 Task: Add a signature Mikayla King containing With heartfelt thanks and warm wishes, Mikayla King to email address softage.9@softage.net and add a folder Safety records
Action: Mouse moved to (994, 73)
Screenshot: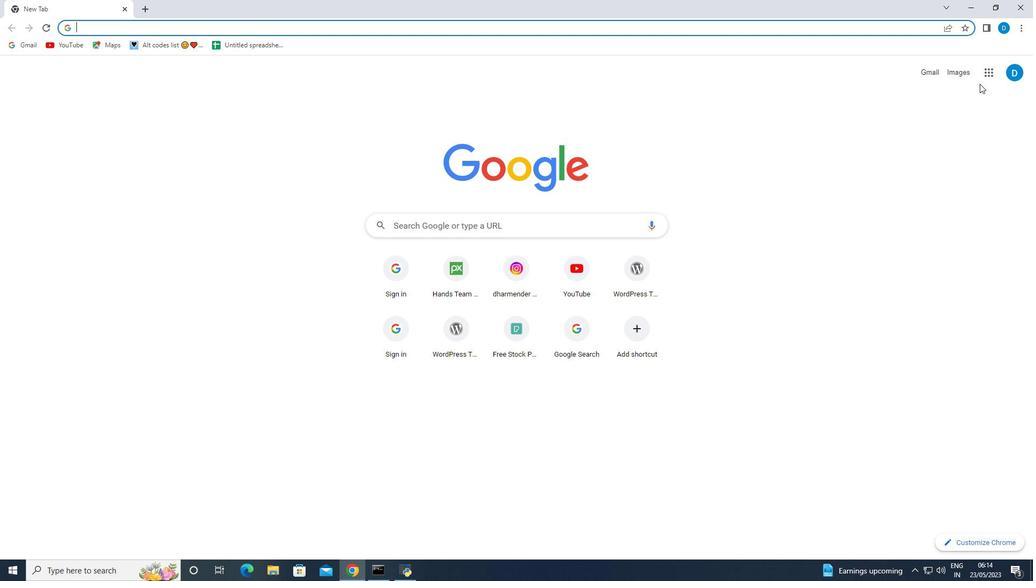 
Action: Mouse pressed left at (994, 73)
Screenshot: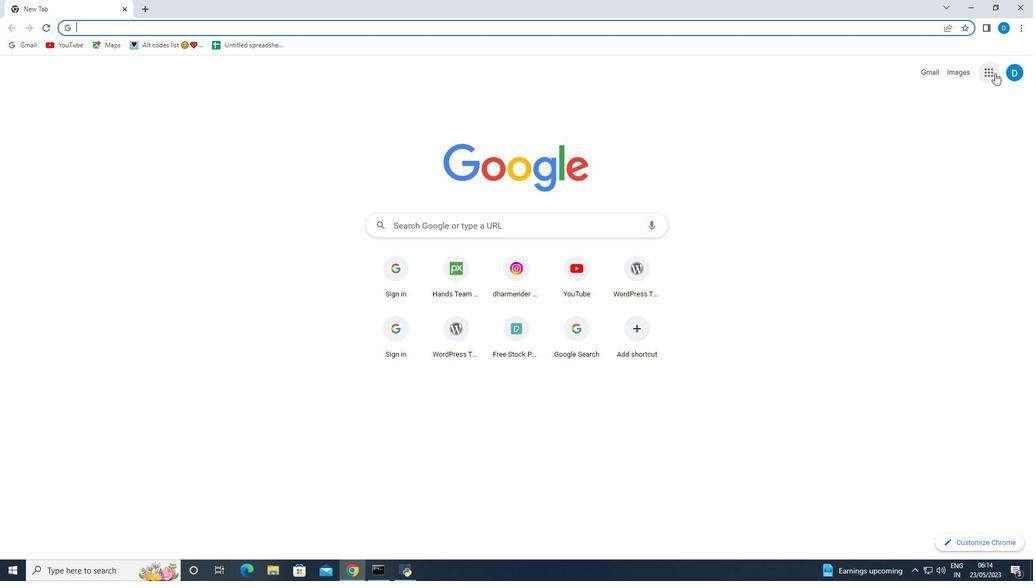 
Action: Mouse moved to (882, 236)
Screenshot: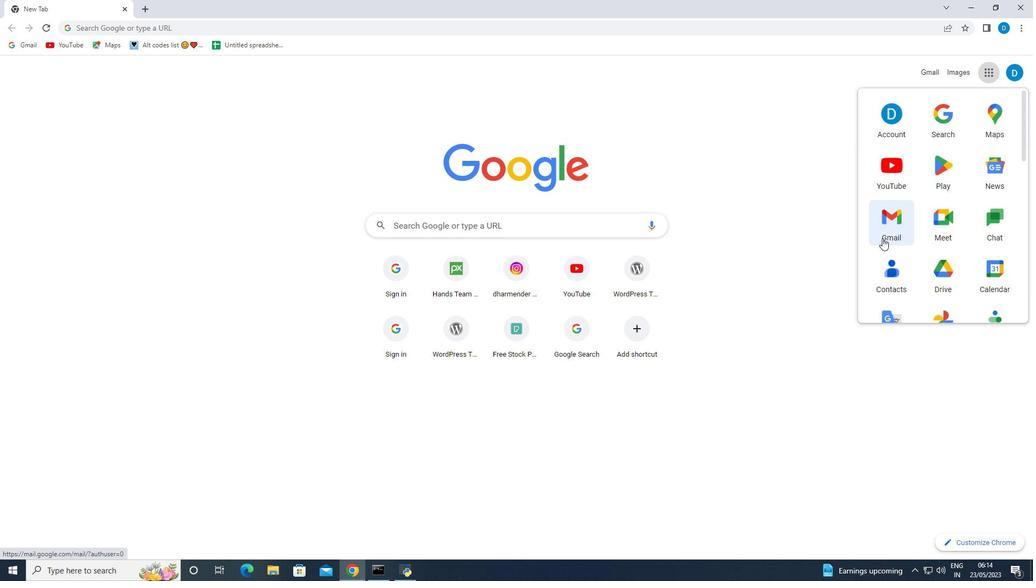 
Action: Mouse pressed left at (882, 236)
Screenshot: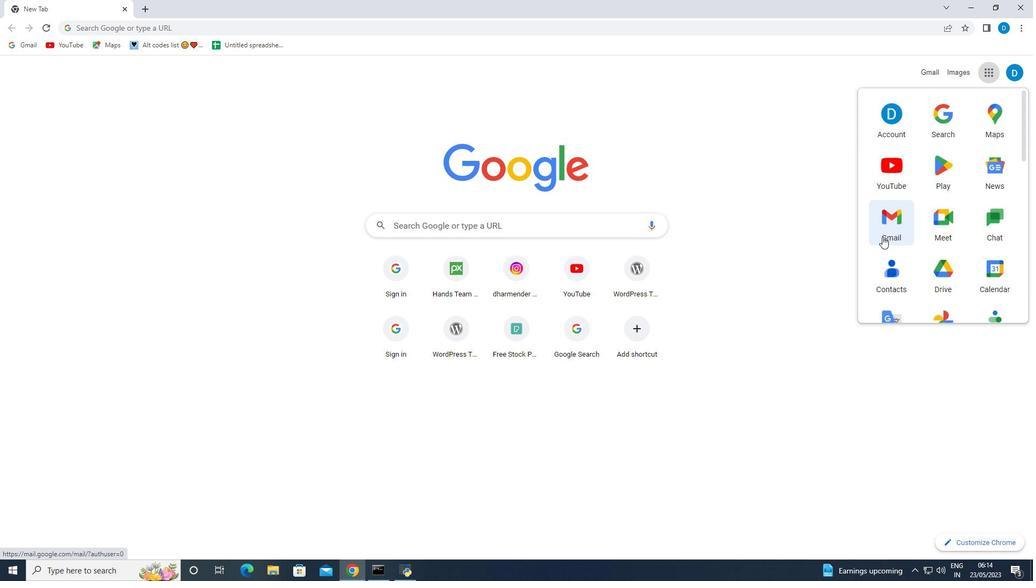 
Action: Mouse moved to (969, 74)
Screenshot: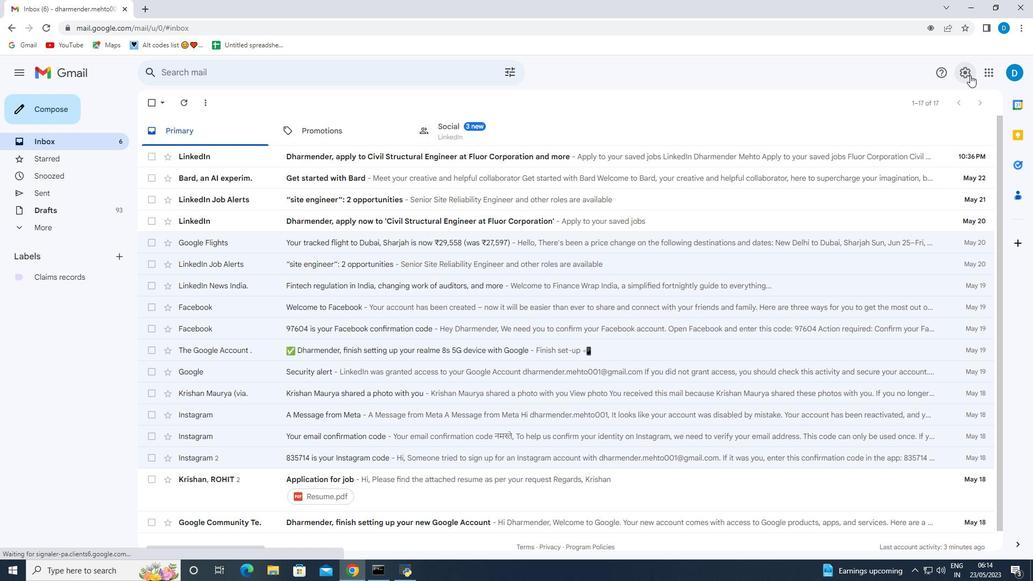
Action: Mouse pressed left at (969, 74)
Screenshot: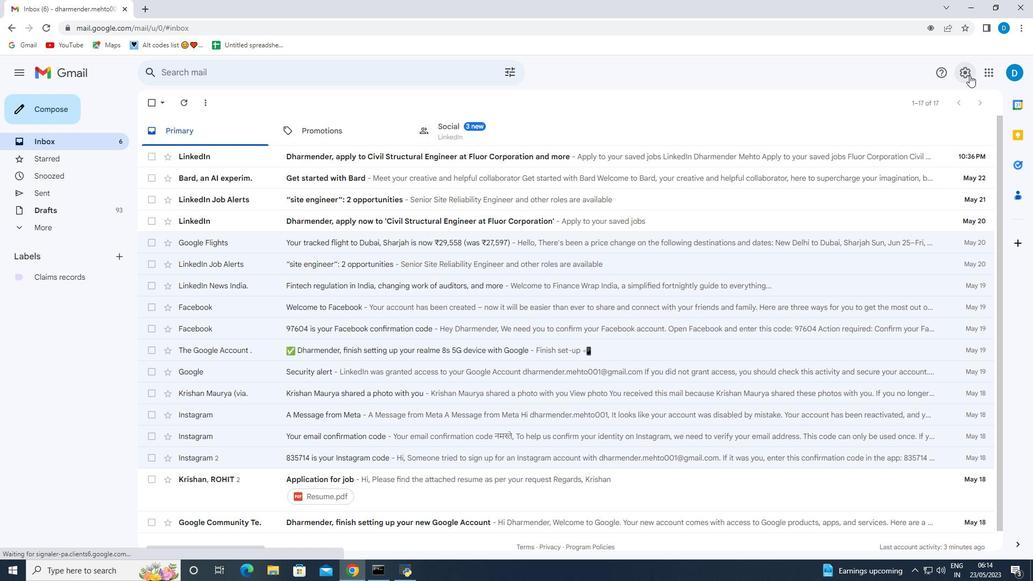 
Action: Mouse moved to (895, 129)
Screenshot: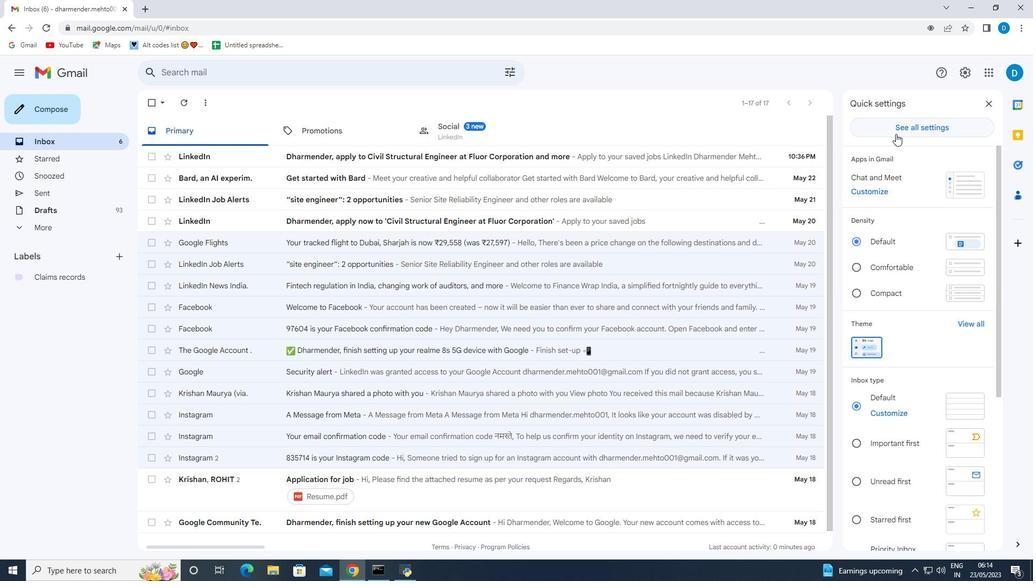 
Action: Mouse pressed left at (895, 129)
Screenshot: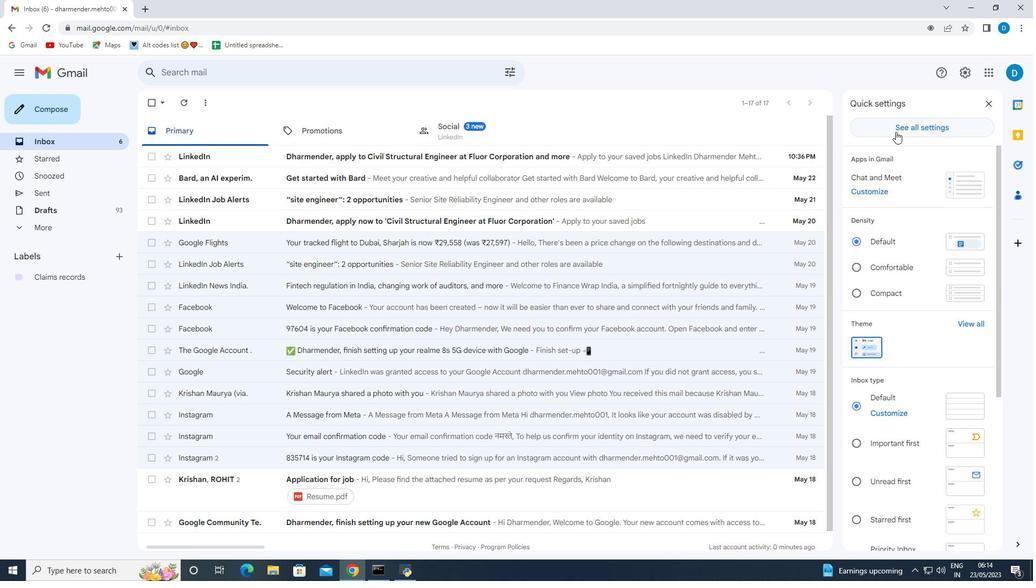 
Action: Mouse moved to (488, 291)
Screenshot: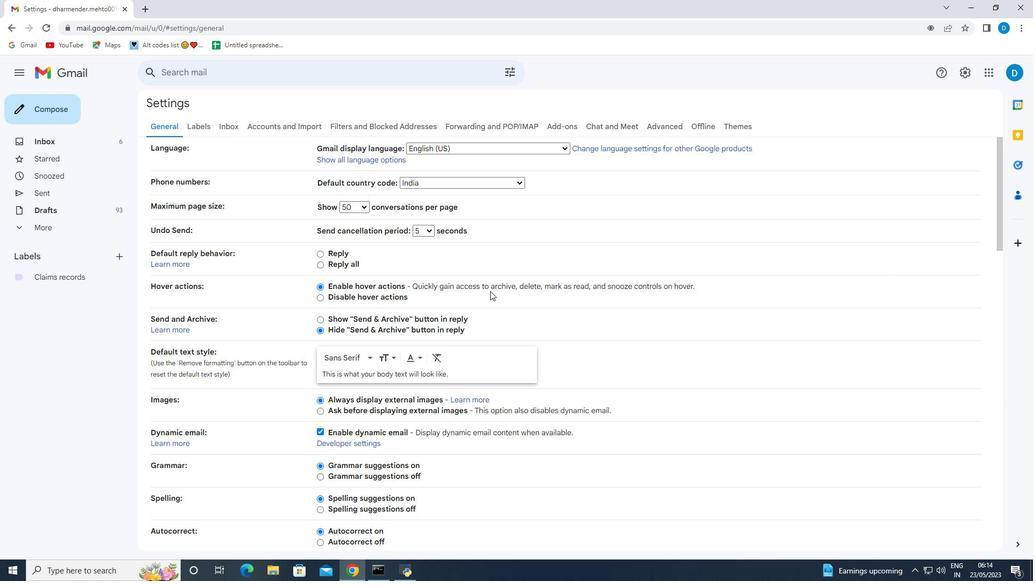 
Action: Mouse scrolled (488, 291) with delta (0, 0)
Screenshot: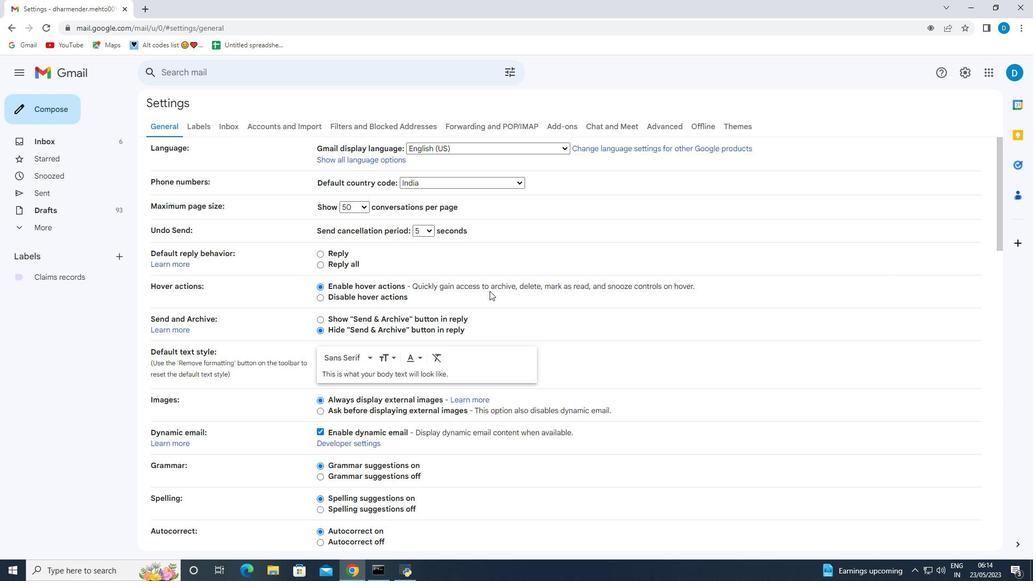 
Action: Mouse scrolled (488, 291) with delta (0, 0)
Screenshot: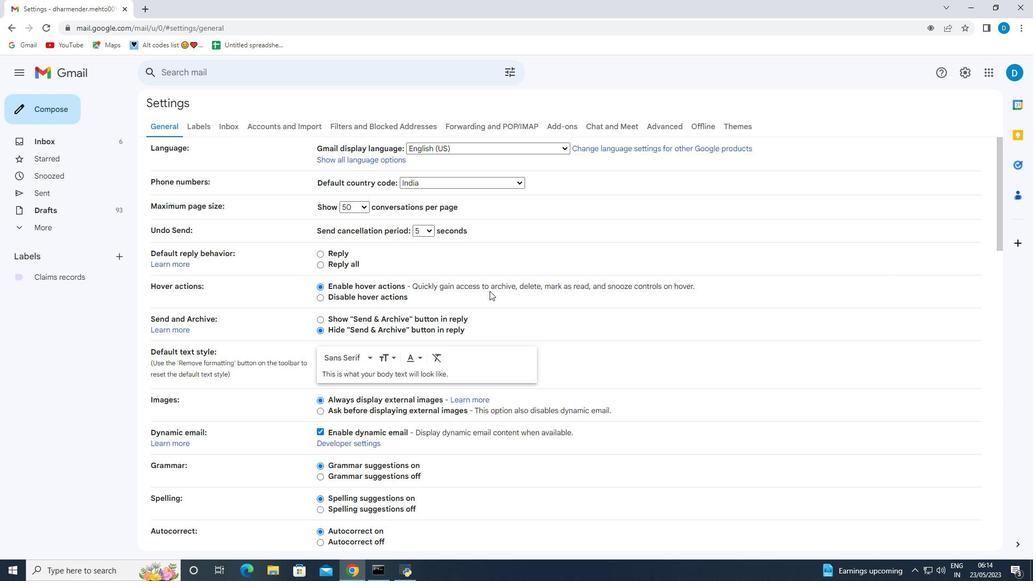 
Action: Mouse scrolled (488, 291) with delta (0, 0)
Screenshot: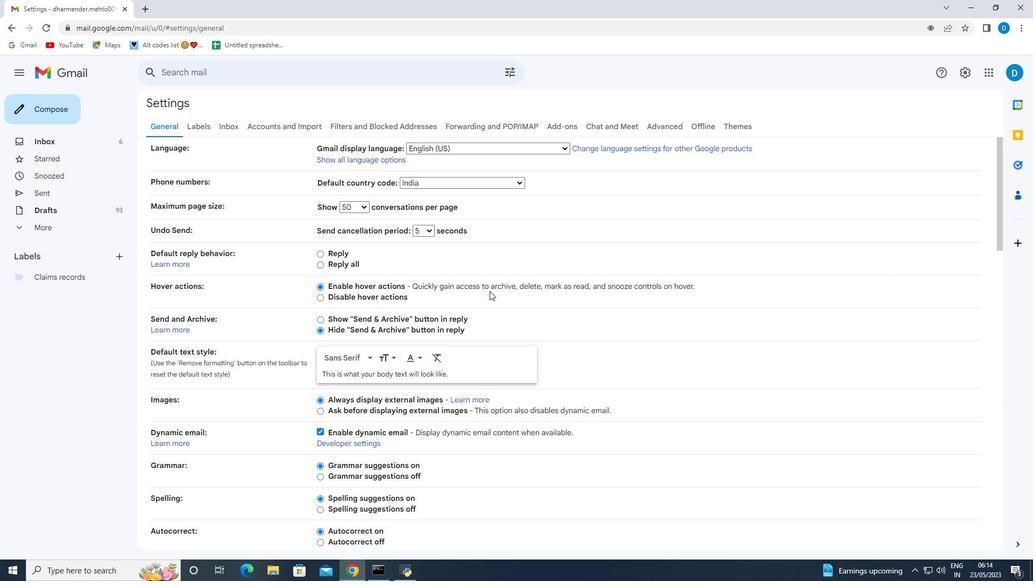 
Action: Mouse scrolled (488, 291) with delta (0, 0)
Screenshot: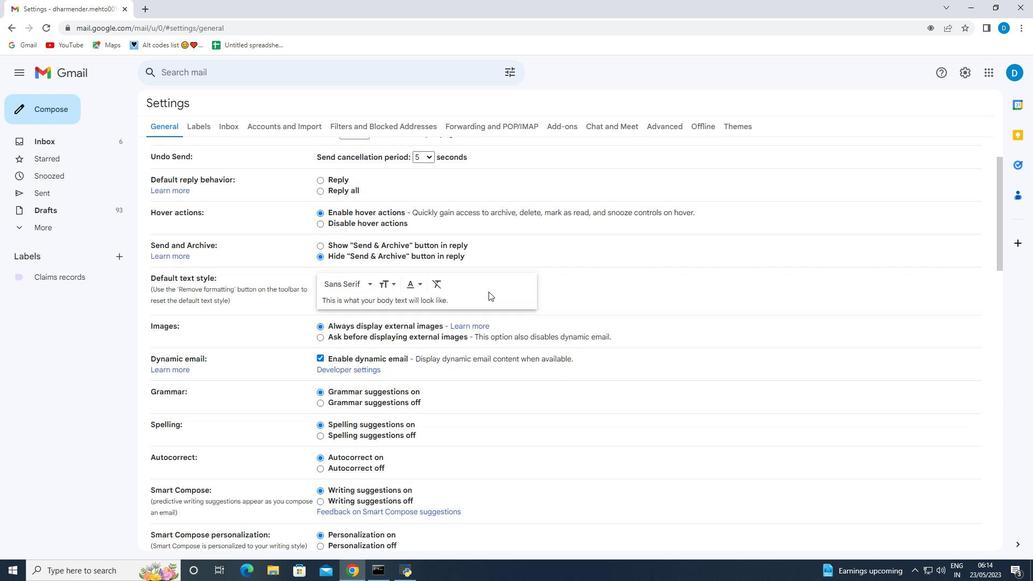 
Action: Mouse scrolled (488, 291) with delta (0, 0)
Screenshot: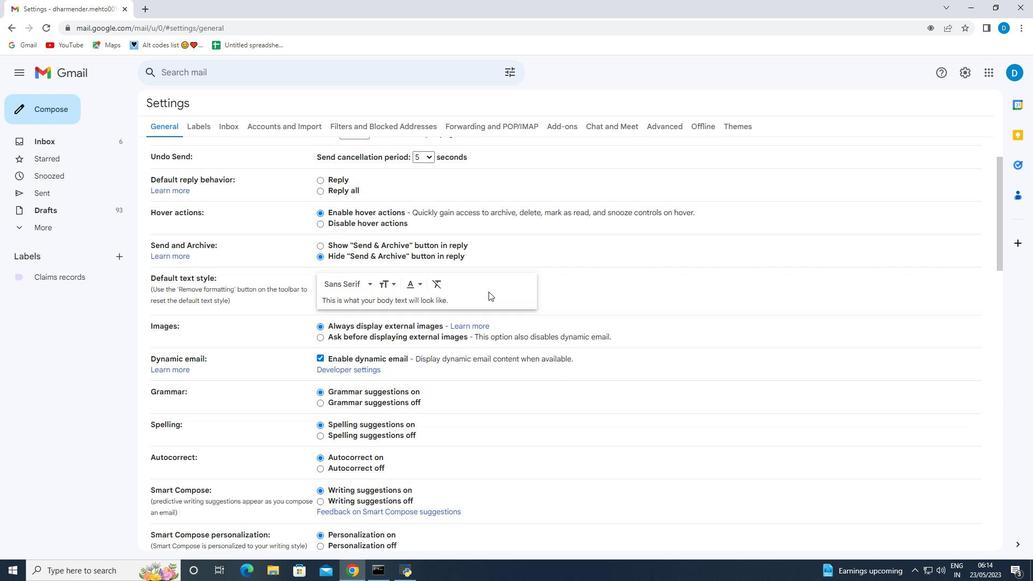 
Action: Mouse scrolled (488, 291) with delta (0, 0)
Screenshot: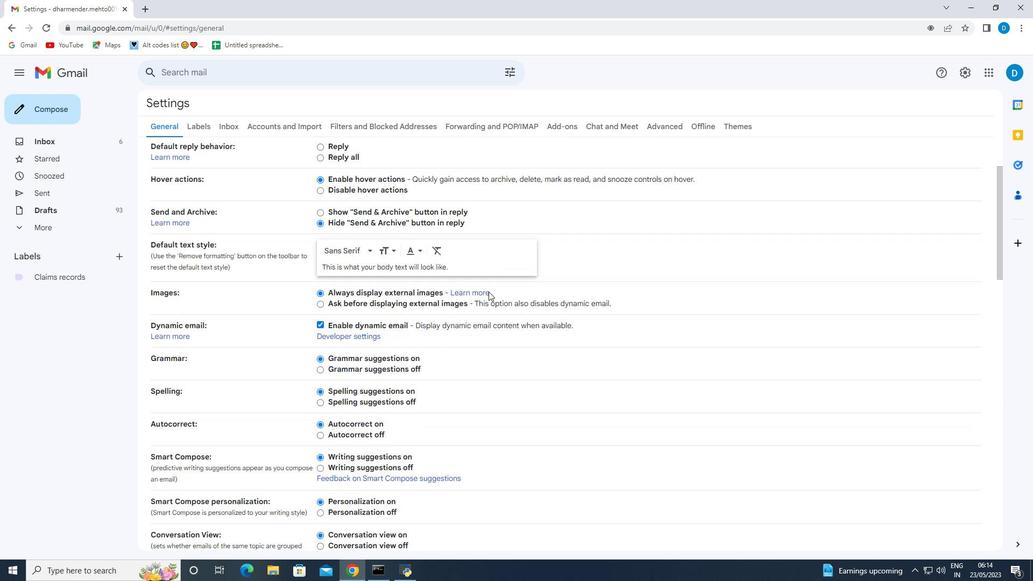 
Action: Mouse scrolled (488, 291) with delta (0, 0)
Screenshot: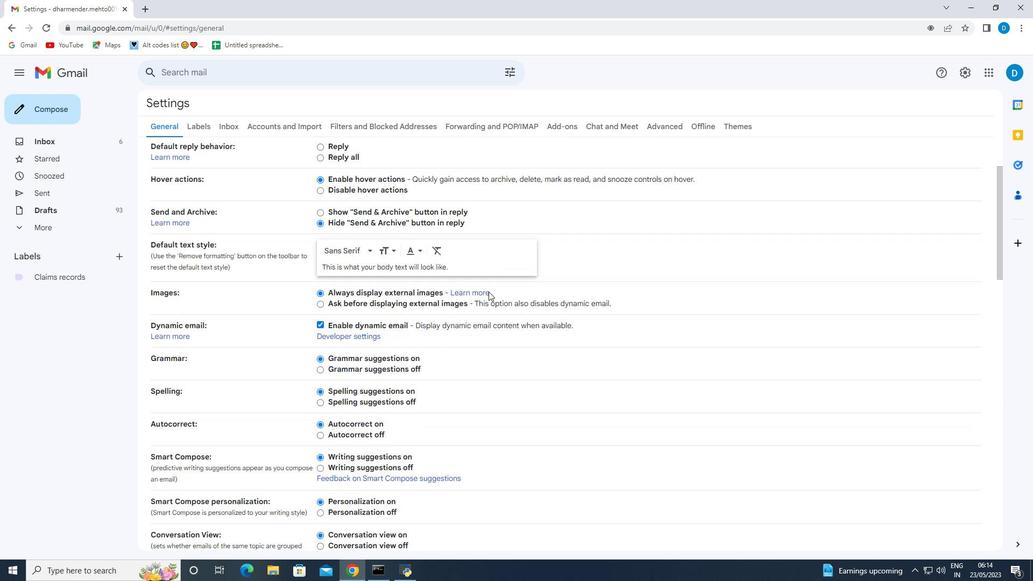 
Action: Mouse scrolled (488, 291) with delta (0, 0)
Screenshot: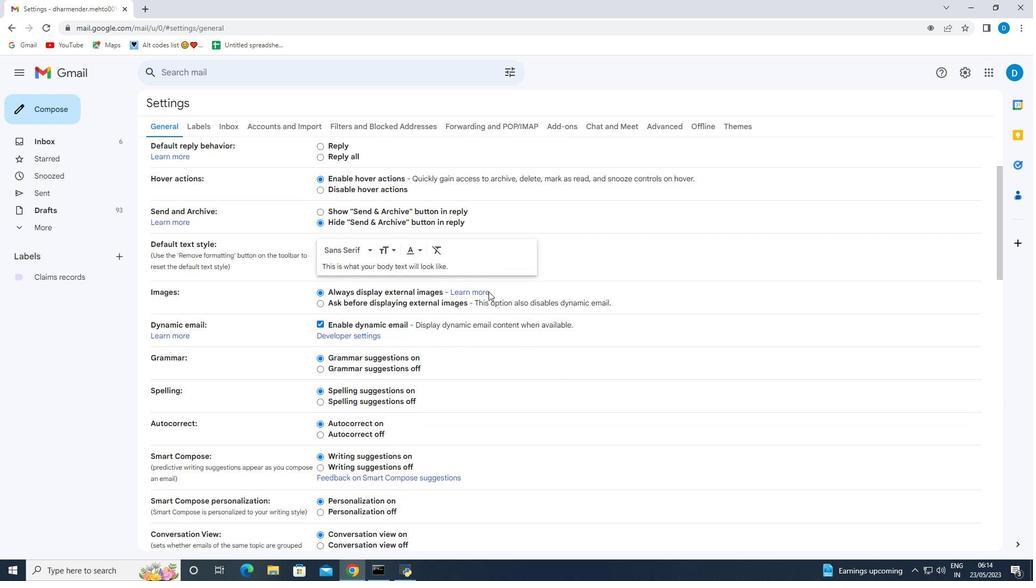 
Action: Mouse scrolled (488, 291) with delta (0, 0)
Screenshot: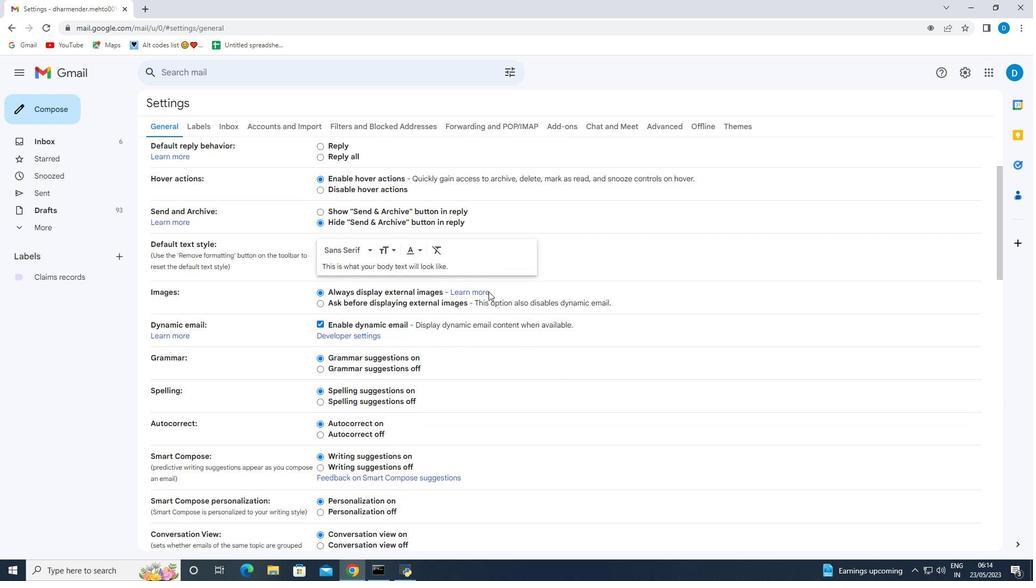 
Action: Mouse moved to (488, 292)
Screenshot: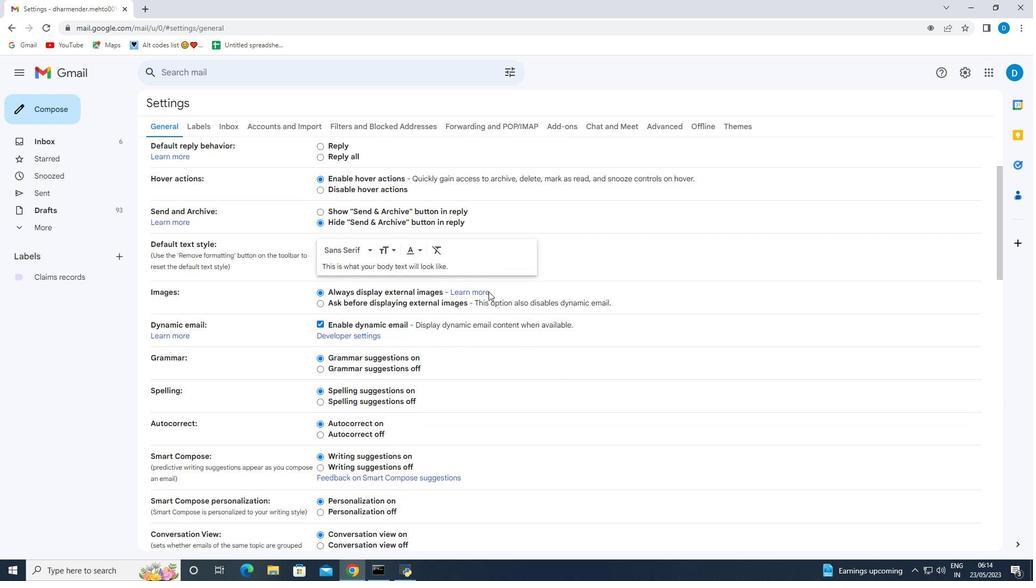 
Action: Mouse scrolled (488, 291) with delta (0, 0)
Screenshot: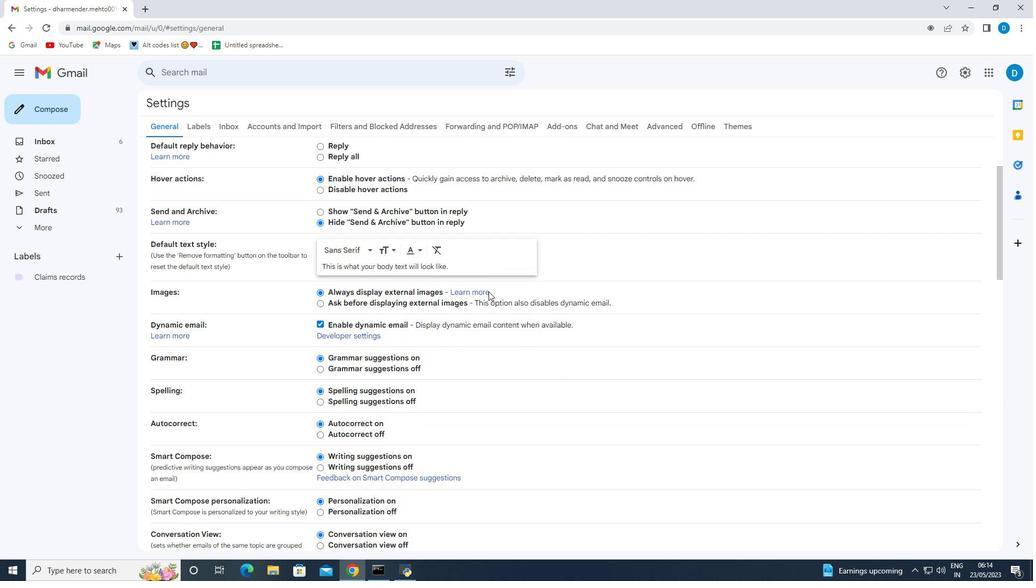 
Action: Mouse scrolled (488, 291) with delta (0, 0)
Screenshot: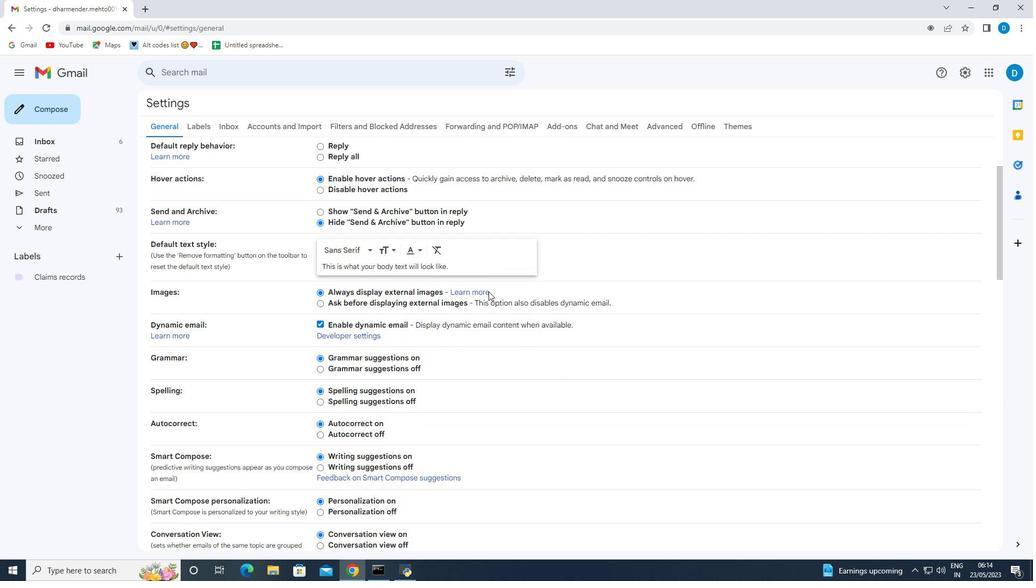 
Action: Mouse moved to (488, 292)
Screenshot: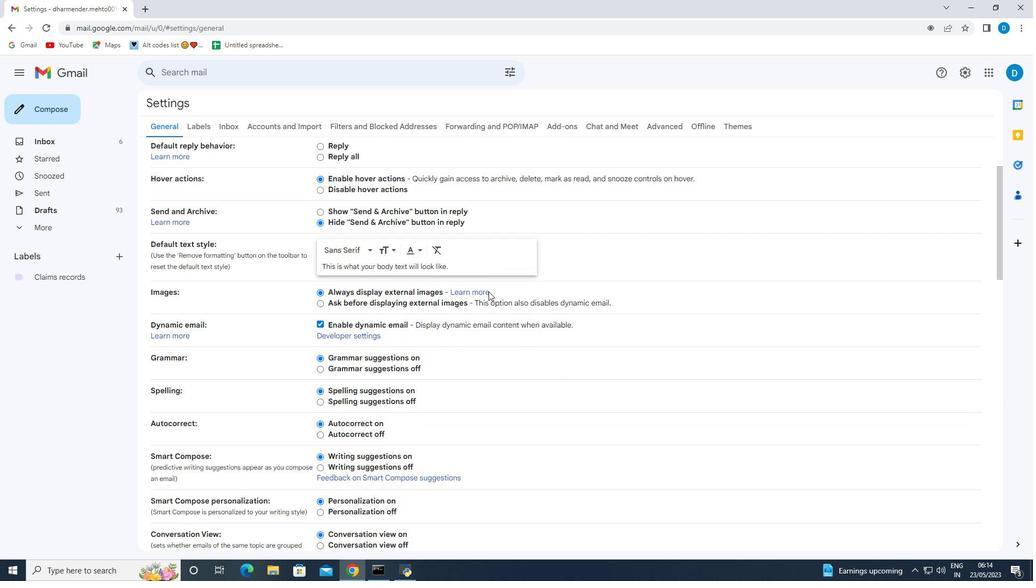 
Action: Mouse scrolled (488, 291) with delta (0, 0)
Screenshot: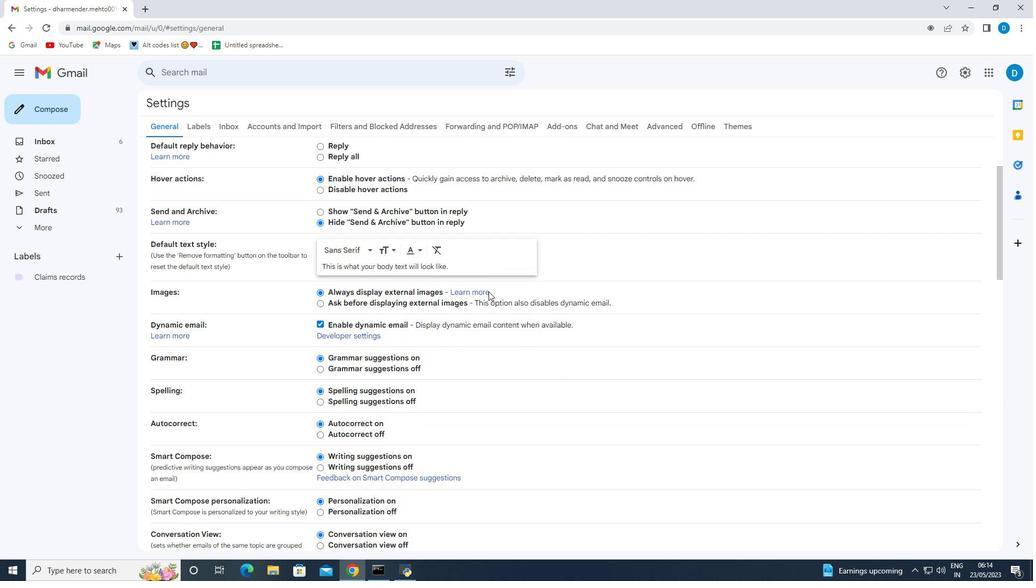 
Action: Mouse scrolled (488, 291) with delta (0, 0)
Screenshot: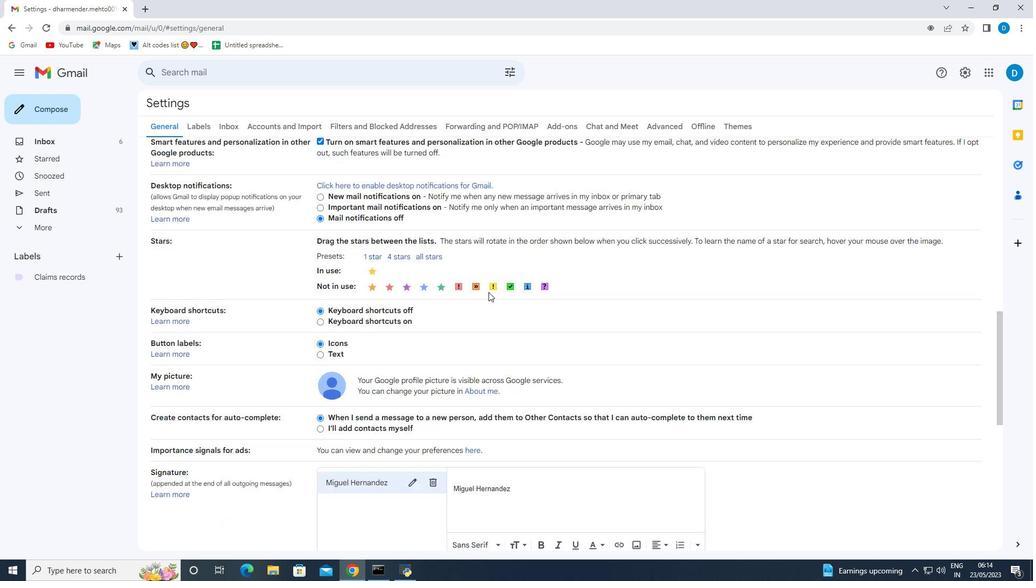 
Action: Mouse scrolled (488, 291) with delta (0, 0)
Screenshot: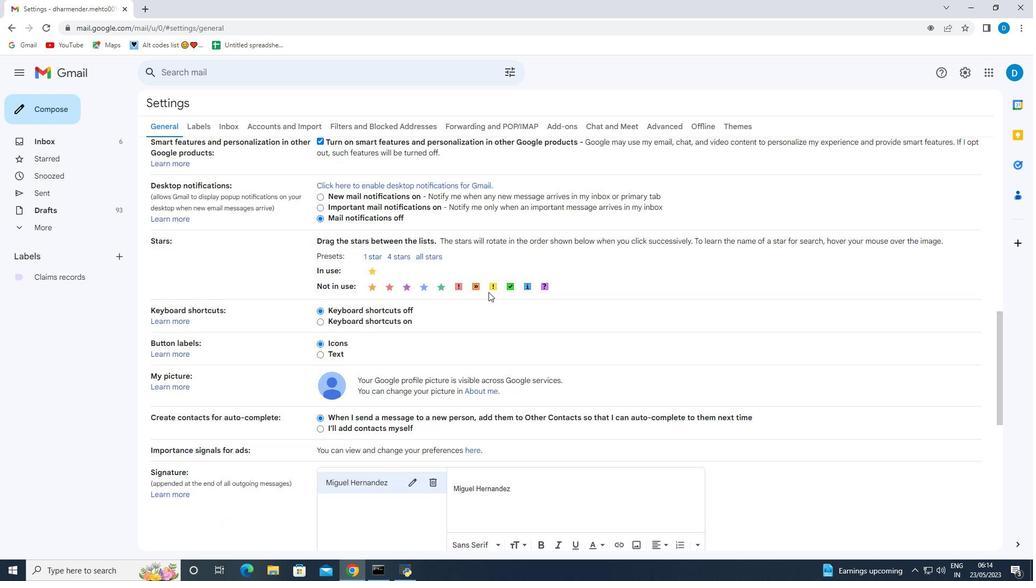 
Action: Mouse scrolled (488, 291) with delta (0, 0)
Screenshot: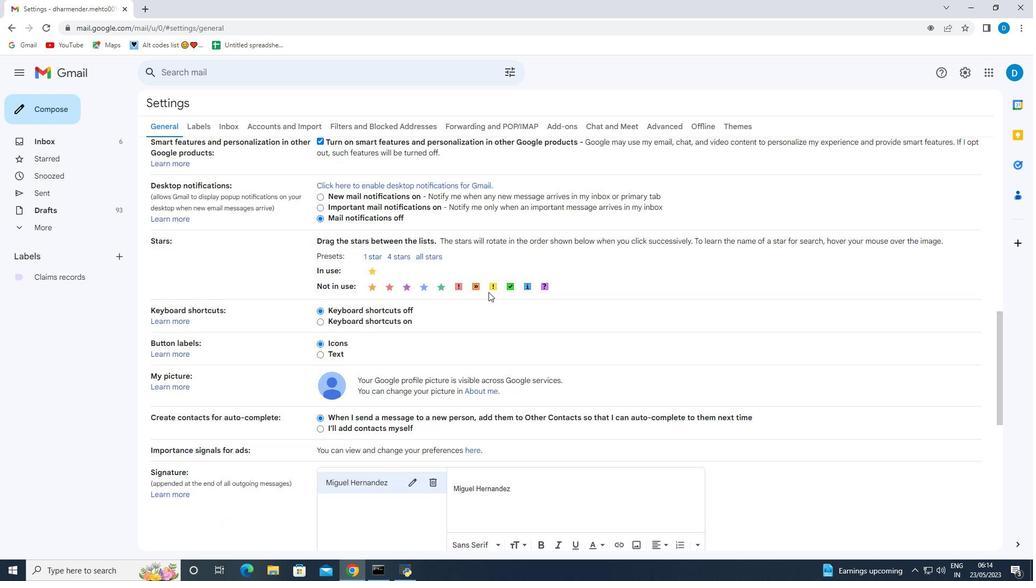 
Action: Mouse scrolled (488, 291) with delta (0, 0)
Screenshot: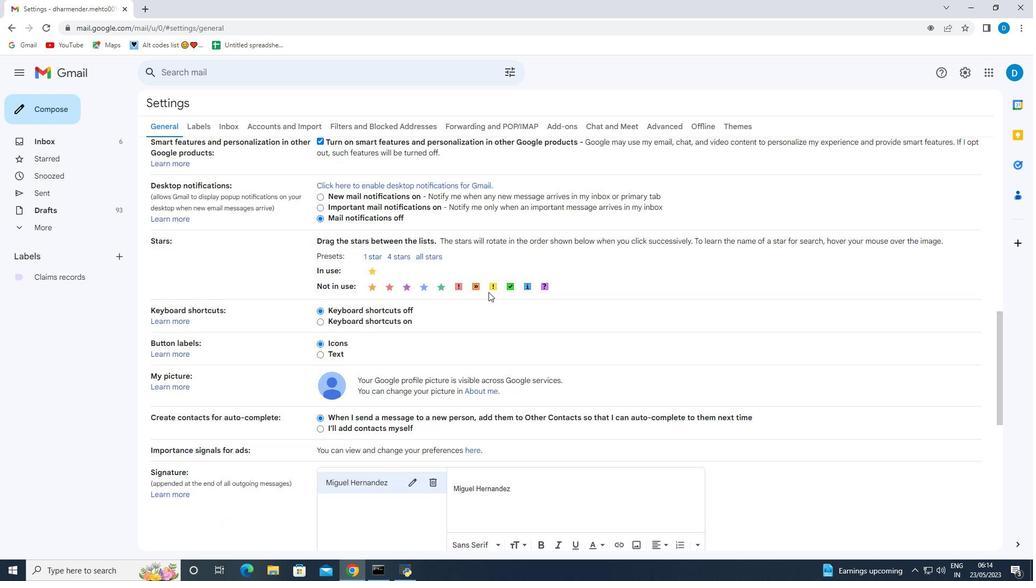 
Action: Mouse scrolled (488, 291) with delta (0, 0)
Screenshot: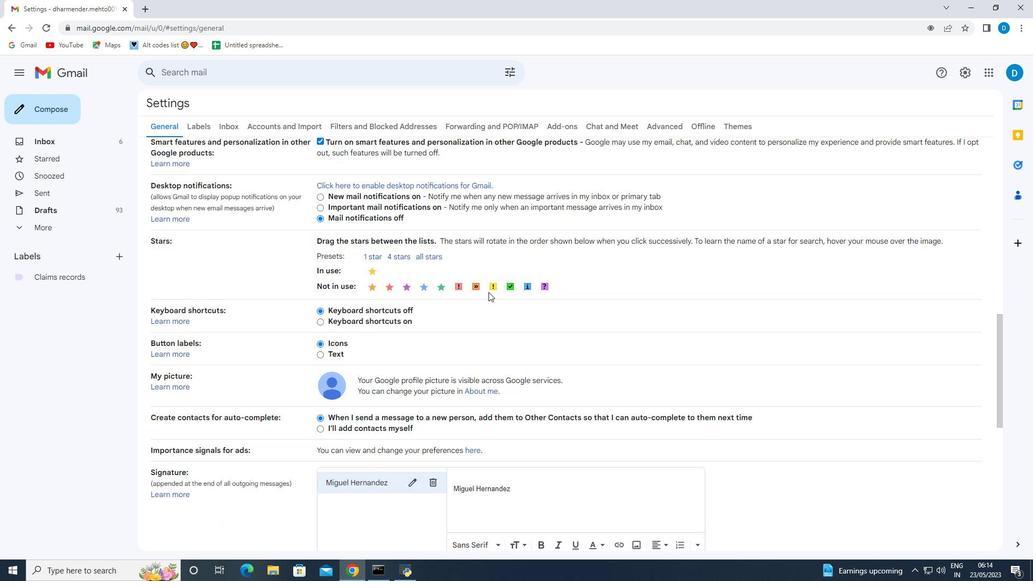 
Action: Mouse scrolled (488, 291) with delta (0, 0)
Screenshot: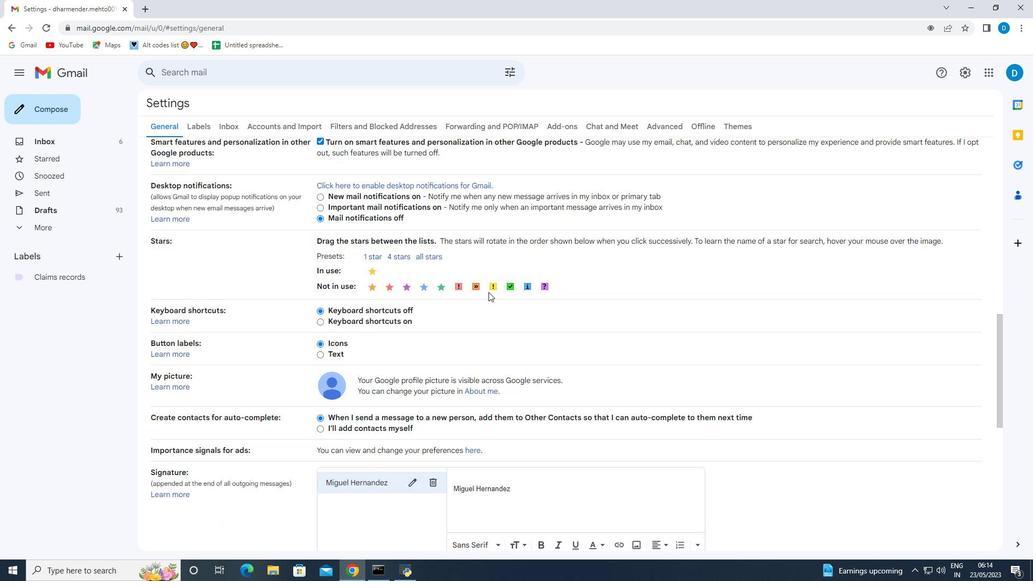 
Action: Mouse moved to (442, 277)
Screenshot: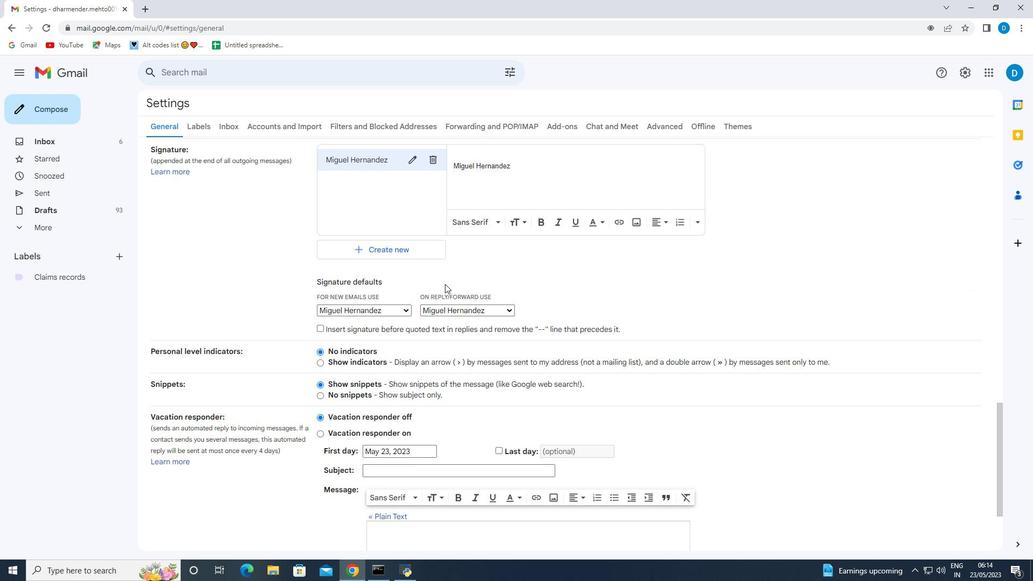 
Action: Mouse scrolled (442, 278) with delta (0, 0)
Screenshot: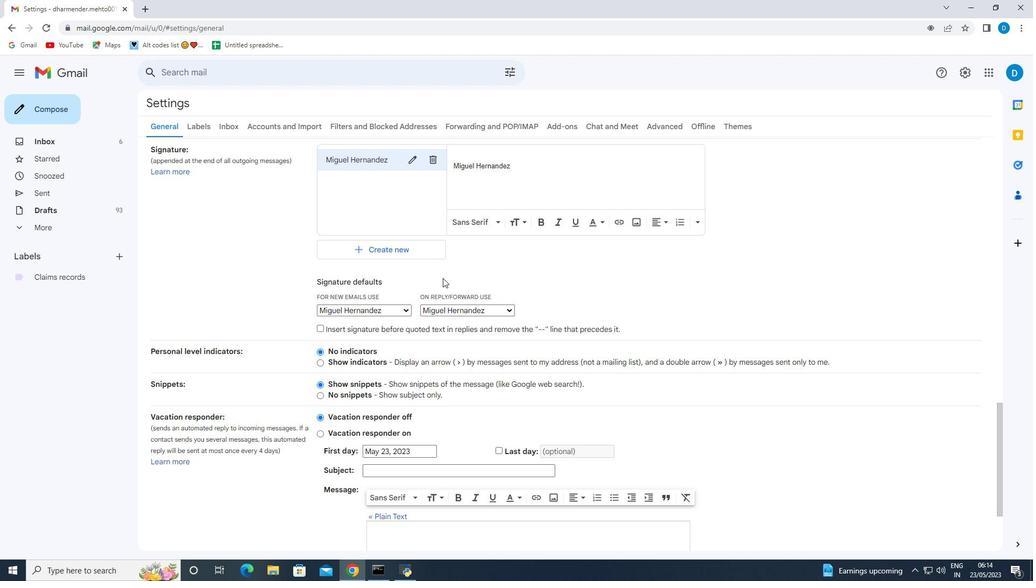 
Action: Mouse moved to (442, 277)
Screenshot: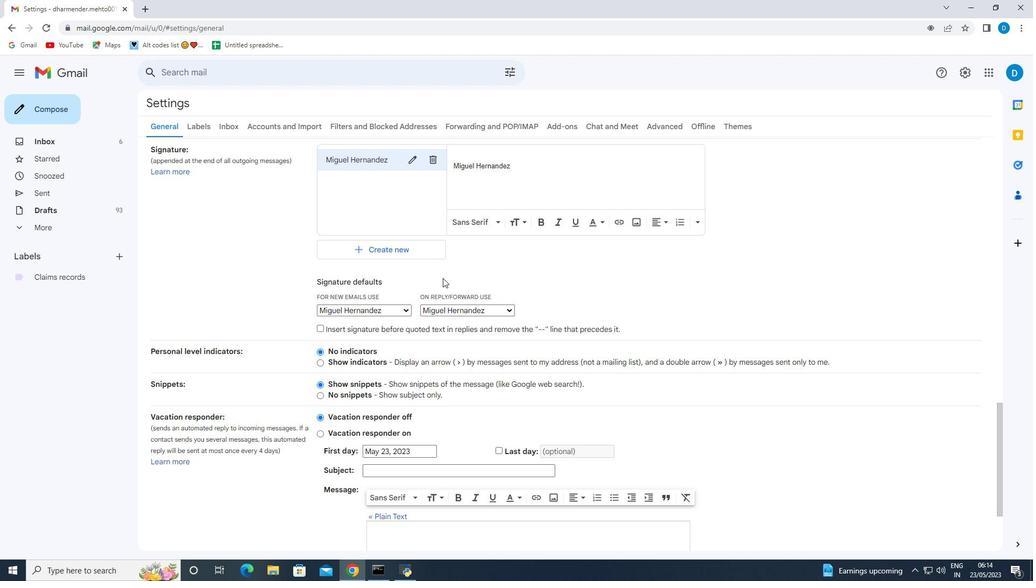 
Action: Mouse scrolled (442, 278) with delta (0, 0)
Screenshot: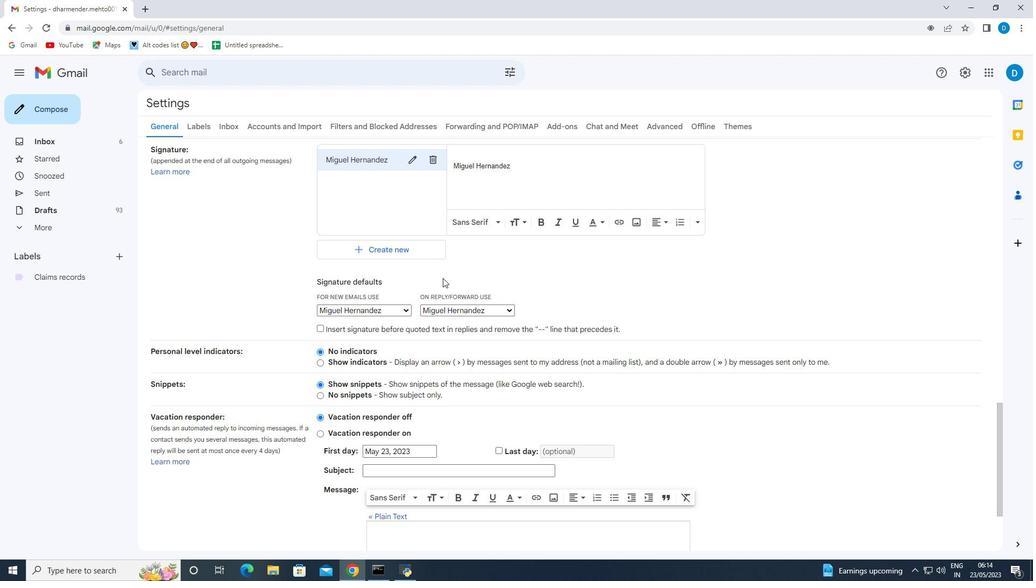 
Action: Mouse moved to (435, 263)
Screenshot: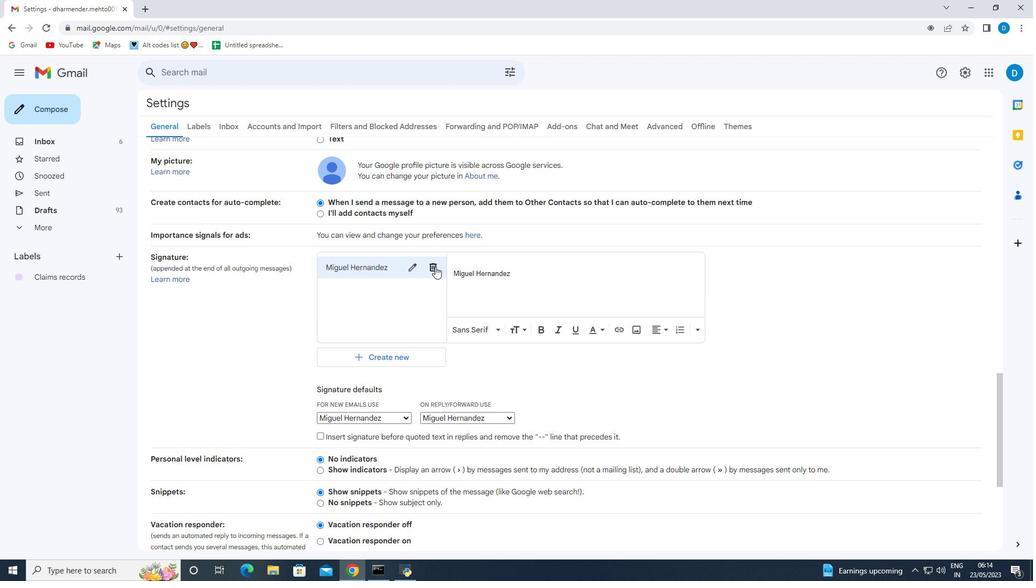 
Action: Mouse pressed left at (435, 263)
Screenshot: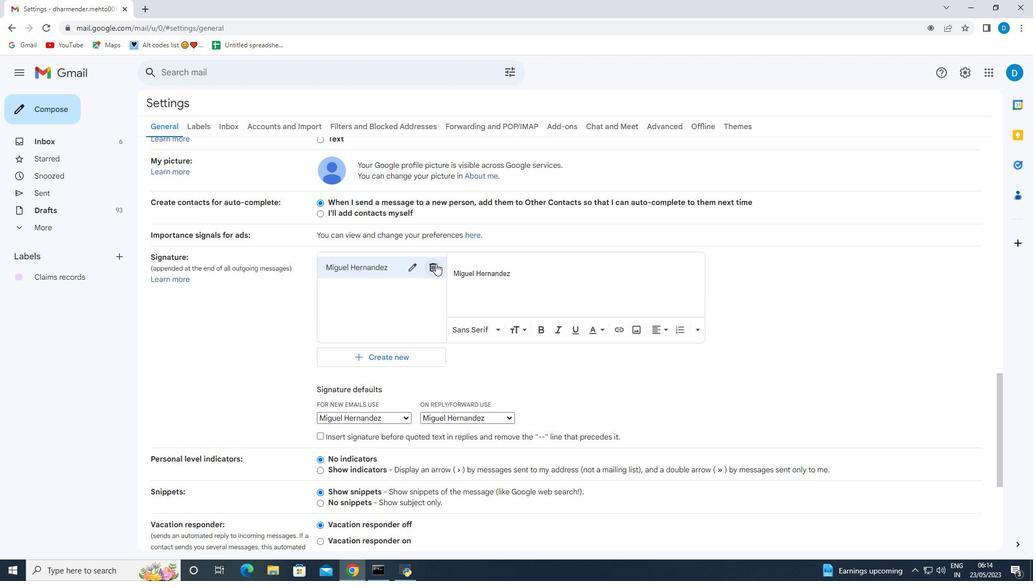 
Action: Mouse moved to (617, 337)
Screenshot: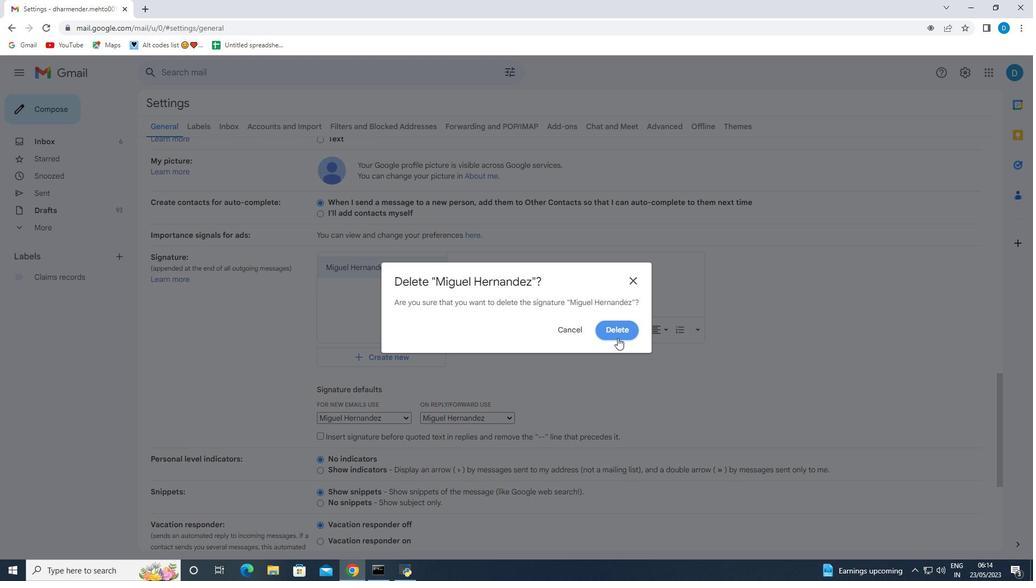 
Action: Mouse pressed left at (617, 337)
Screenshot: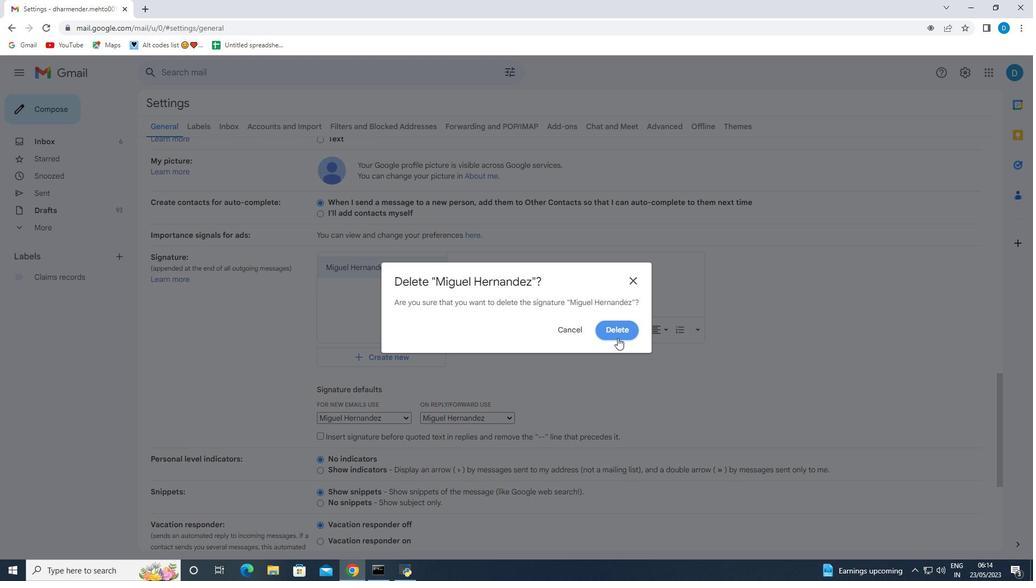 
Action: Mouse moved to (457, 478)
Screenshot: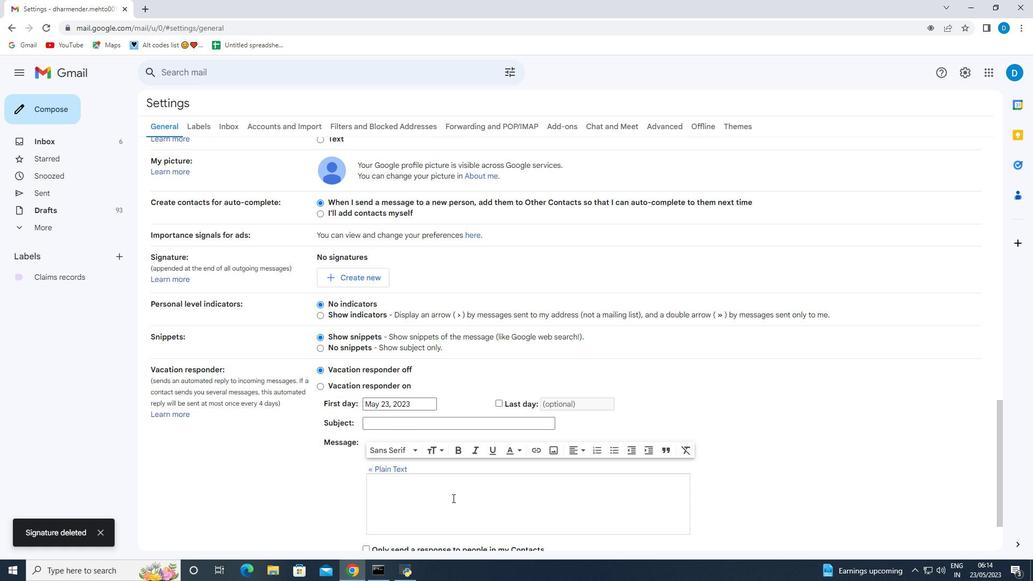 
Action: Mouse scrolled (457, 478) with delta (0, 0)
Screenshot: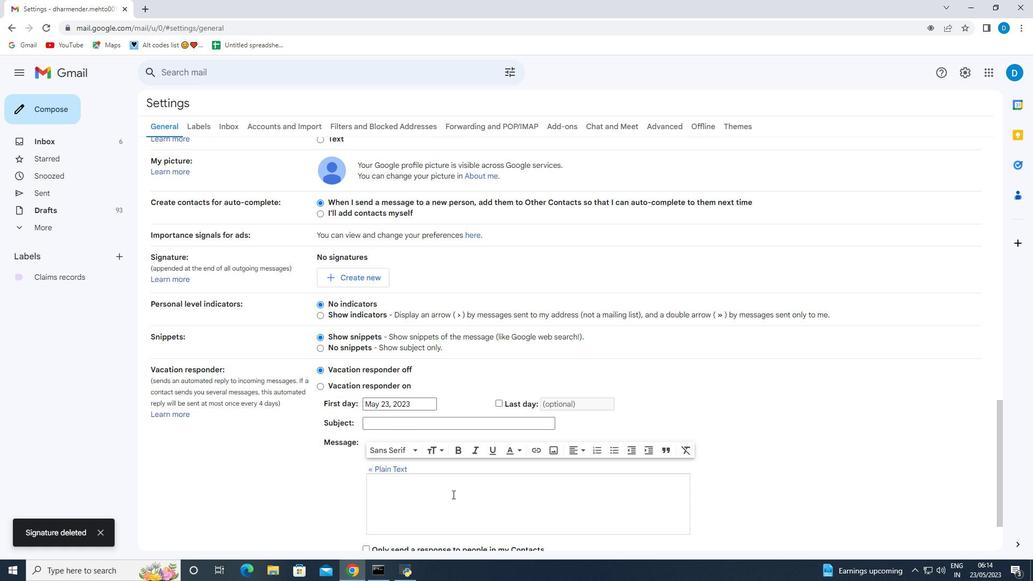 
Action: Mouse scrolled (457, 478) with delta (0, 0)
Screenshot: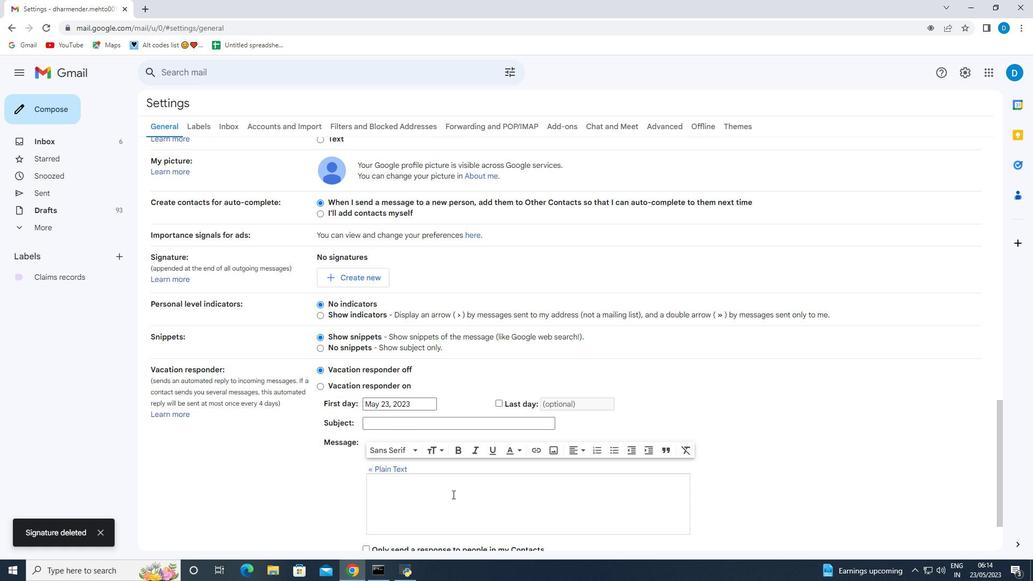 
Action: Mouse scrolled (457, 478) with delta (0, 0)
Screenshot: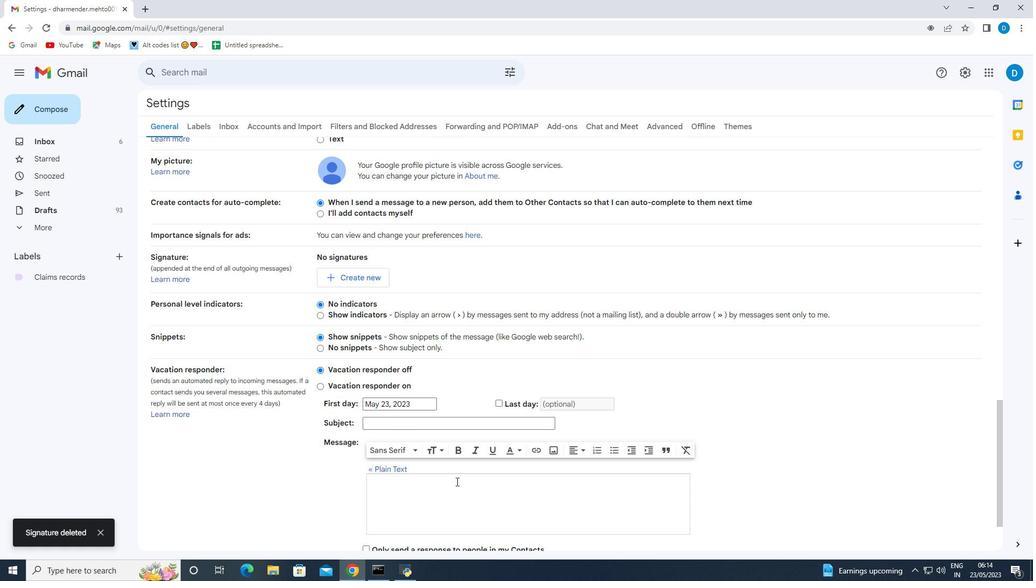 
Action: Mouse scrolled (457, 478) with delta (0, 0)
Screenshot: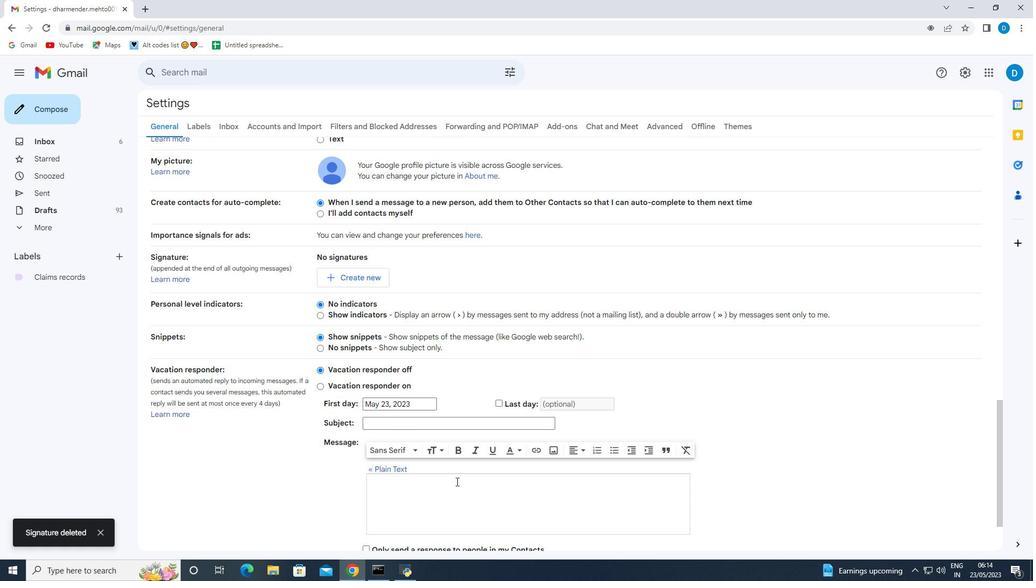 
Action: Mouse moved to (458, 476)
Screenshot: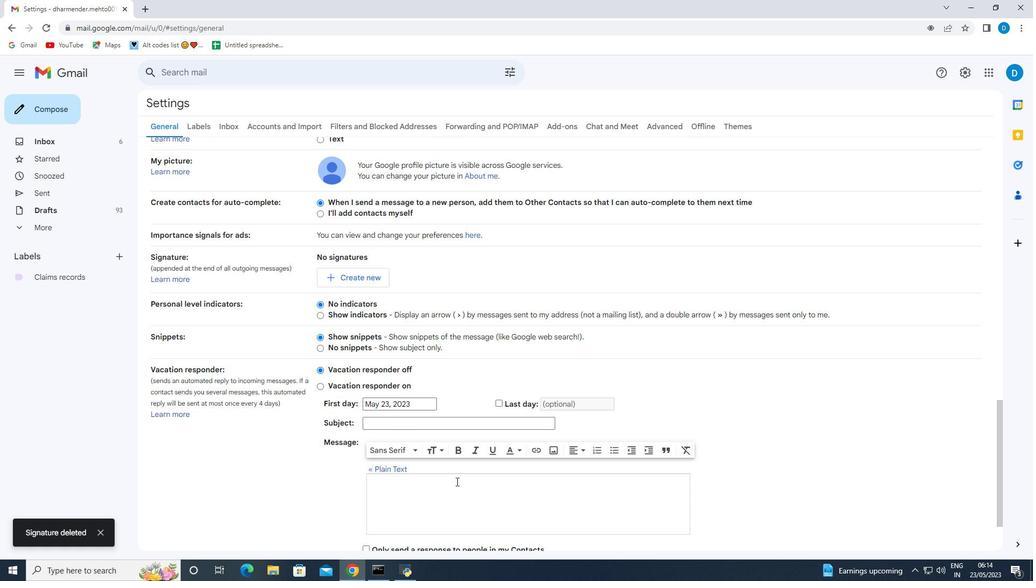 
Action: Mouse scrolled (458, 476) with delta (0, 0)
Screenshot: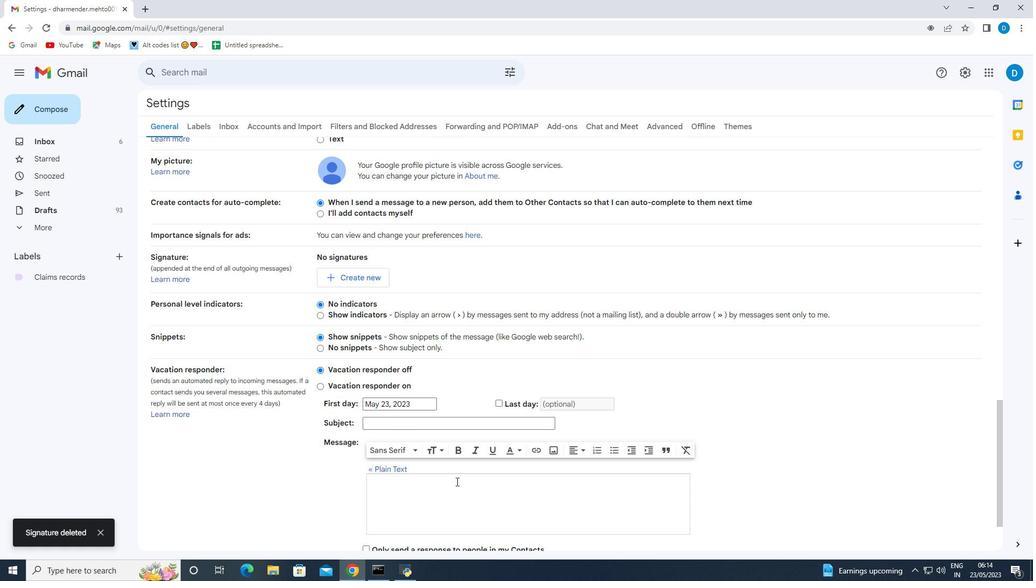 
Action: Mouse moved to (541, 488)
Screenshot: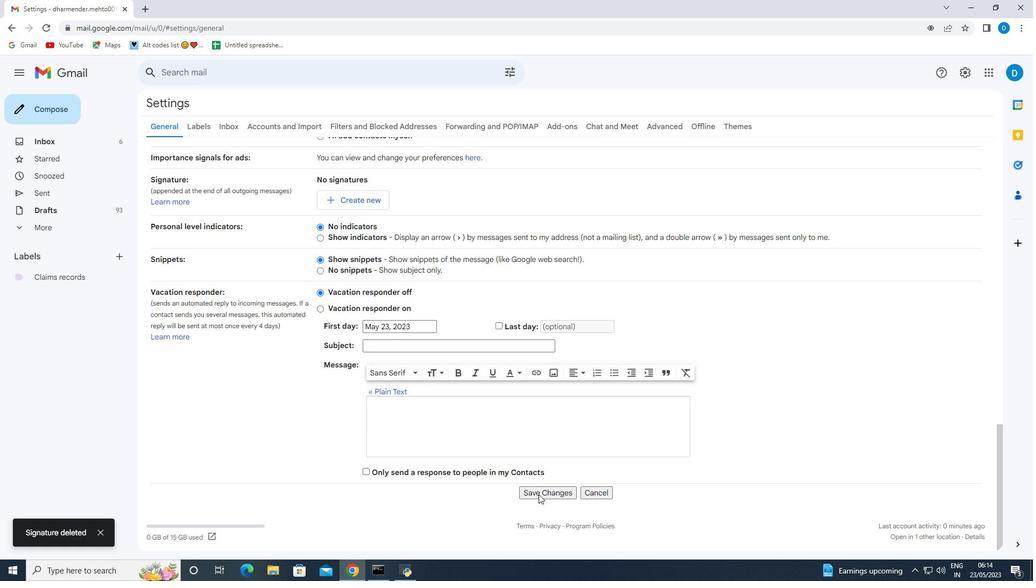 
Action: Mouse pressed left at (541, 488)
Screenshot: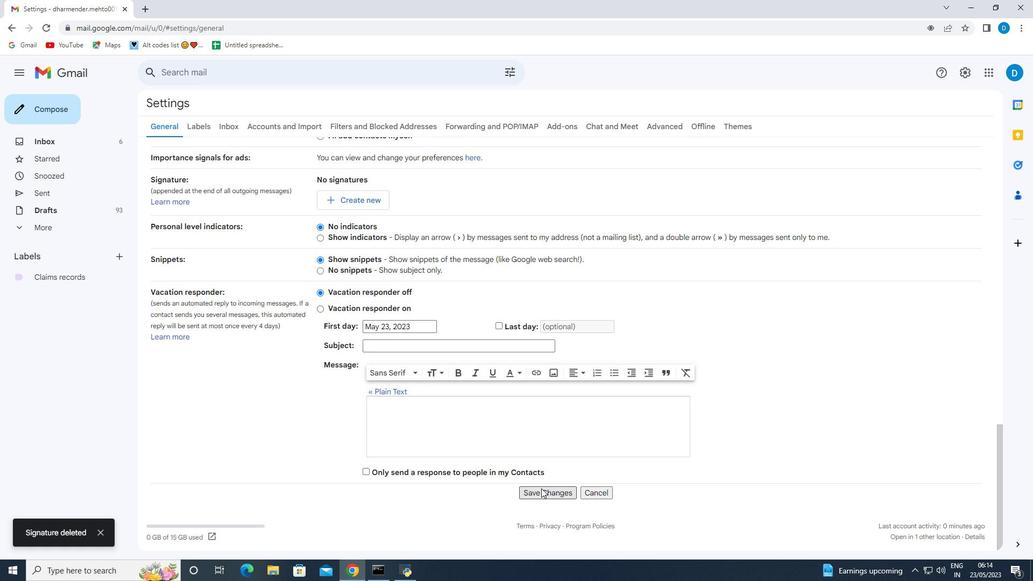 
Action: Mouse moved to (115, 277)
Screenshot: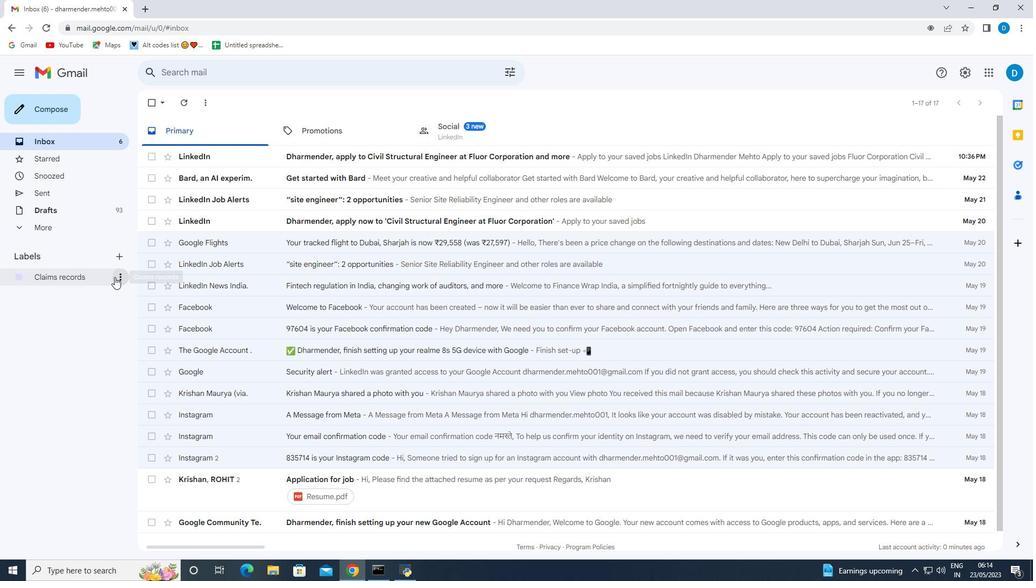 
Action: Mouse pressed left at (115, 277)
Screenshot: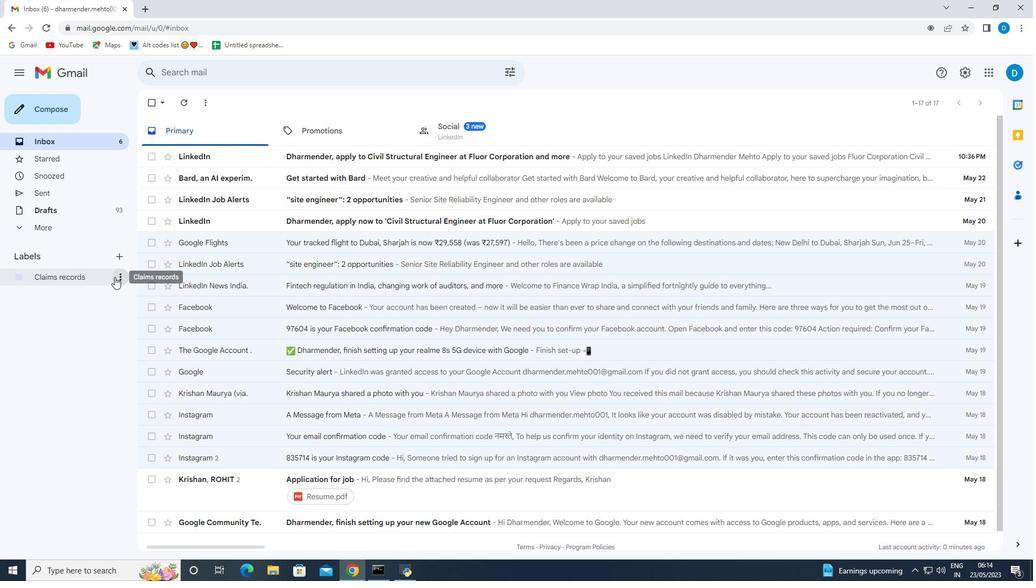 
Action: Mouse moved to (152, 474)
Screenshot: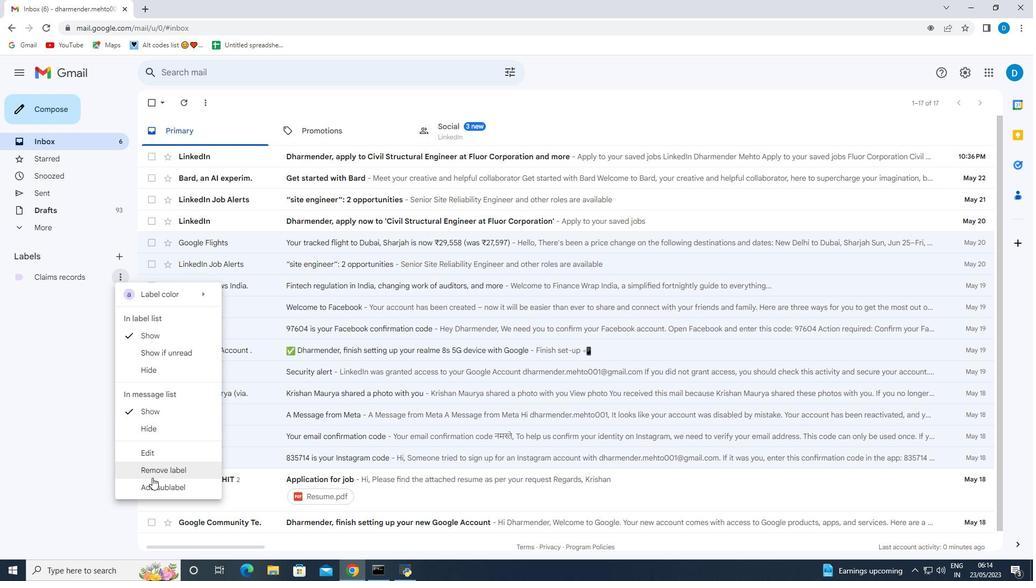 
Action: Mouse pressed left at (152, 474)
Screenshot: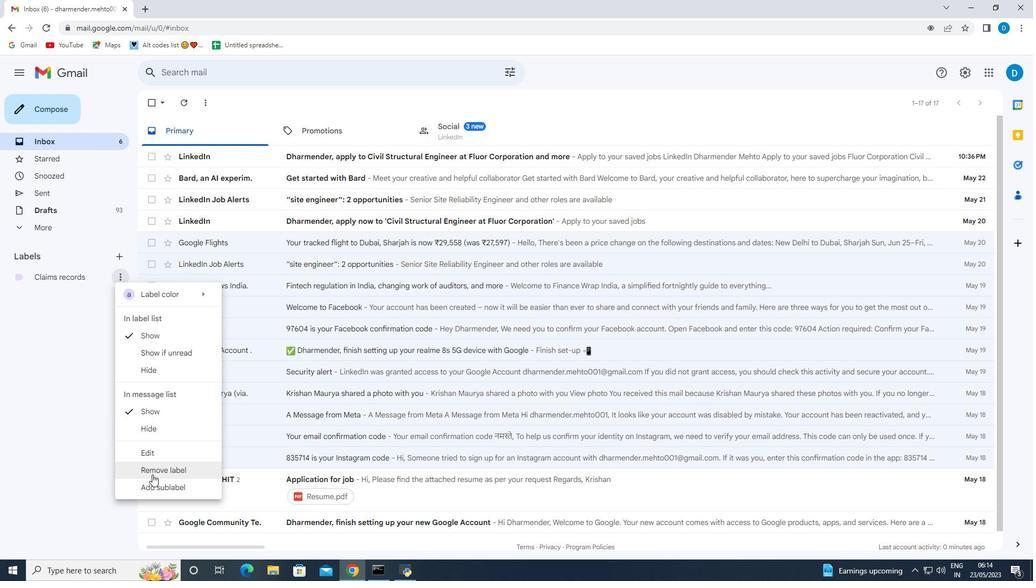 
Action: Mouse moved to (610, 335)
Screenshot: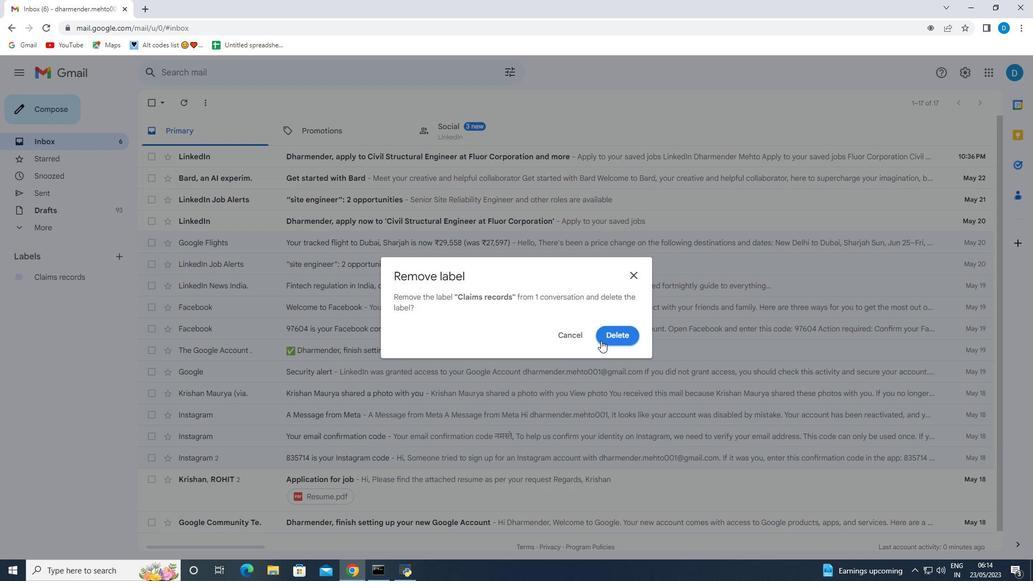
Action: Mouse pressed left at (610, 335)
Screenshot: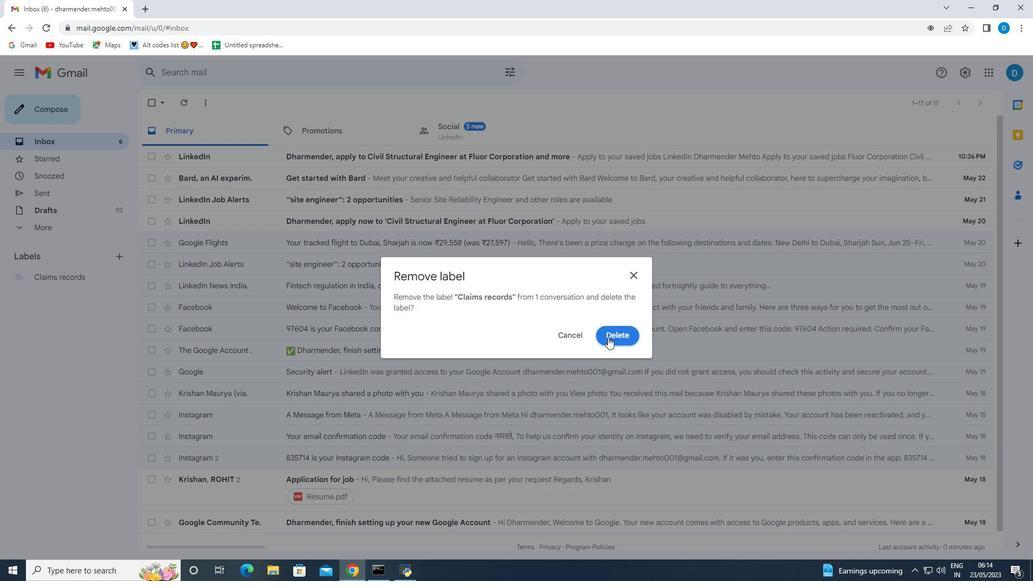 
Action: Mouse moved to (963, 76)
Screenshot: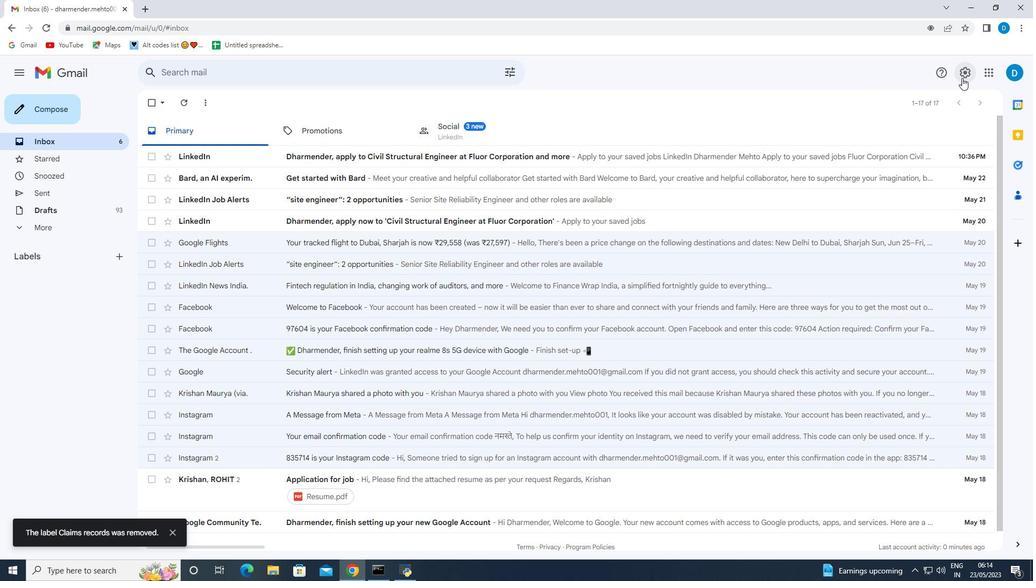 
Action: Mouse pressed left at (963, 76)
Screenshot: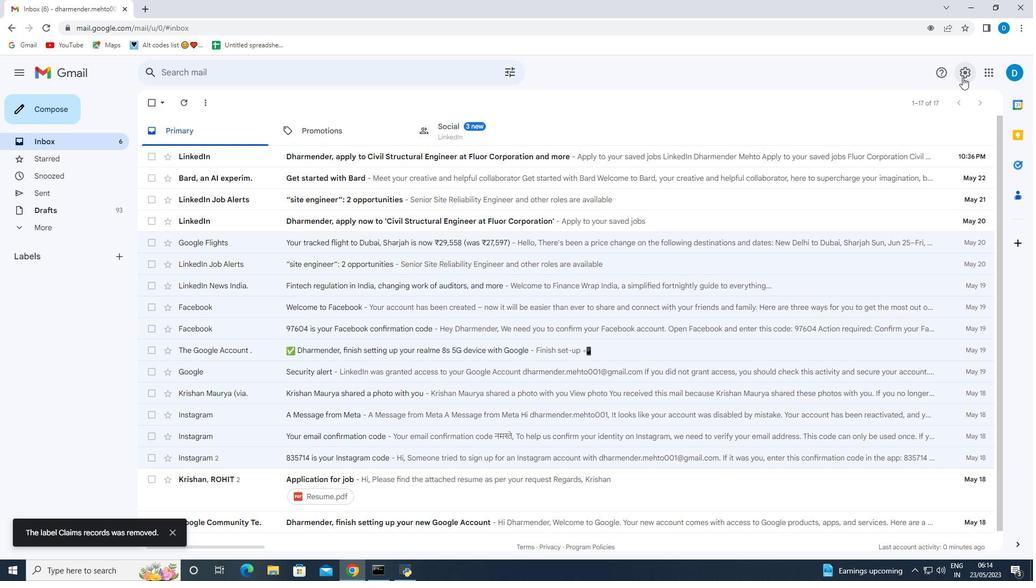 
Action: Mouse moved to (936, 128)
Screenshot: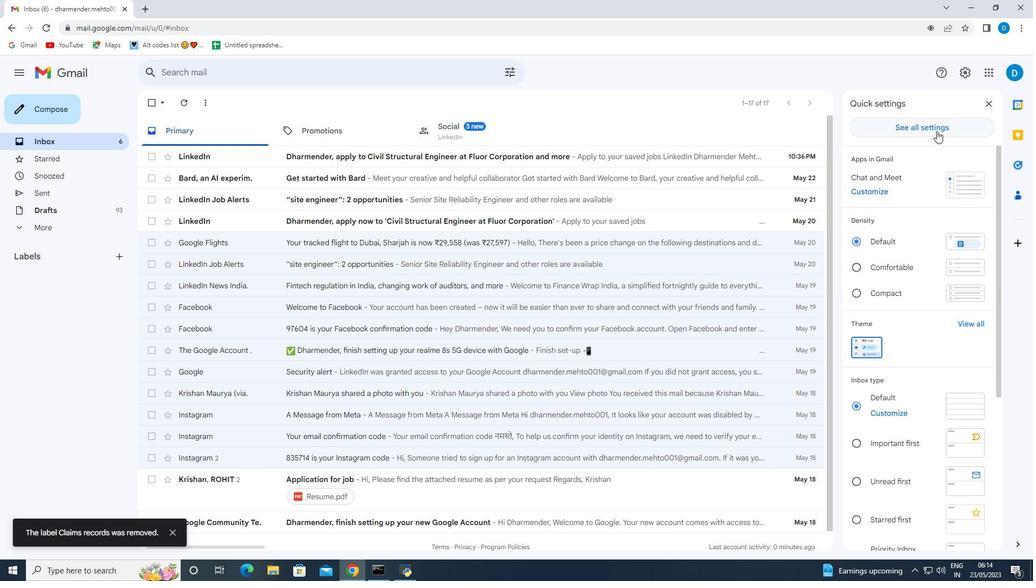 
Action: Mouse pressed left at (936, 128)
Screenshot: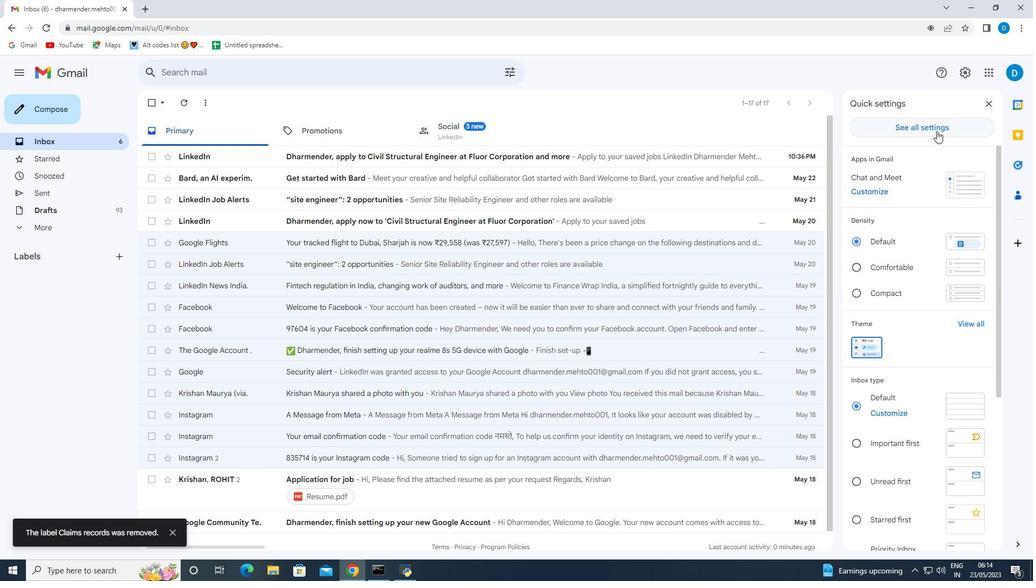
Action: Mouse moved to (448, 354)
Screenshot: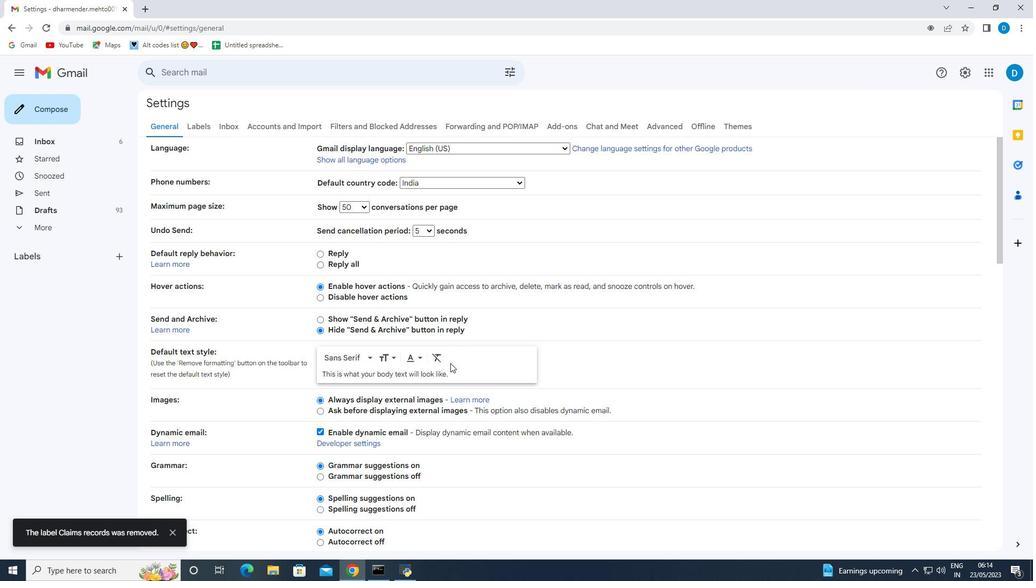 
Action: Mouse scrolled (448, 354) with delta (0, 0)
Screenshot: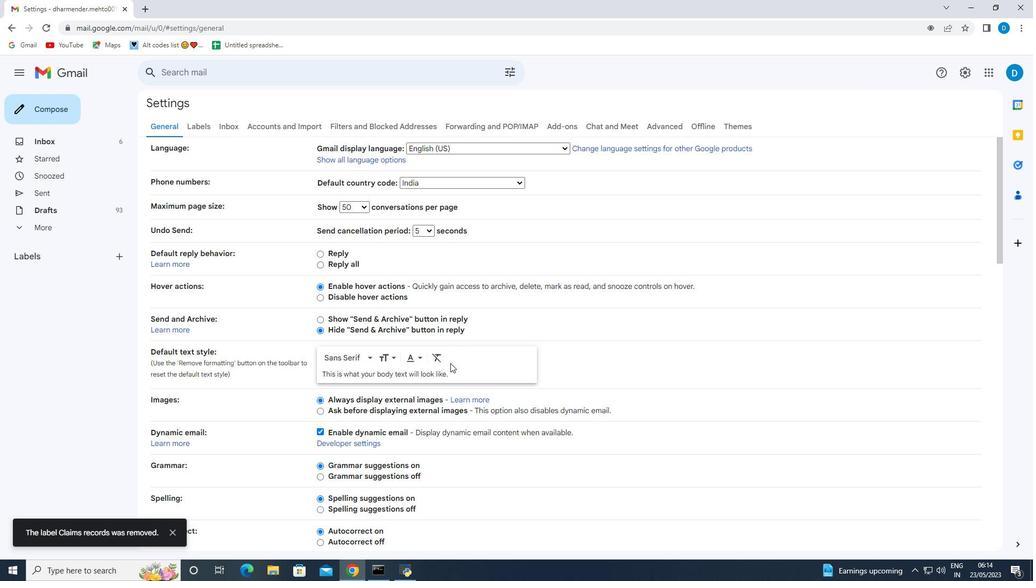 
Action: Mouse moved to (448, 351)
Screenshot: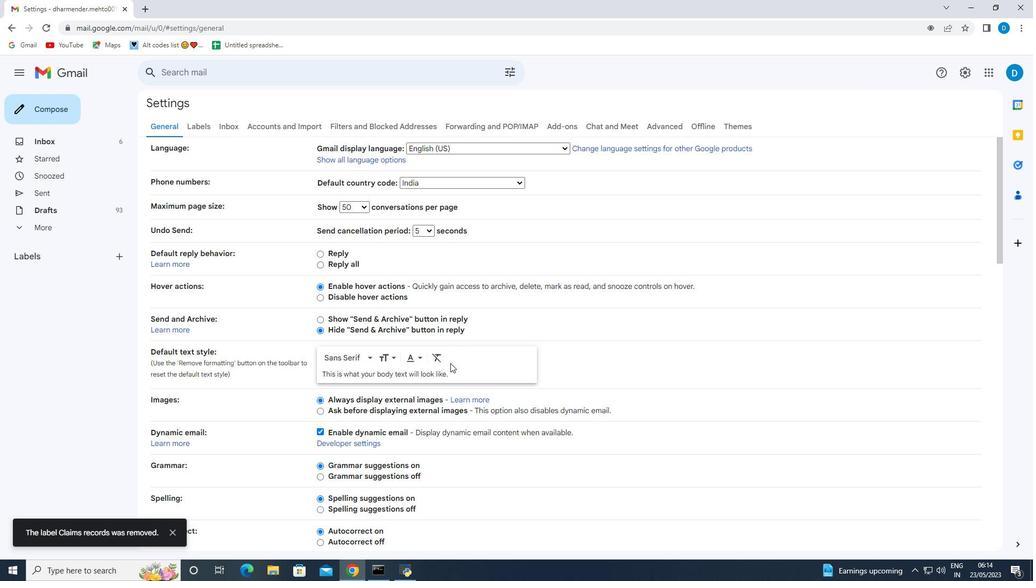 
Action: Mouse scrolled (448, 351) with delta (0, 0)
Screenshot: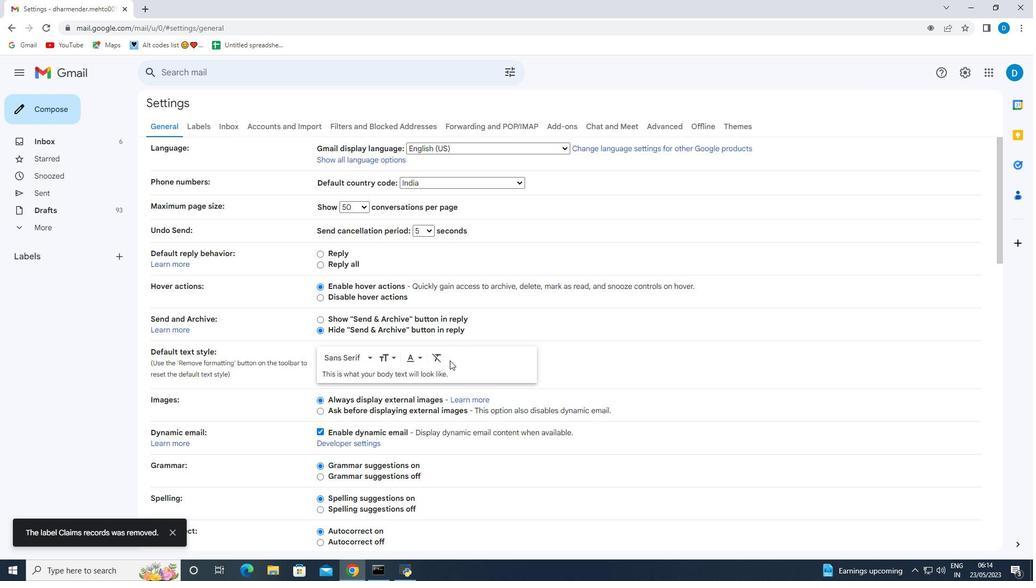 
Action: Mouse scrolled (448, 351) with delta (0, 0)
Screenshot: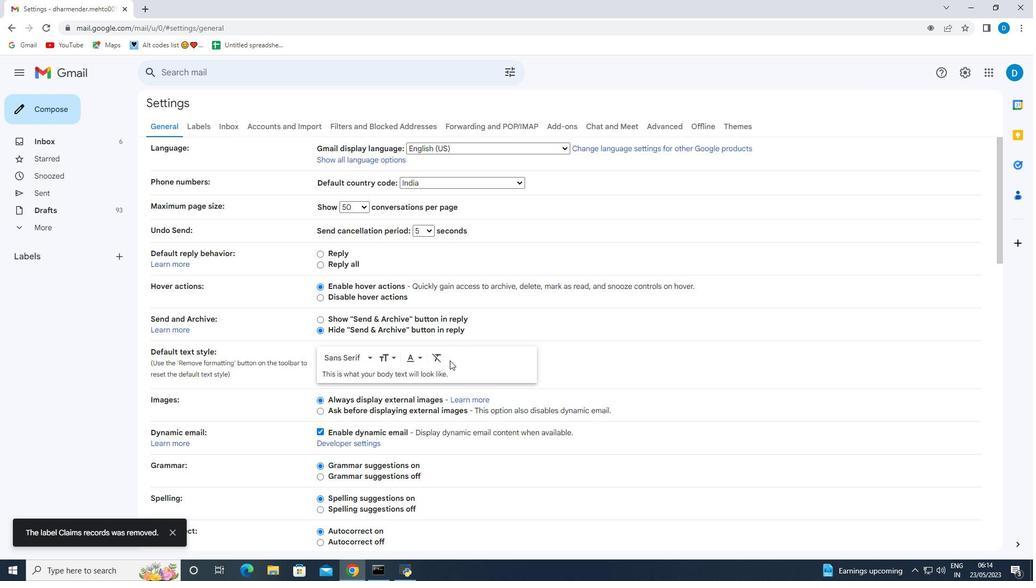 
Action: Mouse scrolled (448, 351) with delta (0, 0)
Screenshot: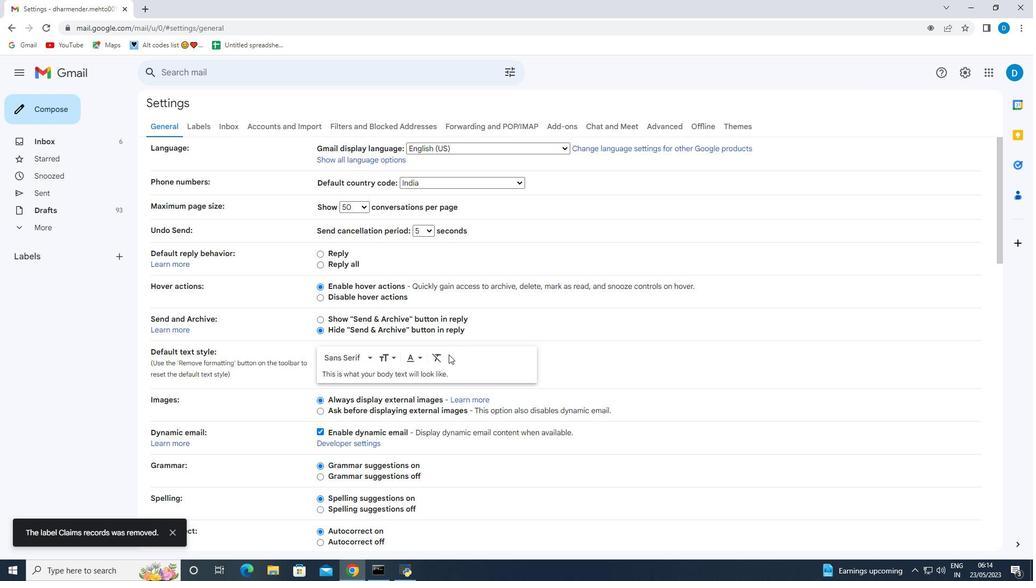 
Action: Mouse scrolled (448, 351) with delta (0, 0)
Screenshot: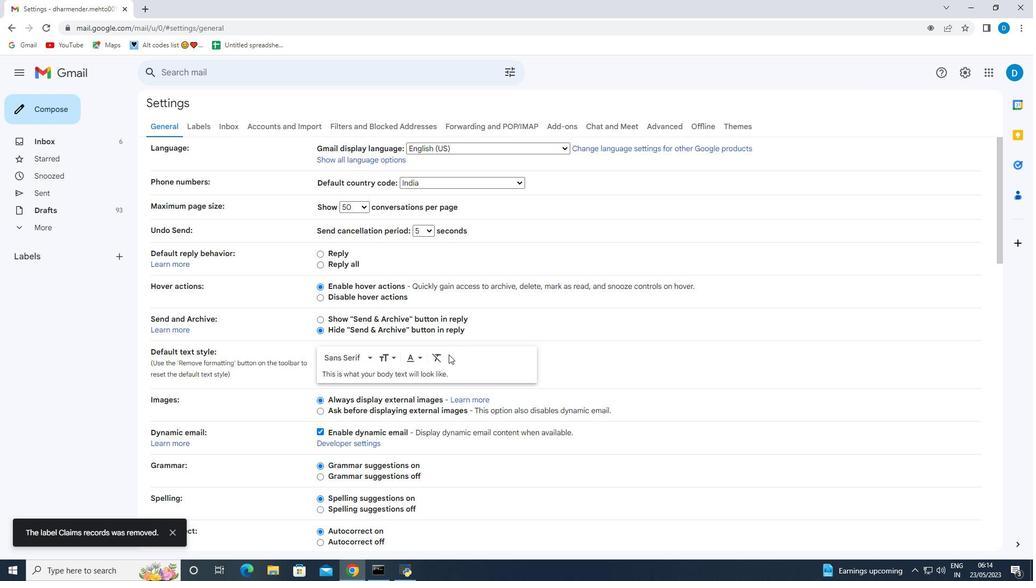 
Action: Mouse moved to (447, 345)
Screenshot: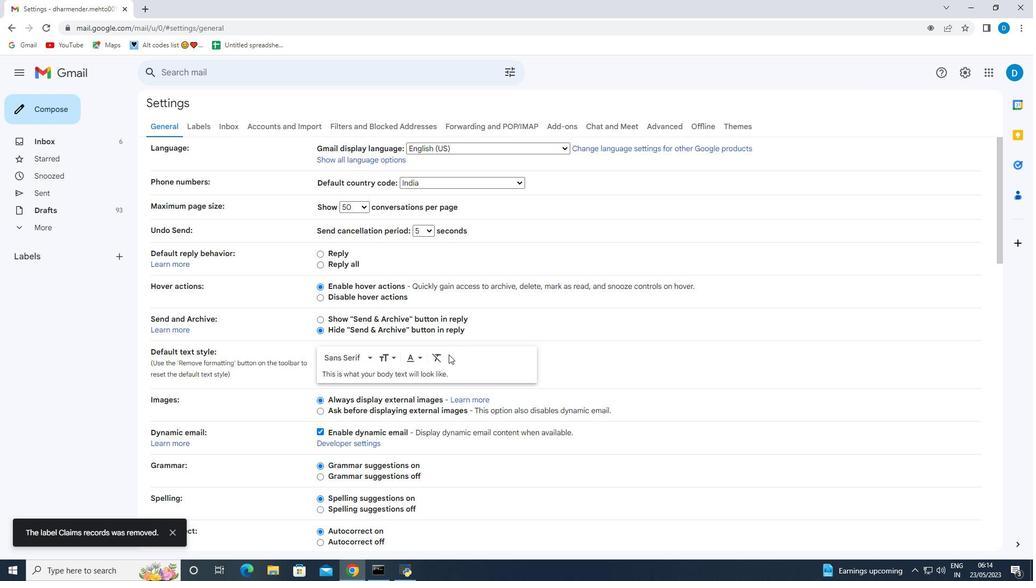 
Action: Mouse scrolled (447, 345) with delta (0, 0)
Screenshot: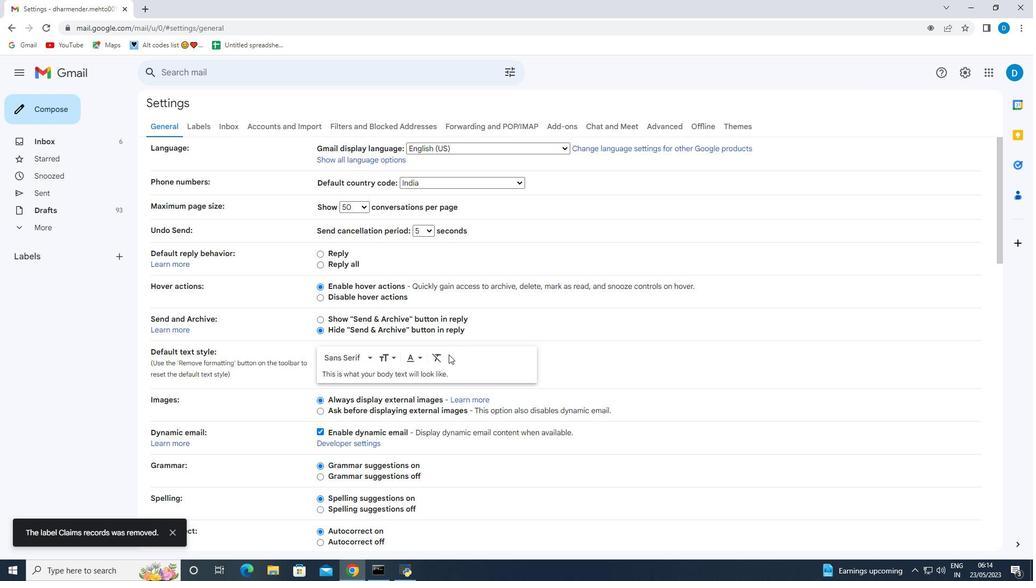 
Action: Mouse moved to (443, 315)
Screenshot: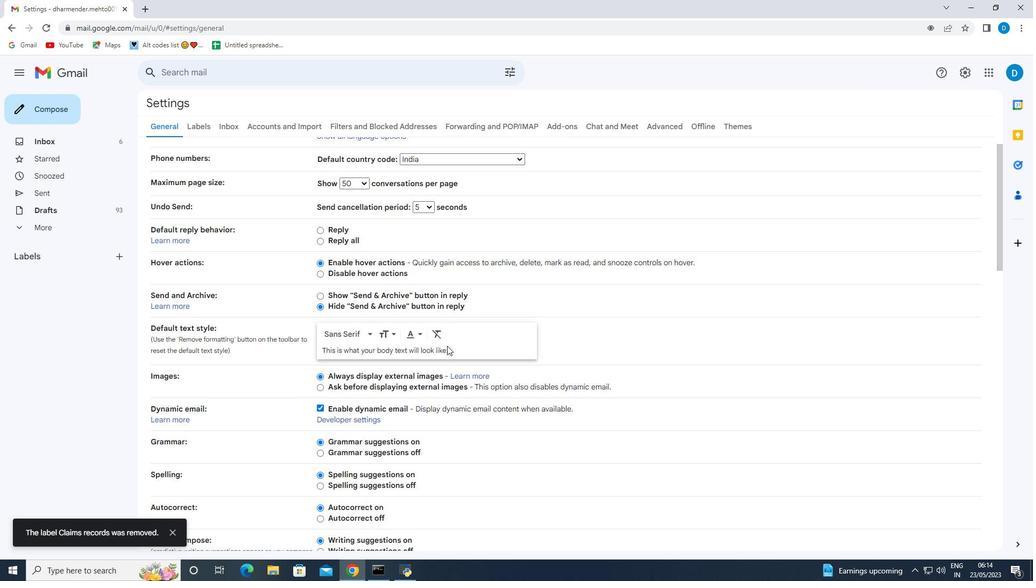 
Action: Mouse scrolled (443, 314) with delta (0, 0)
Screenshot: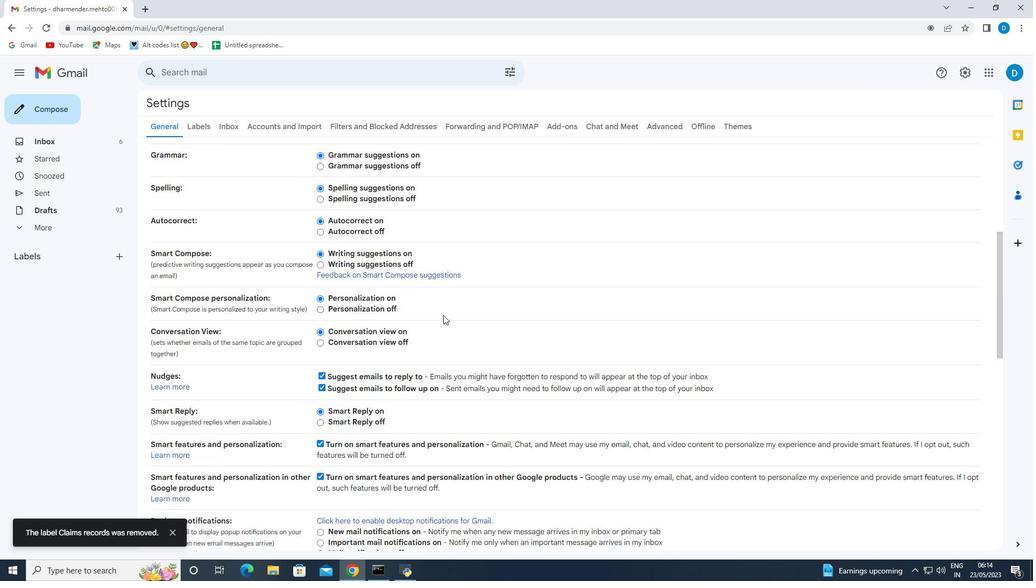 
Action: Mouse scrolled (443, 314) with delta (0, 0)
Screenshot: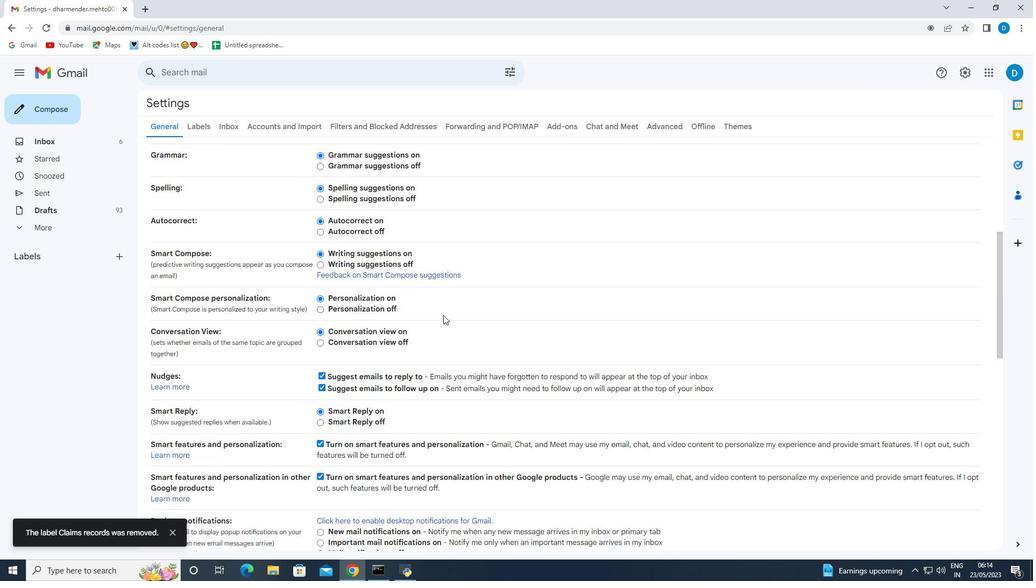 
Action: Mouse scrolled (443, 314) with delta (0, 0)
Screenshot: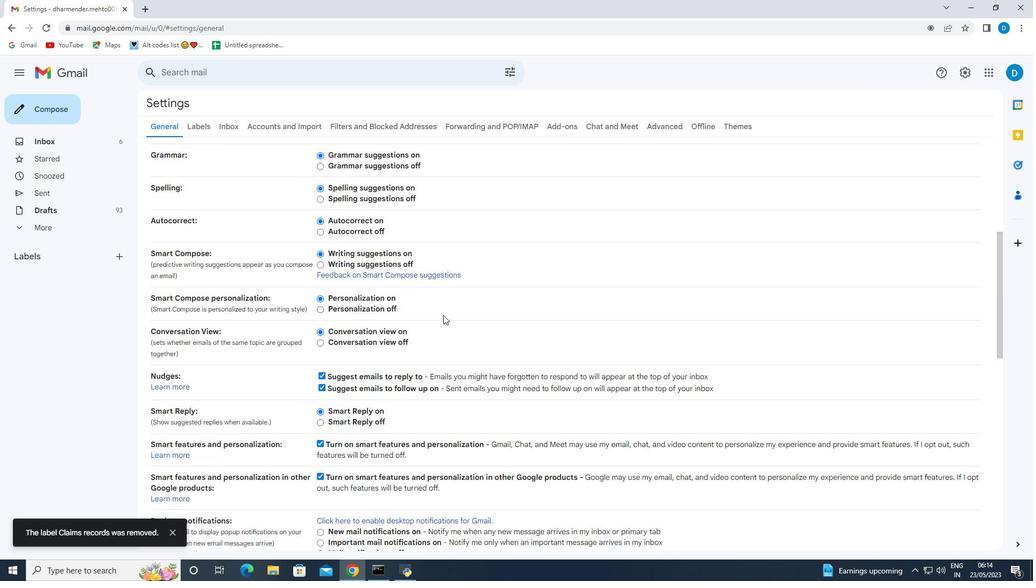 
Action: Mouse scrolled (443, 314) with delta (0, 0)
Screenshot: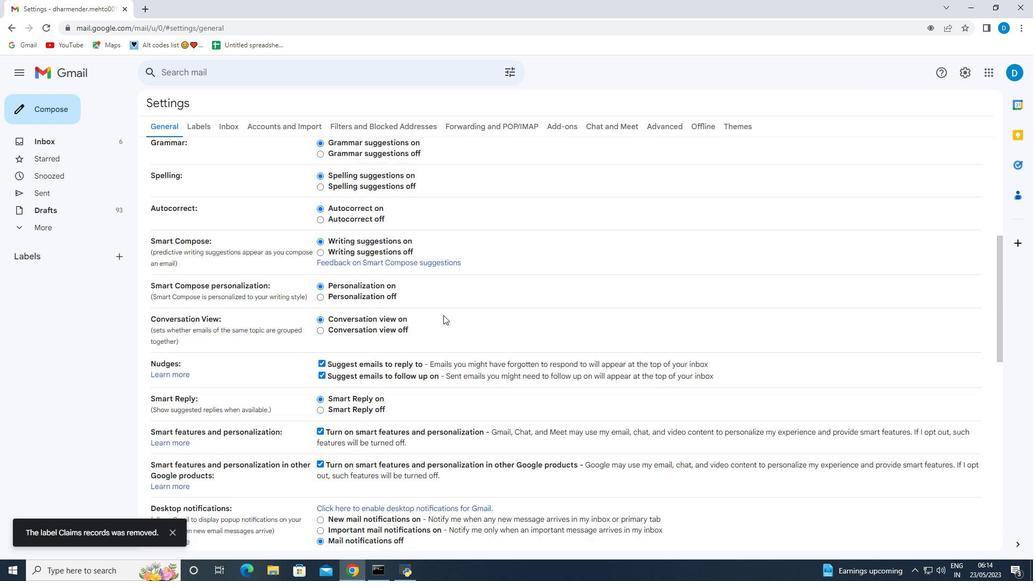 
Action: Mouse scrolled (443, 314) with delta (0, 0)
Screenshot: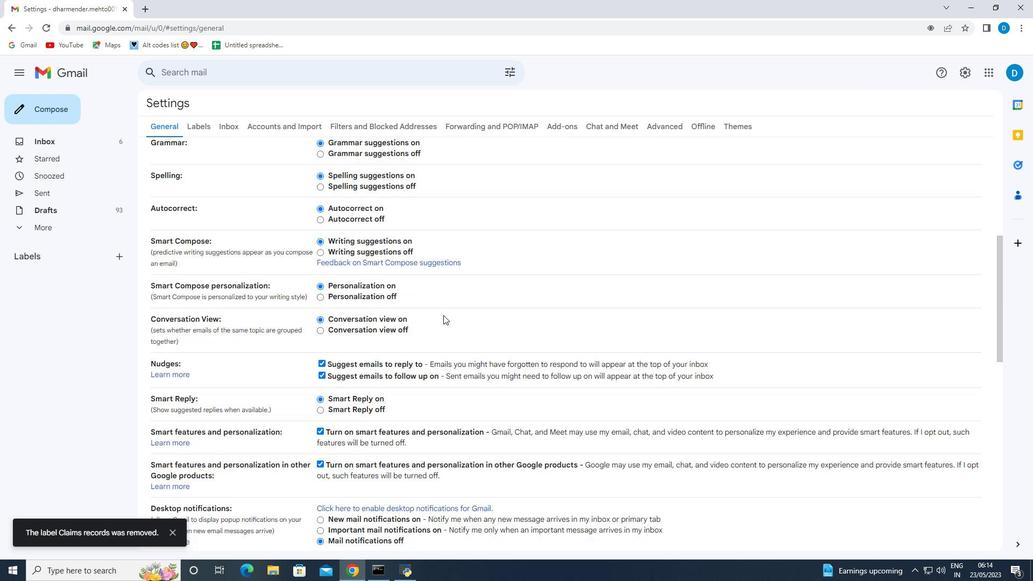 
Action: Mouse moved to (425, 300)
Screenshot: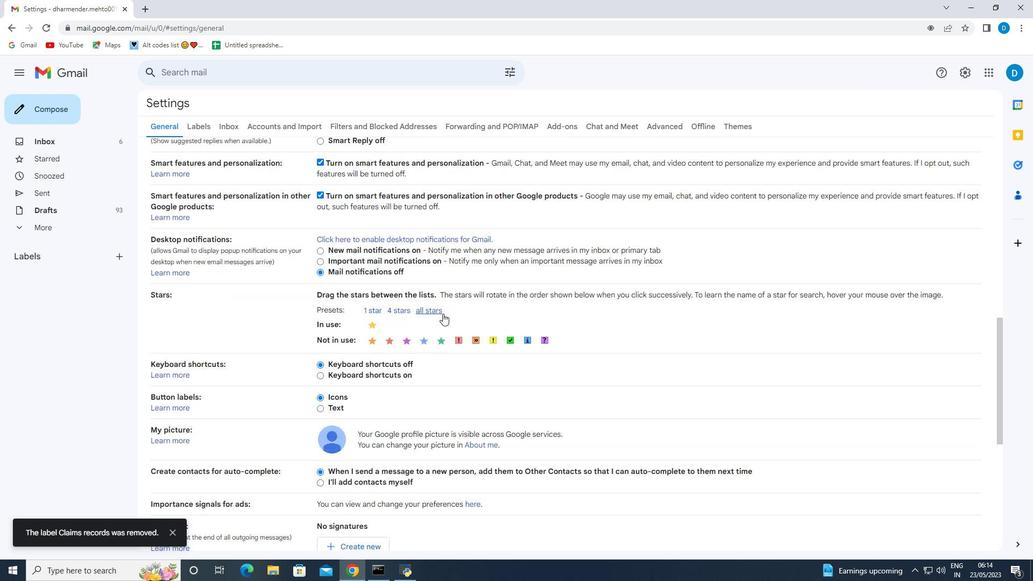 
Action: Mouse scrolled (425, 299) with delta (0, 0)
Screenshot: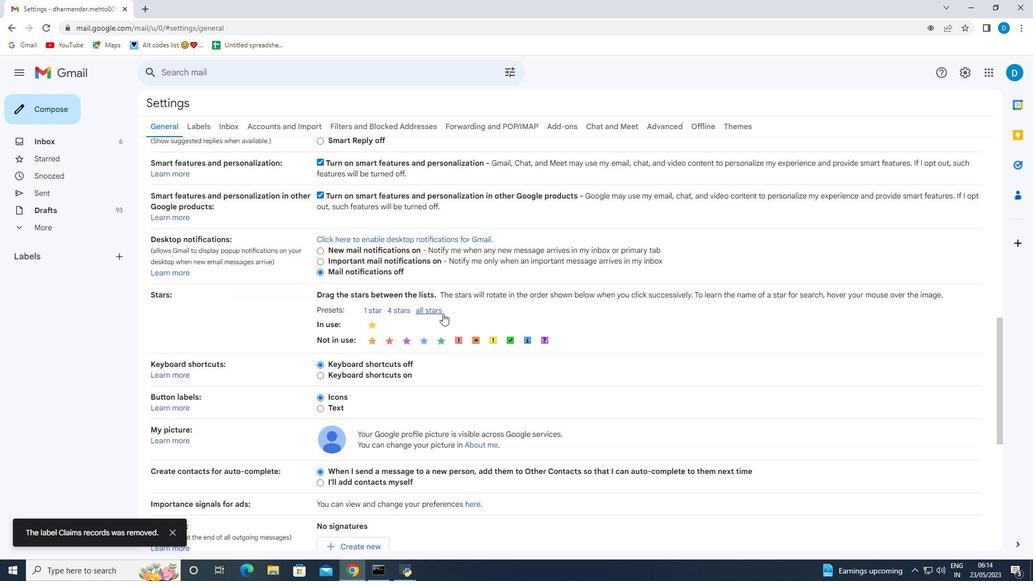 
Action: Mouse scrolled (425, 299) with delta (0, 0)
Screenshot: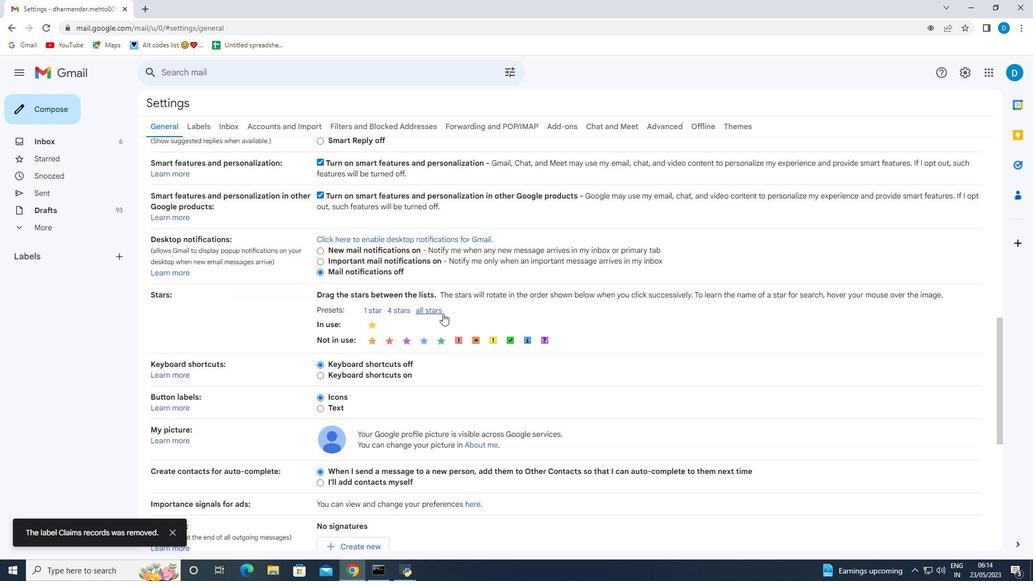 
Action: Mouse scrolled (425, 299) with delta (0, 0)
Screenshot: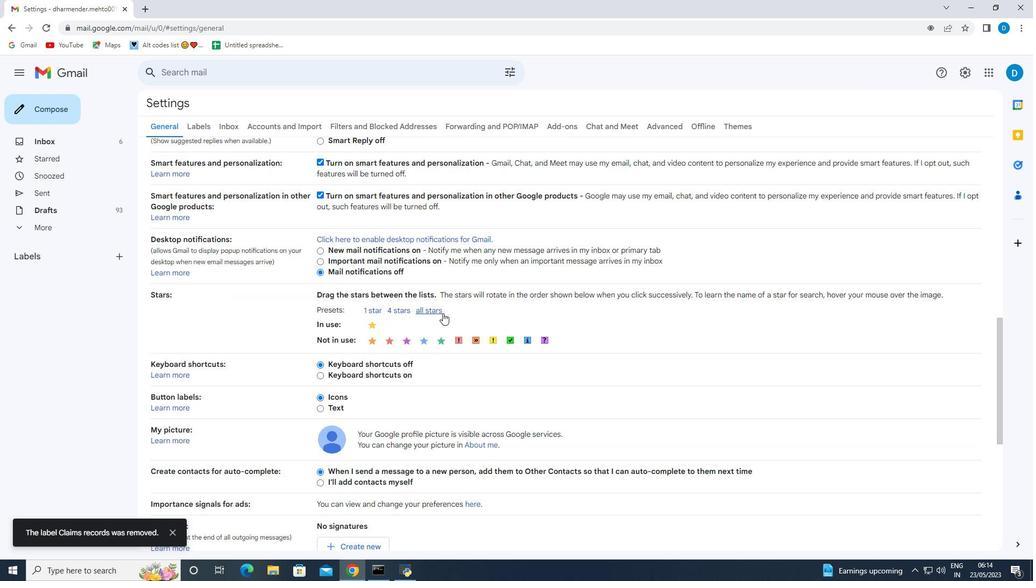 
Action: Mouse scrolled (425, 299) with delta (0, 0)
Screenshot: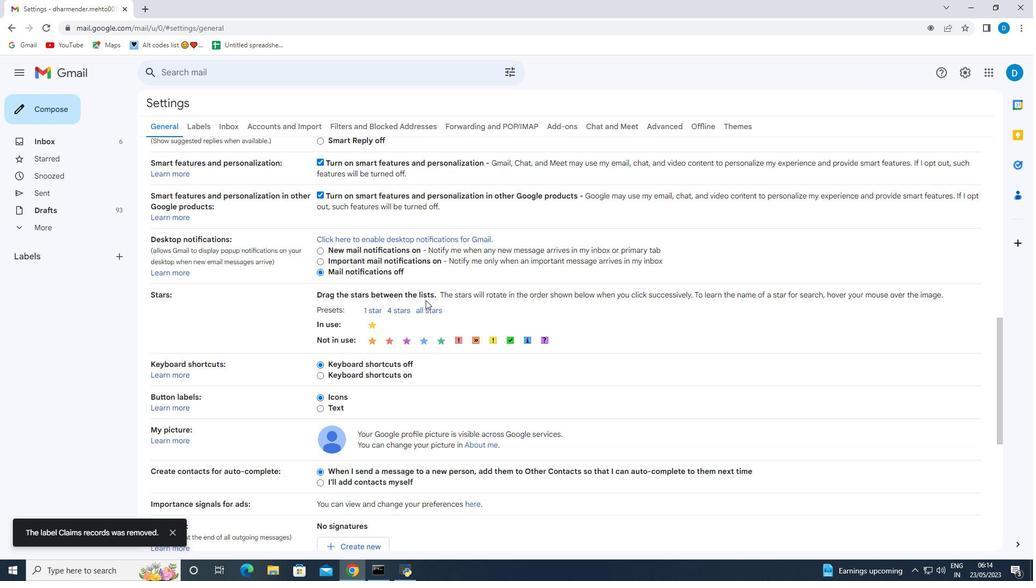 
Action: Mouse moved to (365, 334)
Screenshot: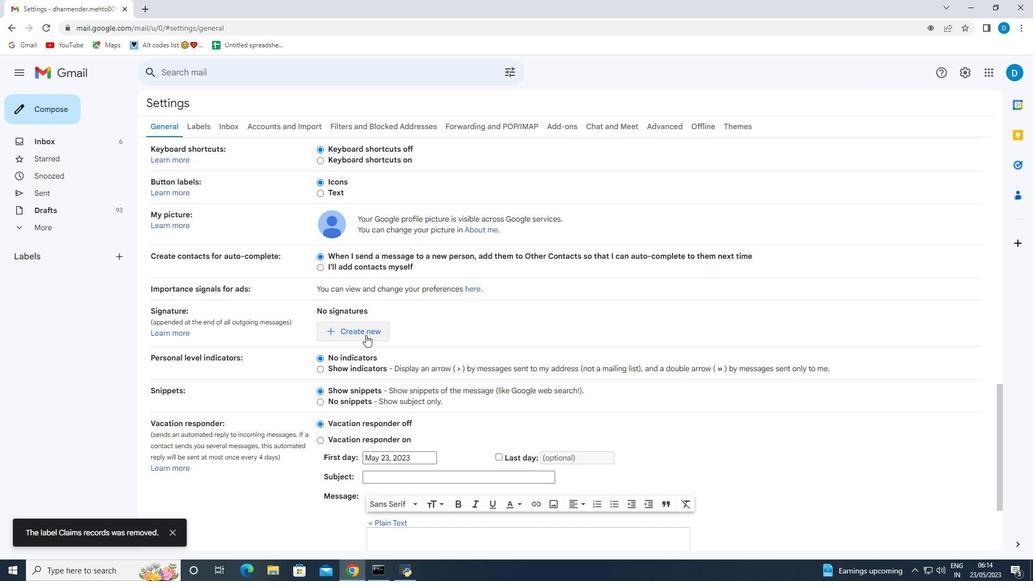 
Action: Mouse pressed left at (365, 334)
Screenshot: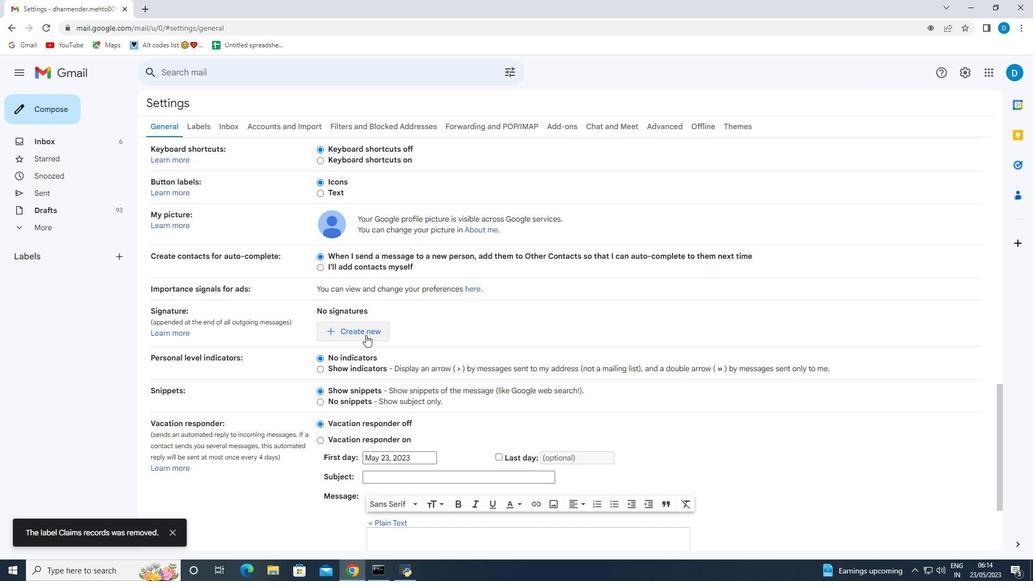 
Action: Mouse moved to (443, 303)
Screenshot: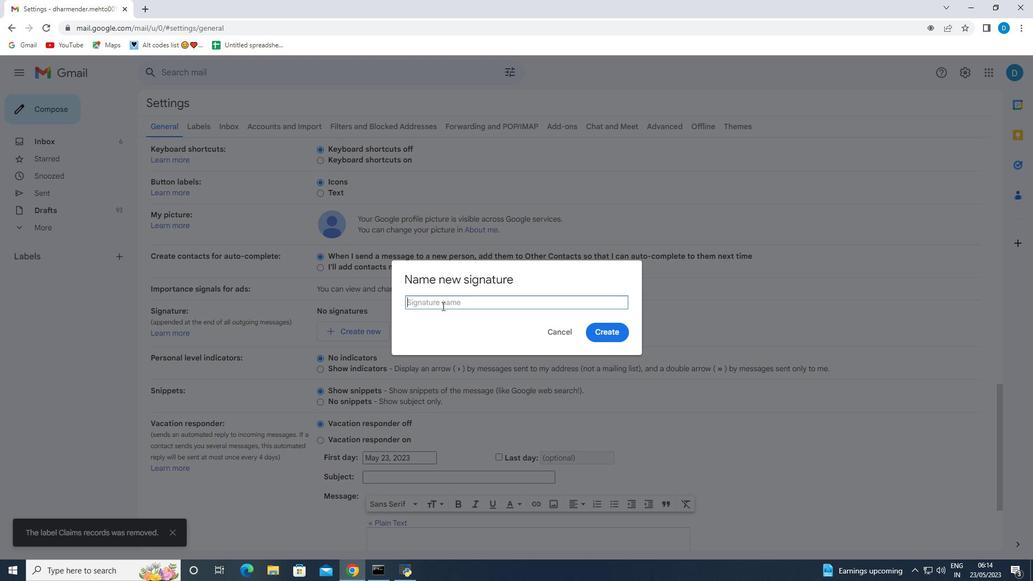 
Action: Mouse pressed left at (443, 303)
Screenshot: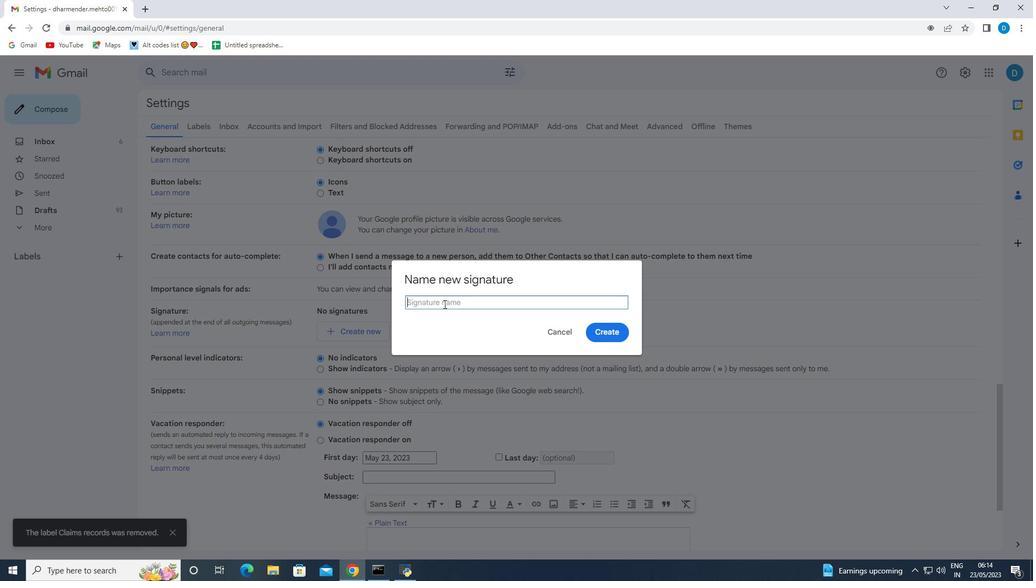 
Action: Key pressed <Key.shift>Mikayla<Key.space><Key.shift>King
Screenshot: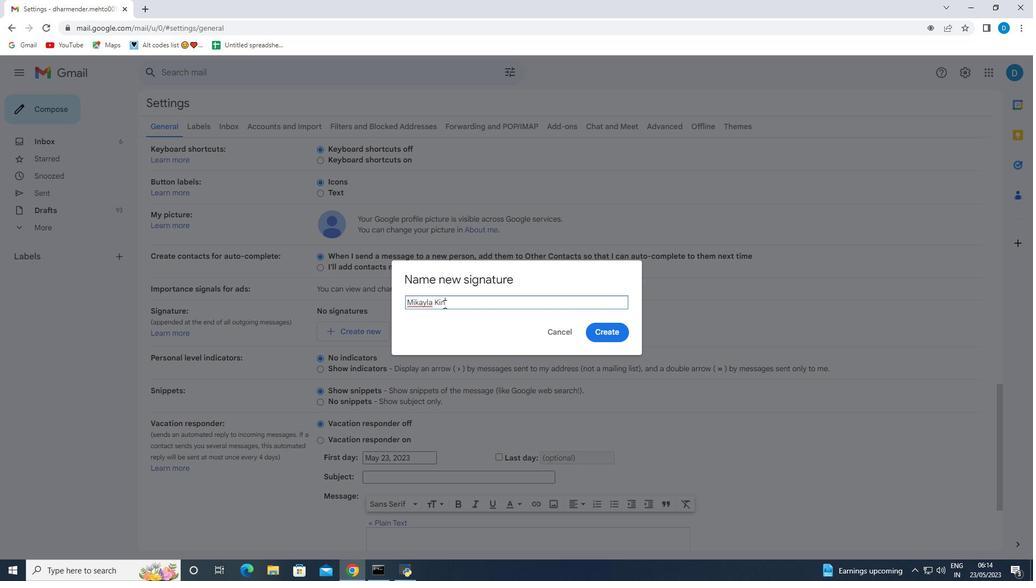 
Action: Mouse moved to (616, 331)
Screenshot: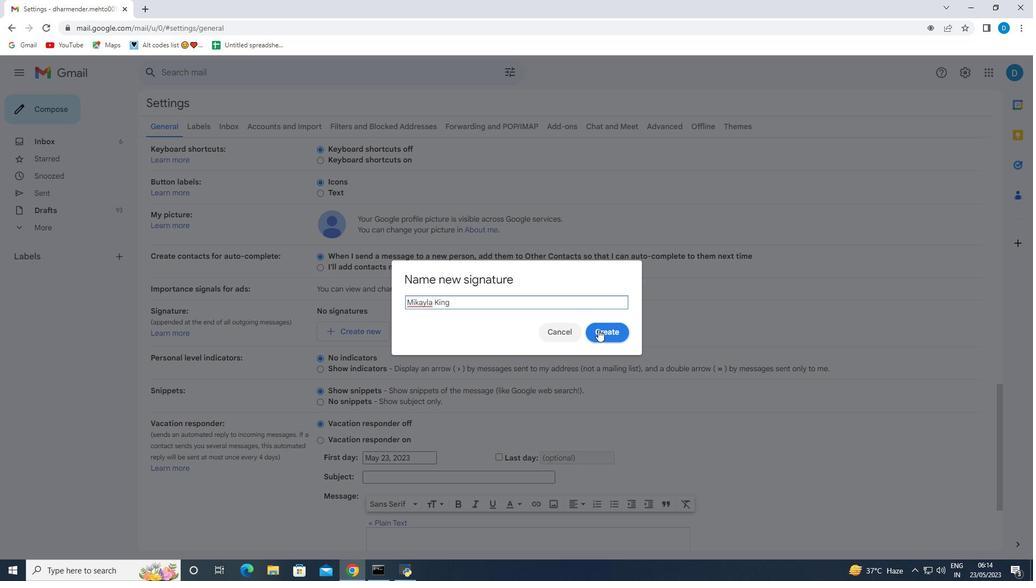 
Action: Mouse pressed left at (616, 331)
Screenshot: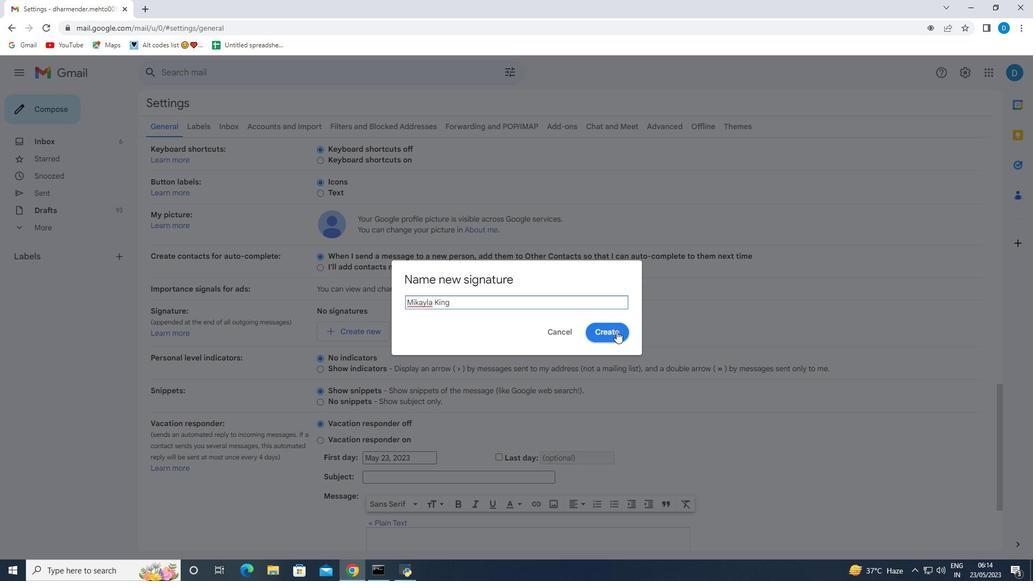 
Action: Mouse moved to (563, 328)
Screenshot: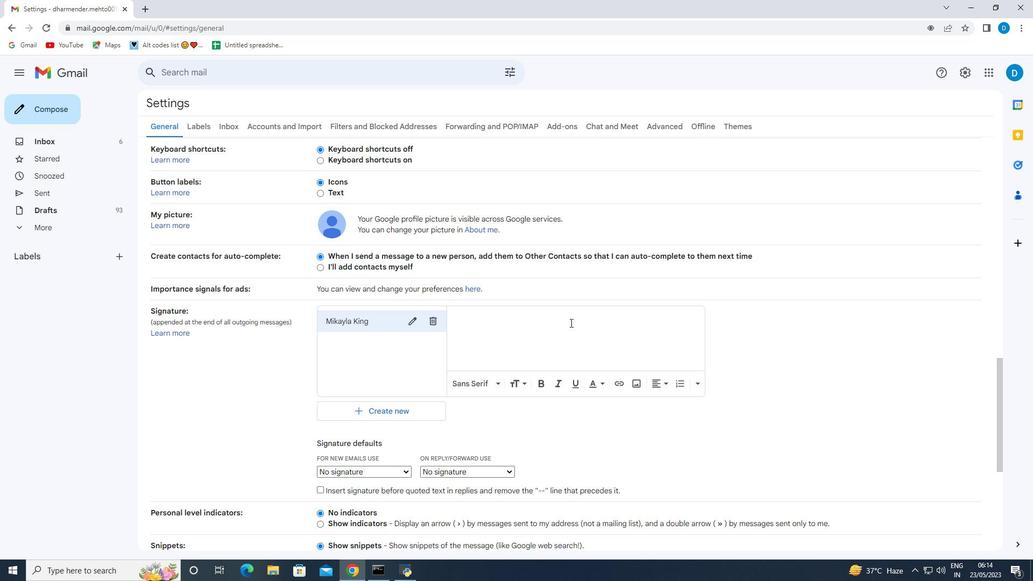 
Action: Mouse pressed left at (563, 328)
Screenshot: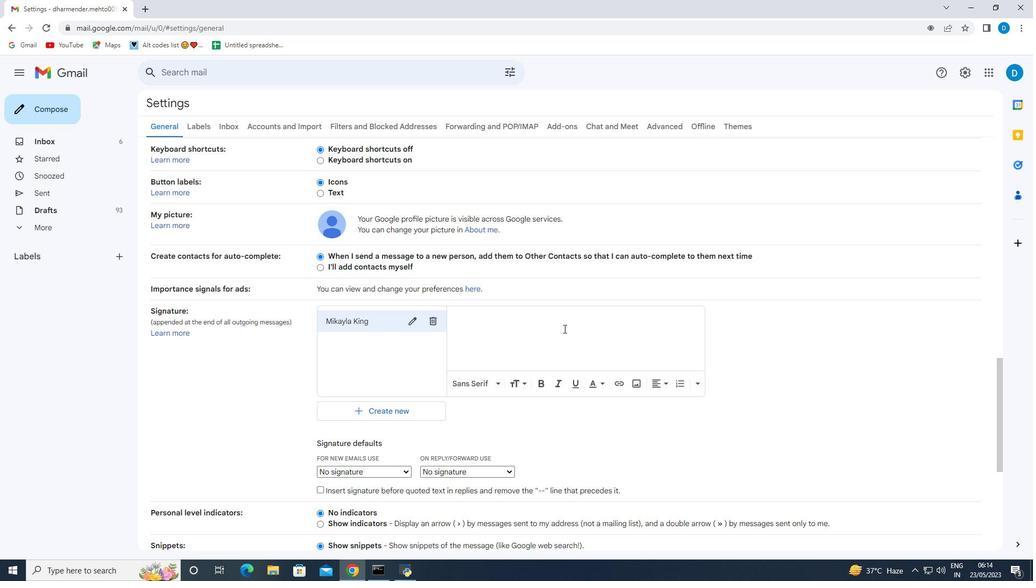 
Action: Mouse moved to (562, 329)
Screenshot: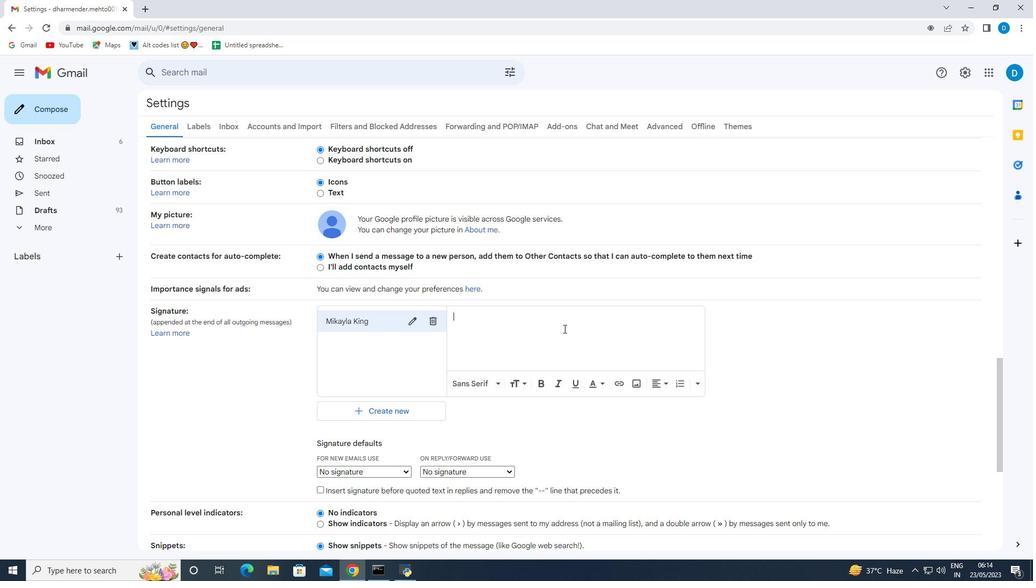 
Action: Key pressed <Key.enter><Key.shift>Mikayla<Key.space><Key.shift>King
Screenshot: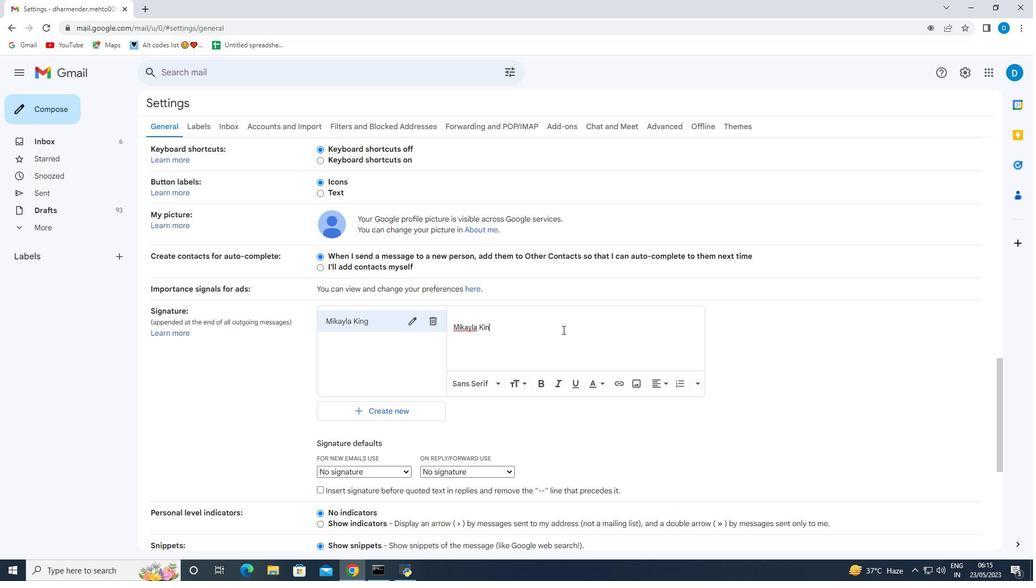 
Action: Mouse moved to (461, 374)
Screenshot: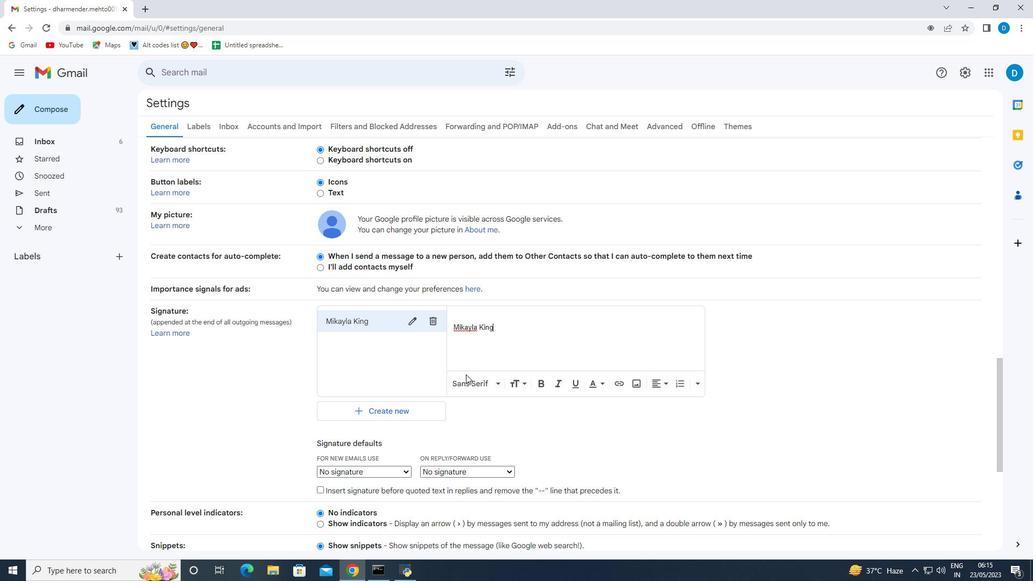 
Action: Mouse scrolled (461, 373) with delta (0, 0)
Screenshot: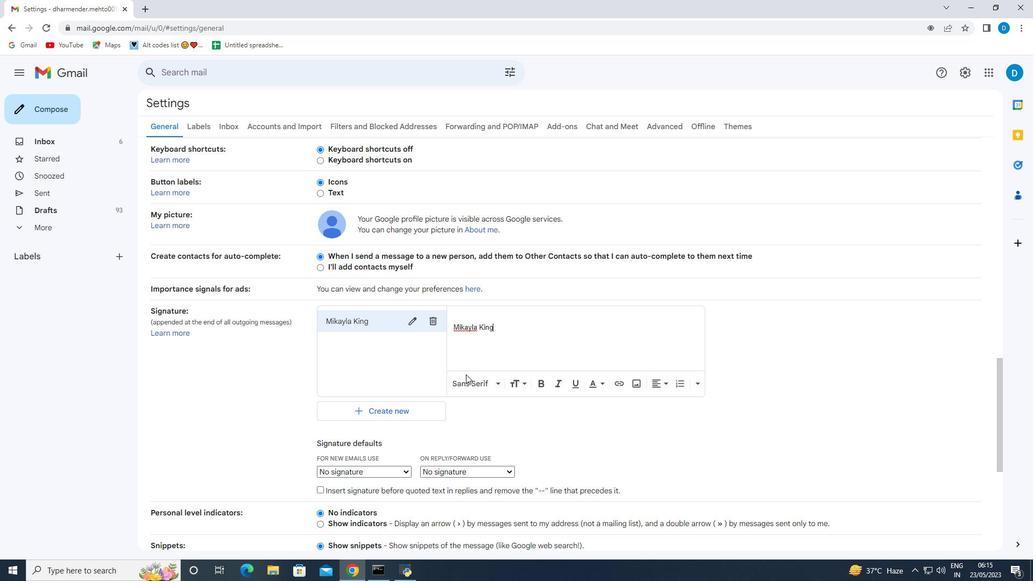 
Action: Mouse moved to (457, 374)
Screenshot: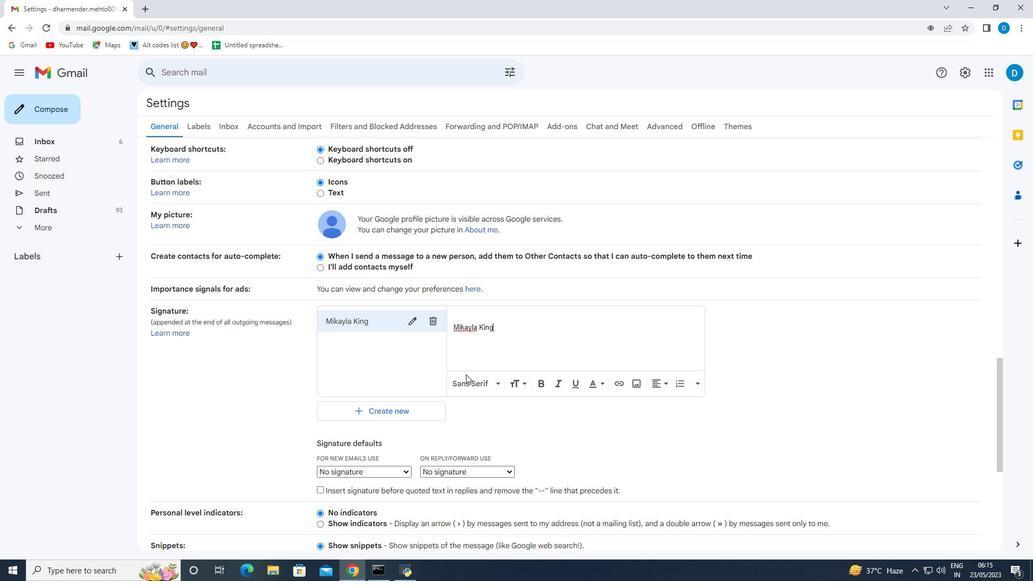
Action: Mouse scrolled (457, 373) with delta (0, 0)
Screenshot: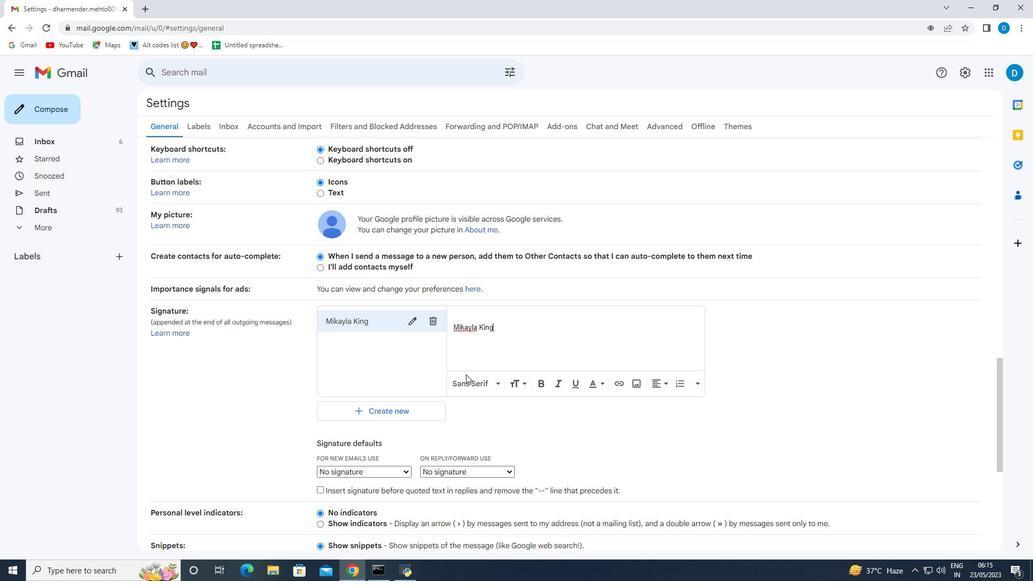 
Action: Mouse moved to (447, 377)
Screenshot: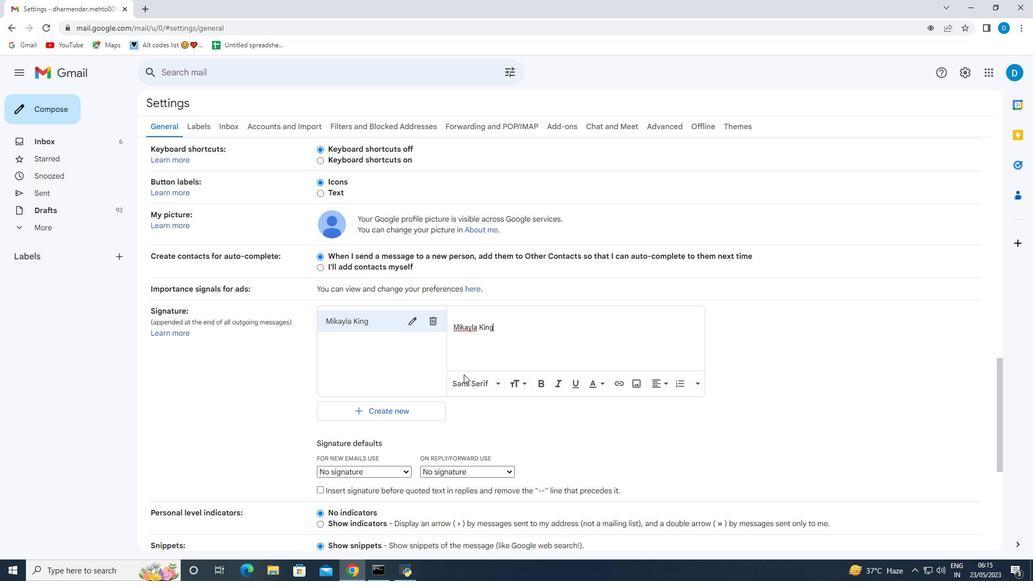 
Action: Mouse scrolled (447, 376) with delta (0, 0)
Screenshot: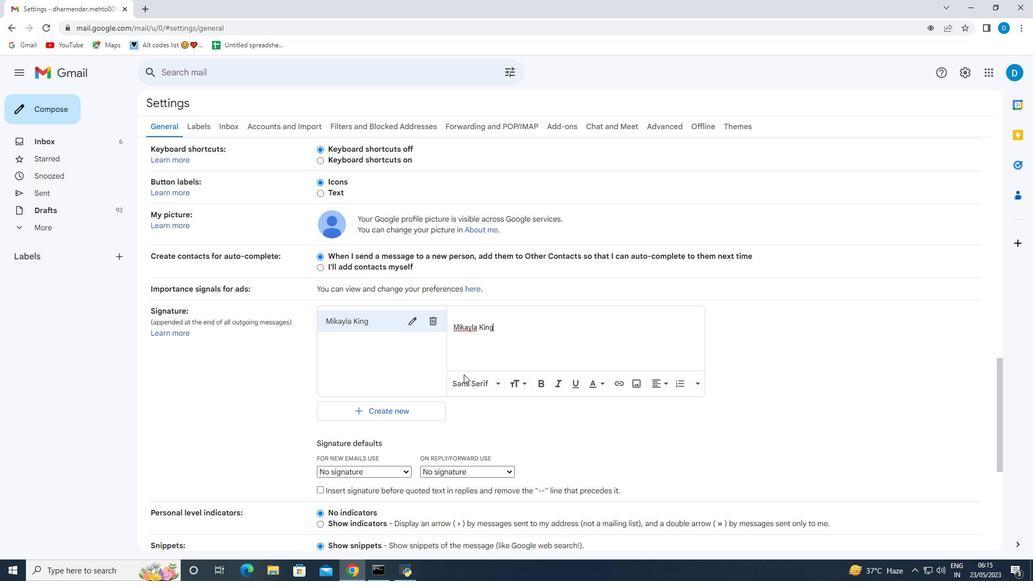 
Action: Mouse moved to (394, 314)
Screenshot: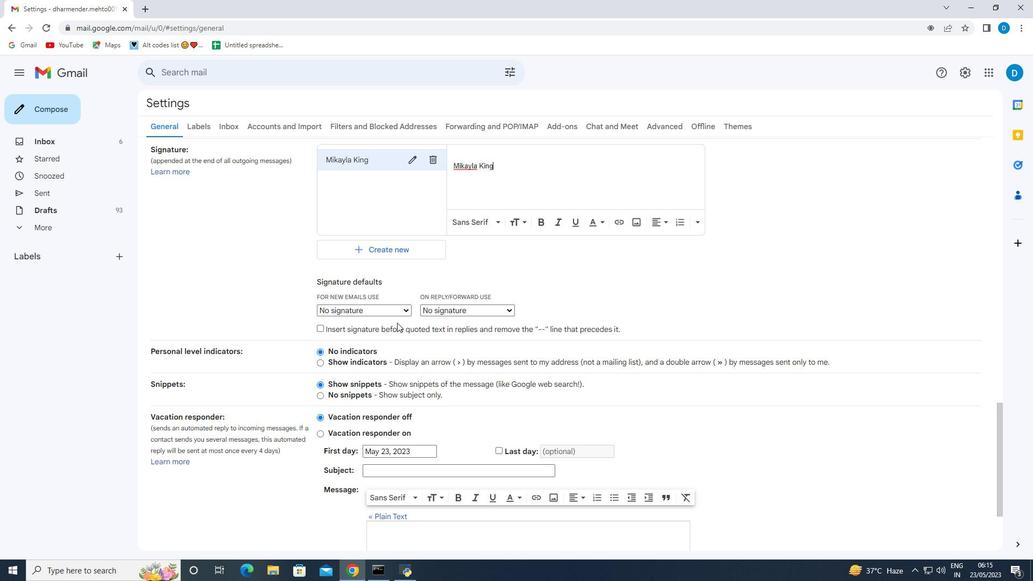 
Action: Mouse pressed left at (394, 314)
Screenshot: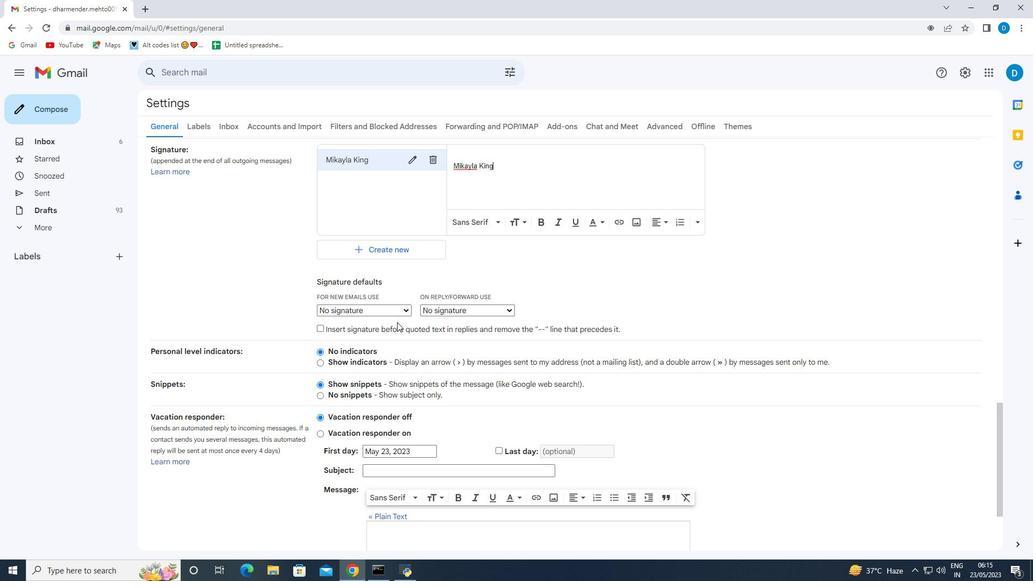 
Action: Mouse moved to (391, 328)
Screenshot: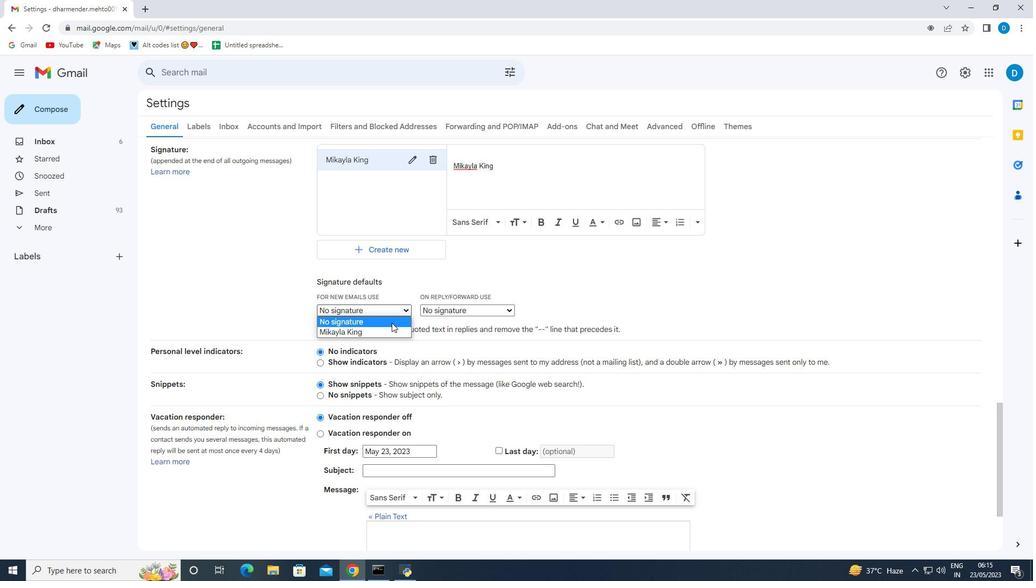 
Action: Mouse pressed left at (391, 328)
Screenshot: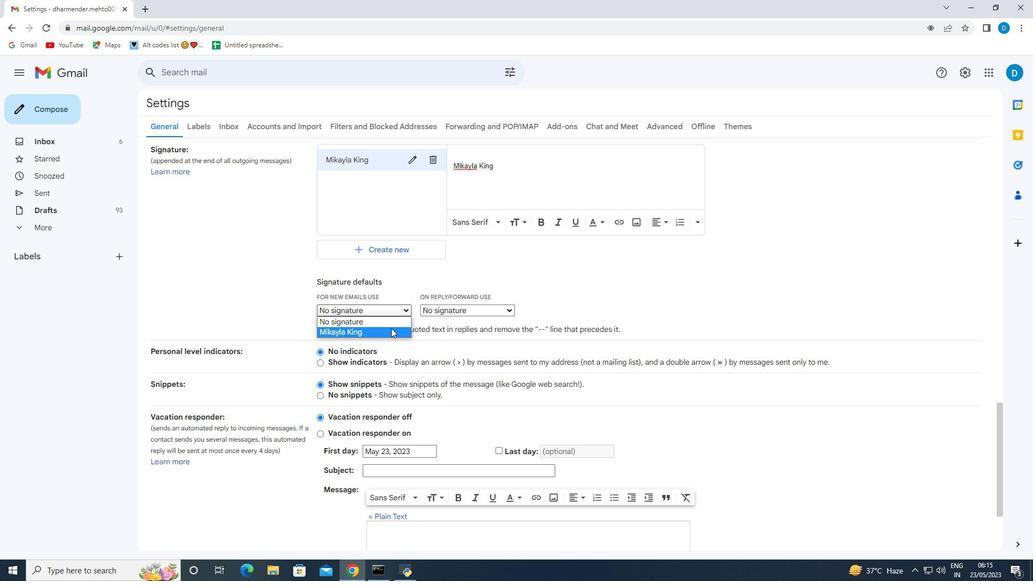 
Action: Mouse moved to (427, 311)
Screenshot: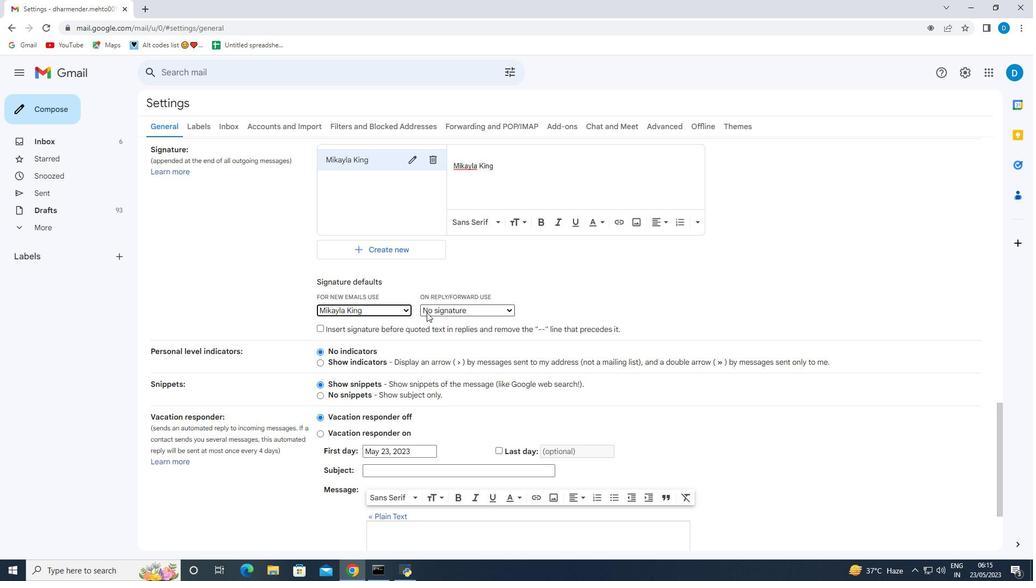 
Action: Mouse pressed left at (427, 311)
Screenshot: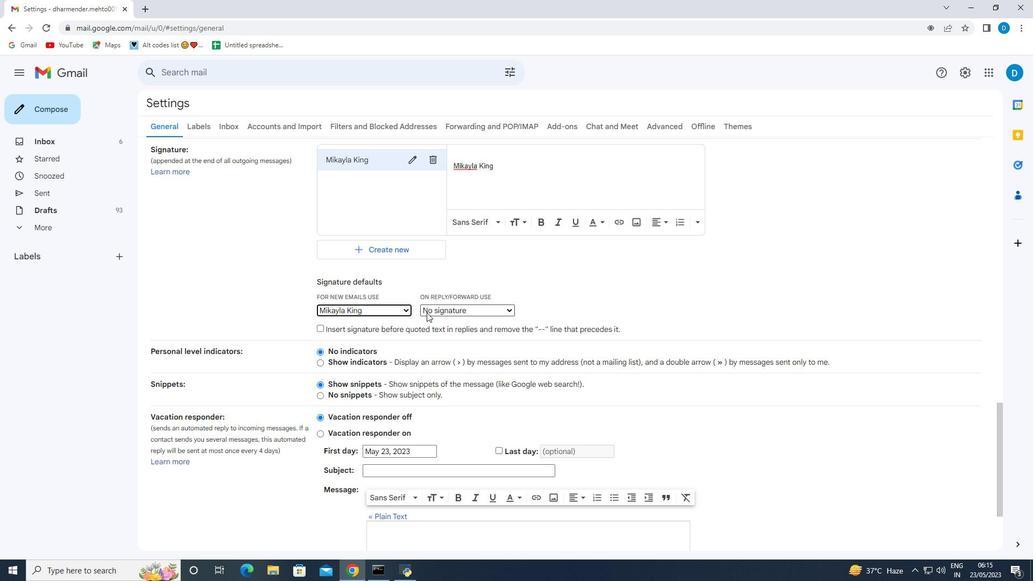 
Action: Mouse moved to (447, 334)
Screenshot: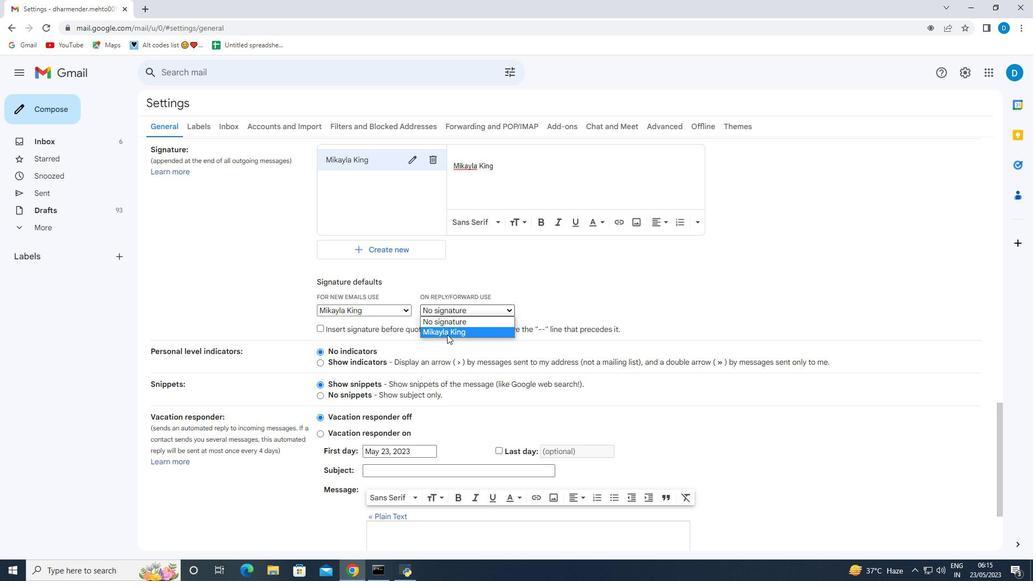 
Action: Mouse pressed left at (447, 334)
Screenshot: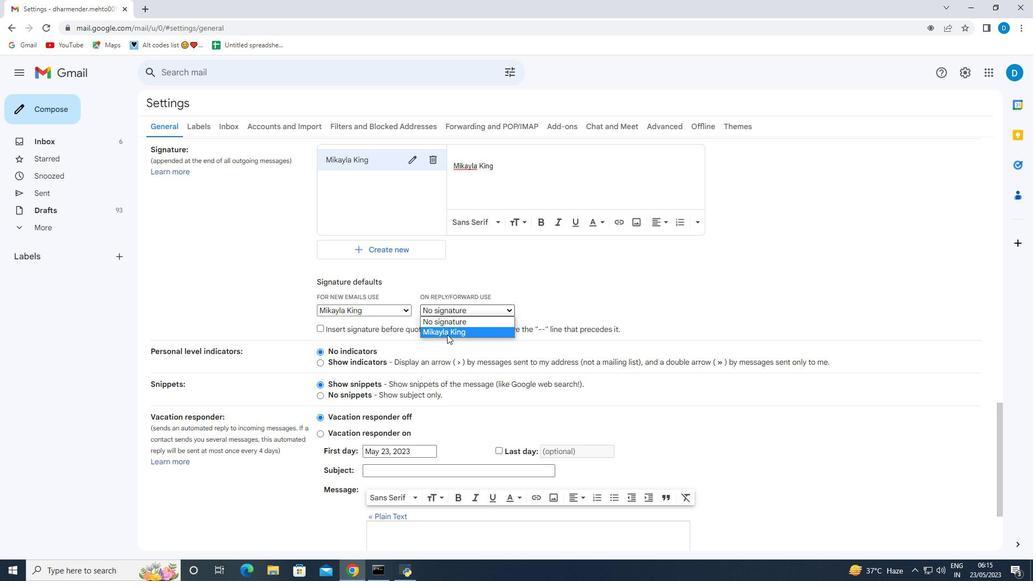 
Action: Mouse moved to (404, 343)
Screenshot: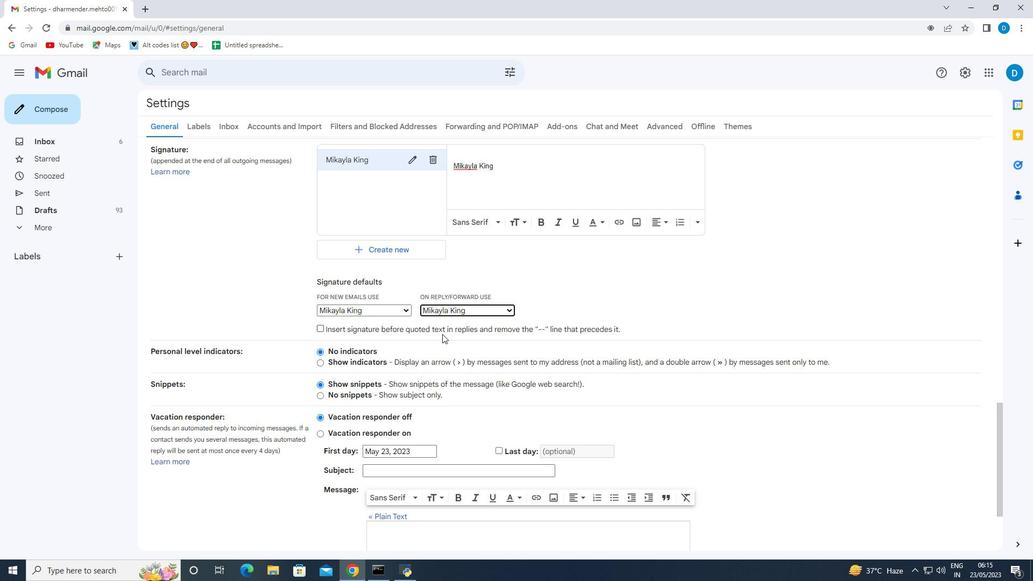 
Action: Mouse scrolled (404, 342) with delta (0, 0)
Screenshot: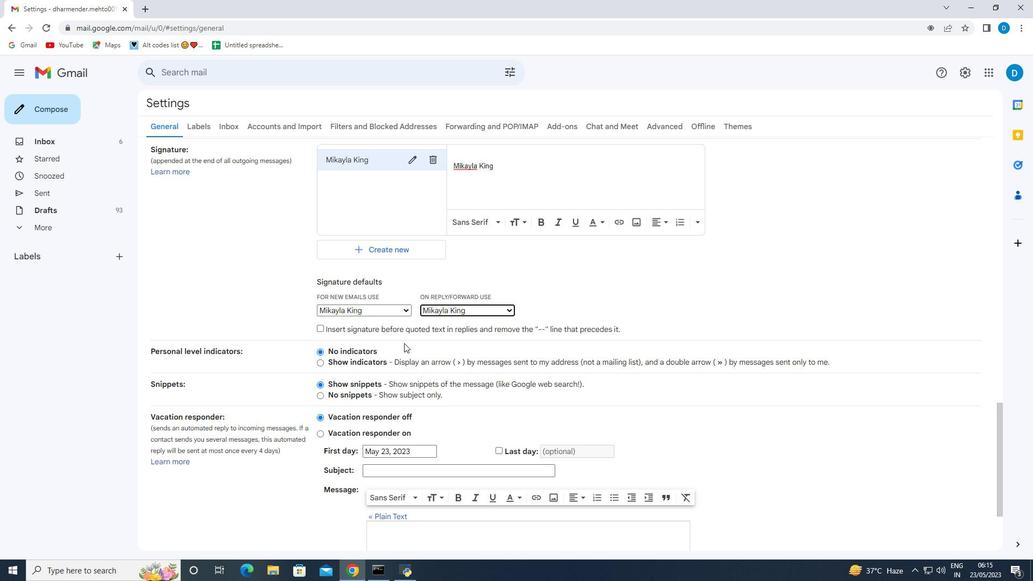 
Action: Mouse scrolled (404, 342) with delta (0, 0)
Screenshot: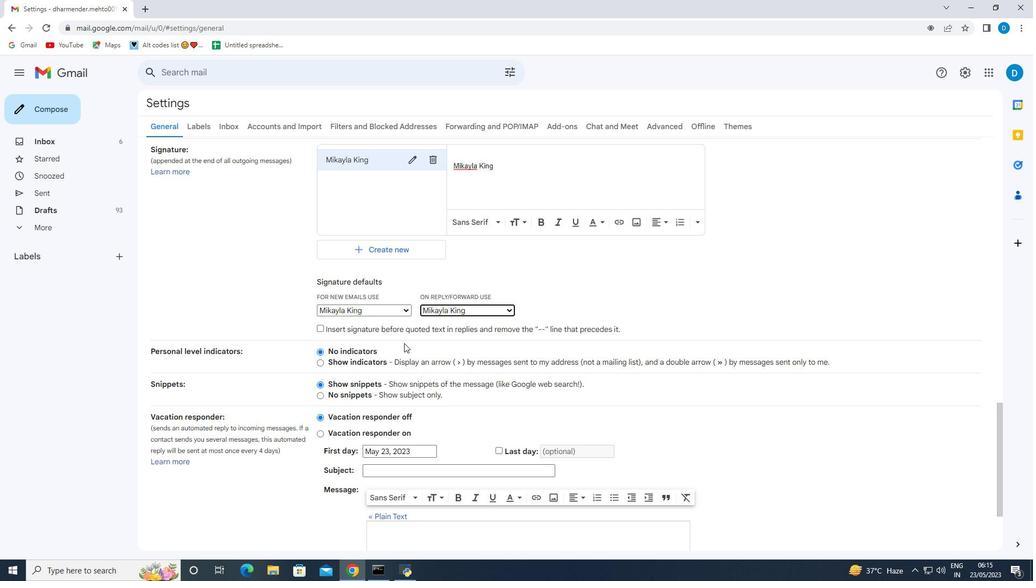 
Action: Mouse scrolled (404, 342) with delta (0, 0)
Screenshot: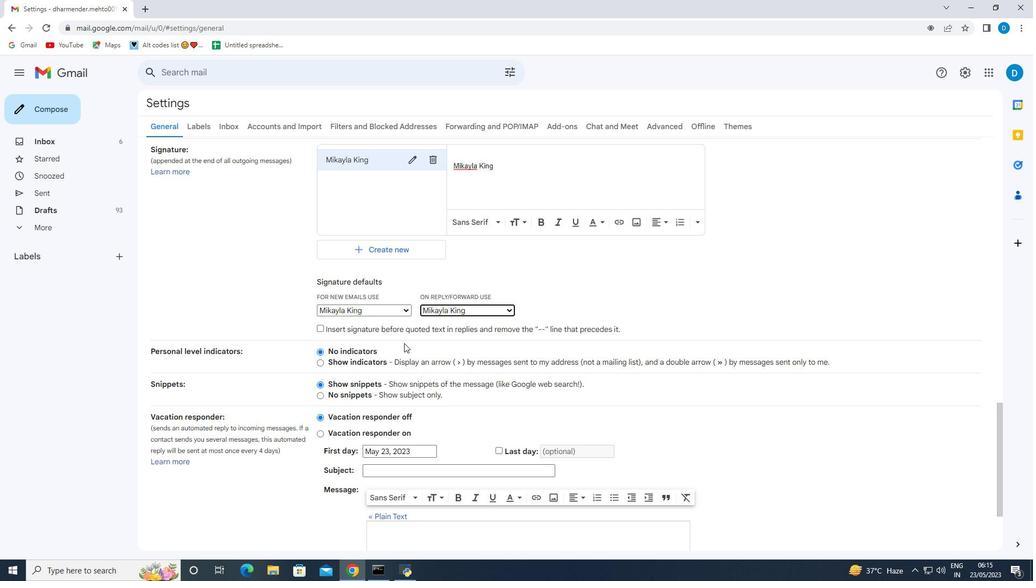 
Action: Mouse scrolled (404, 342) with delta (0, 0)
Screenshot: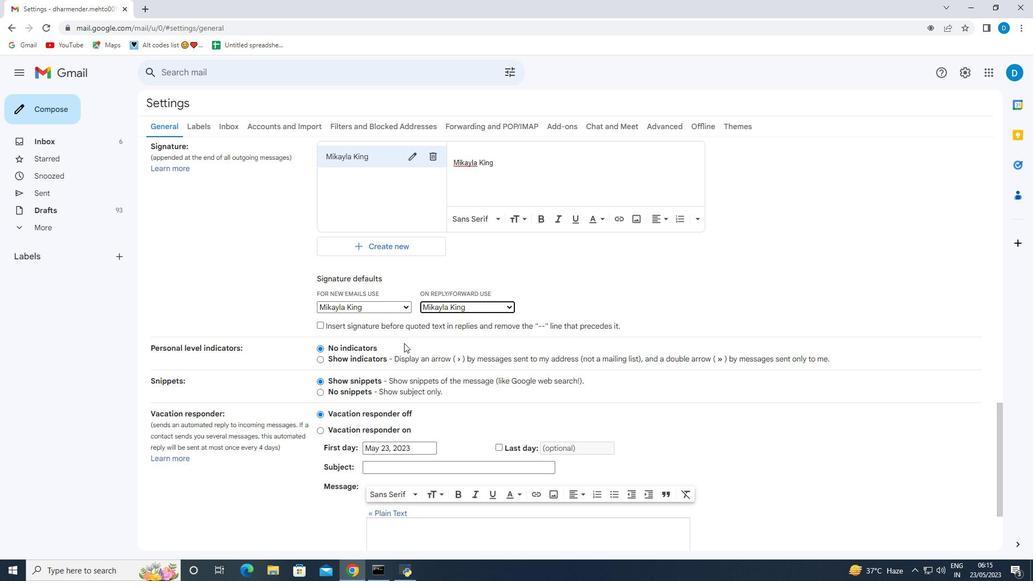 
Action: Mouse scrolled (404, 342) with delta (0, 0)
Screenshot: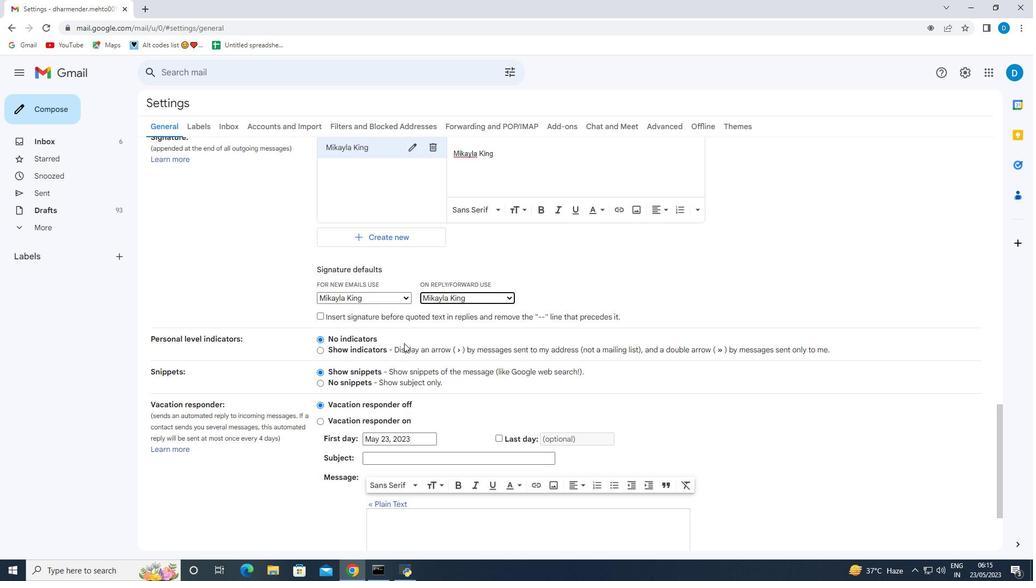 
Action: Mouse moved to (403, 349)
Screenshot: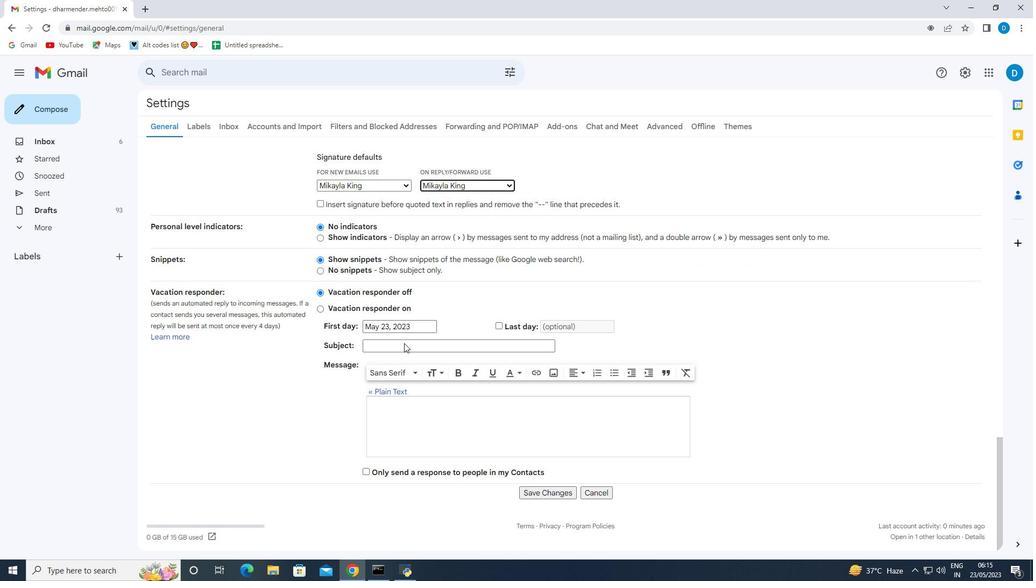 
Action: Mouse scrolled (403, 348) with delta (0, 0)
Screenshot: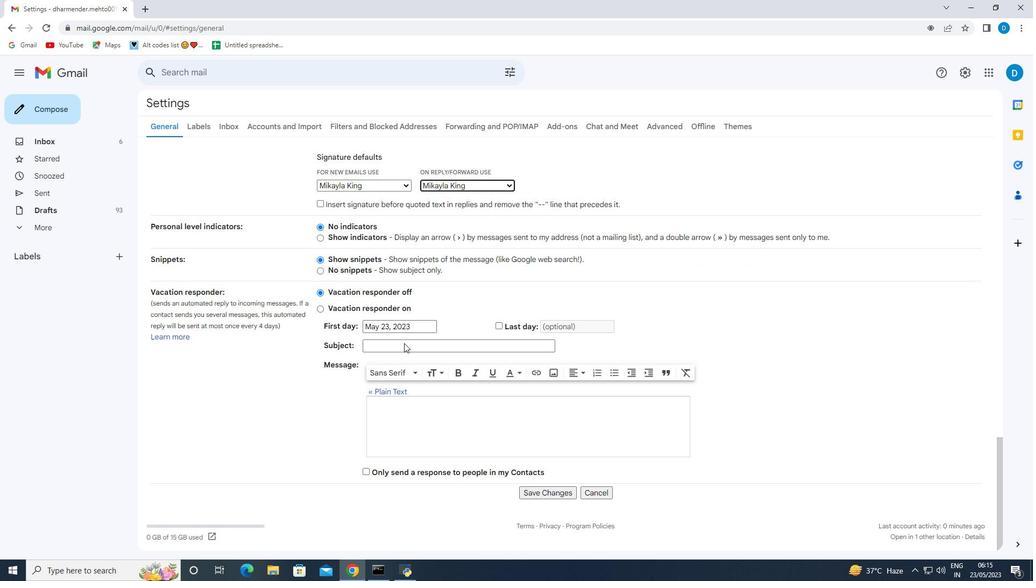 
Action: Mouse moved to (403, 355)
Screenshot: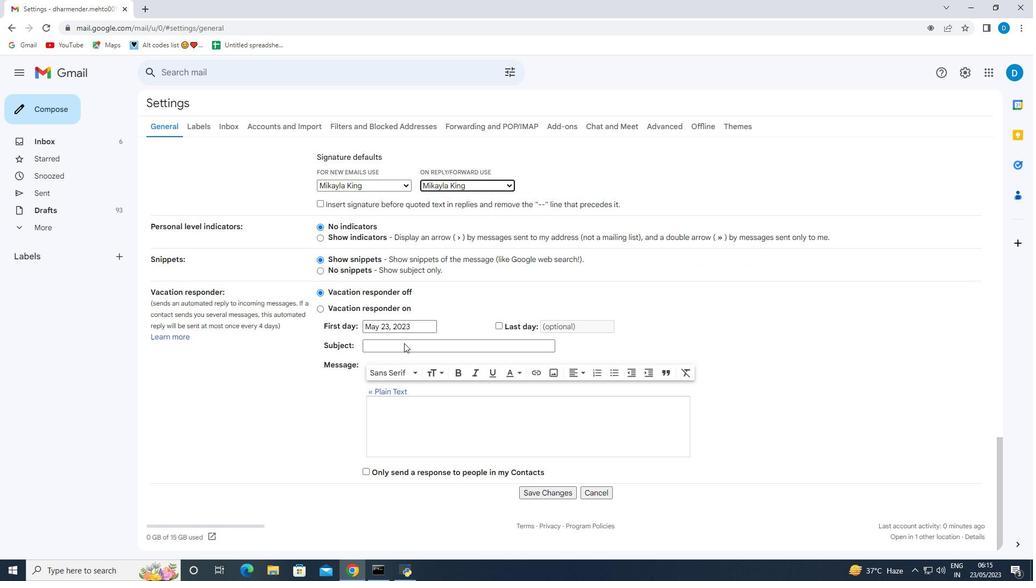 
Action: Mouse scrolled (403, 355) with delta (0, 0)
Screenshot: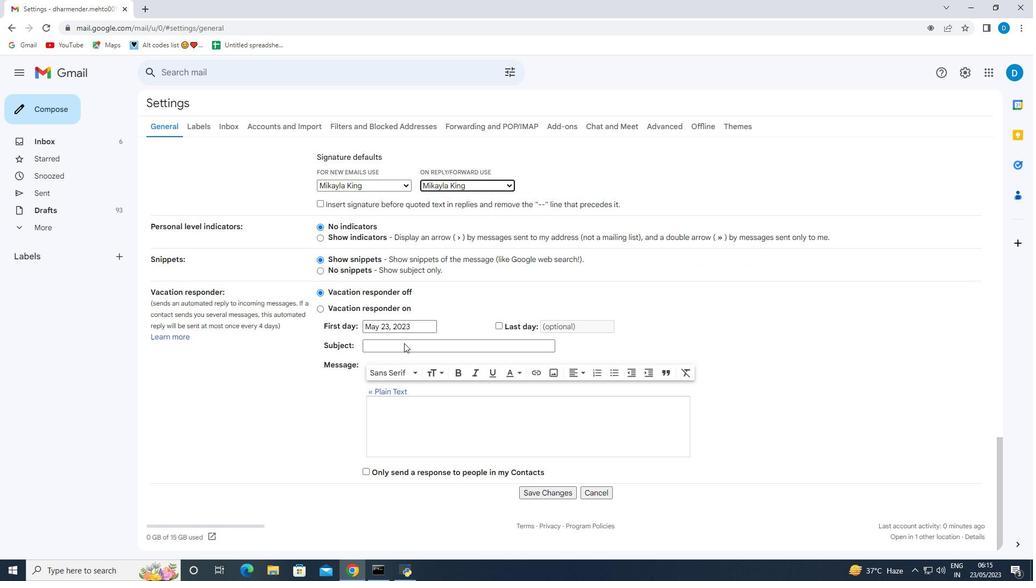 
Action: Mouse moved to (409, 376)
Screenshot: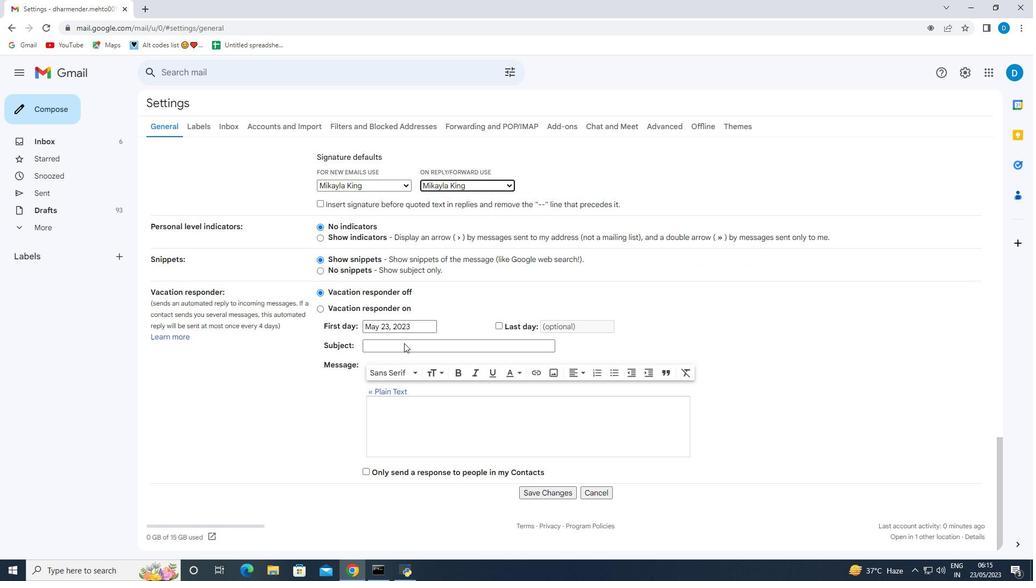 
Action: Mouse scrolled (405, 366) with delta (0, 0)
Screenshot: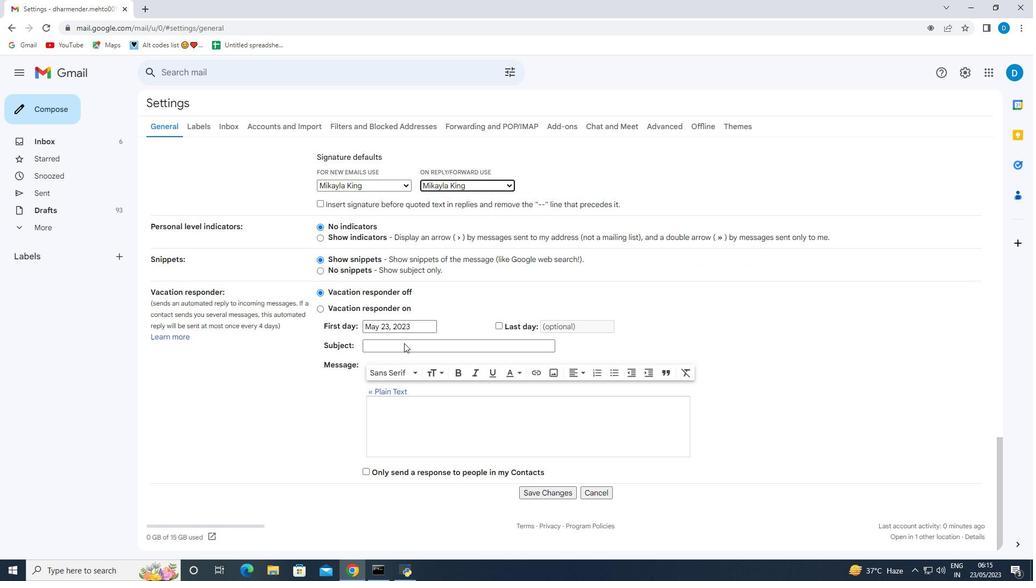 
Action: Mouse moved to (544, 489)
Screenshot: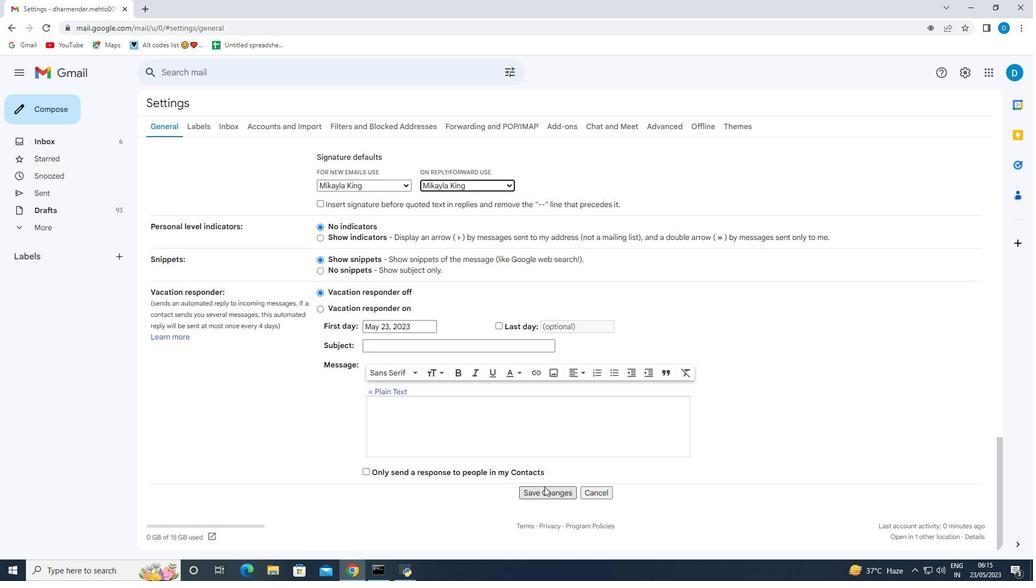 
Action: Mouse pressed left at (544, 489)
Screenshot: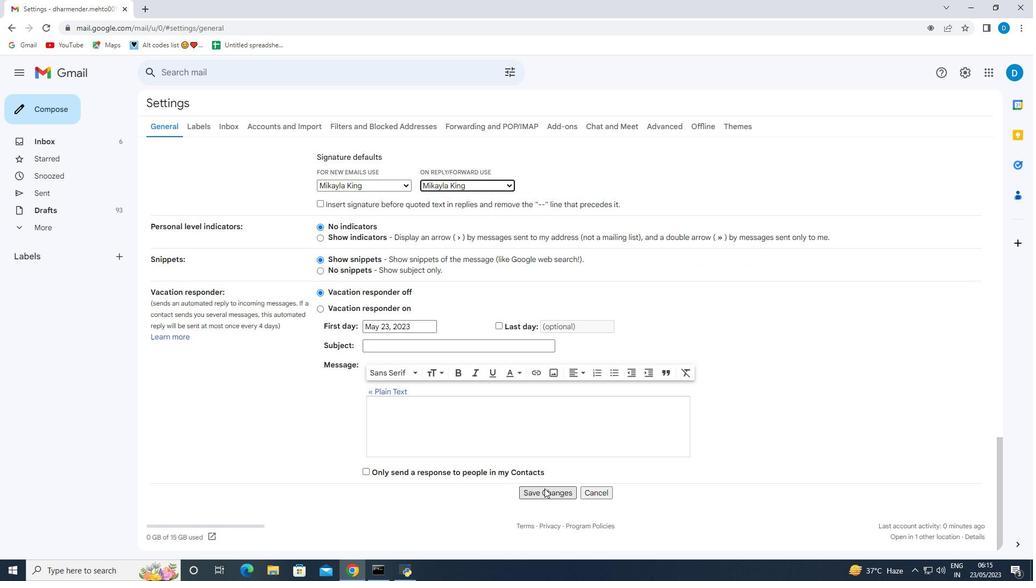 
Action: Mouse moved to (117, 260)
Screenshot: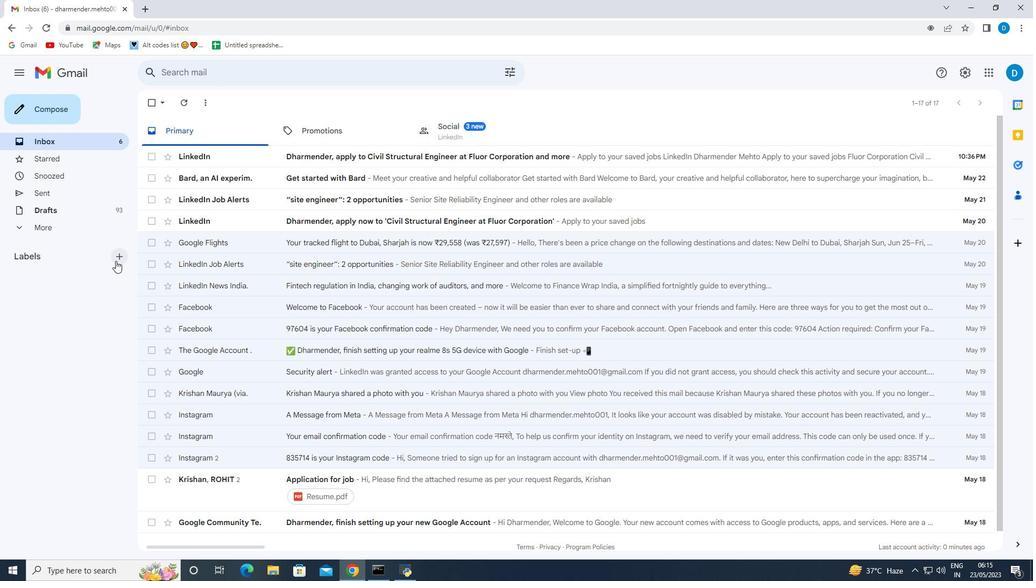 
Action: Mouse pressed left at (117, 260)
Screenshot: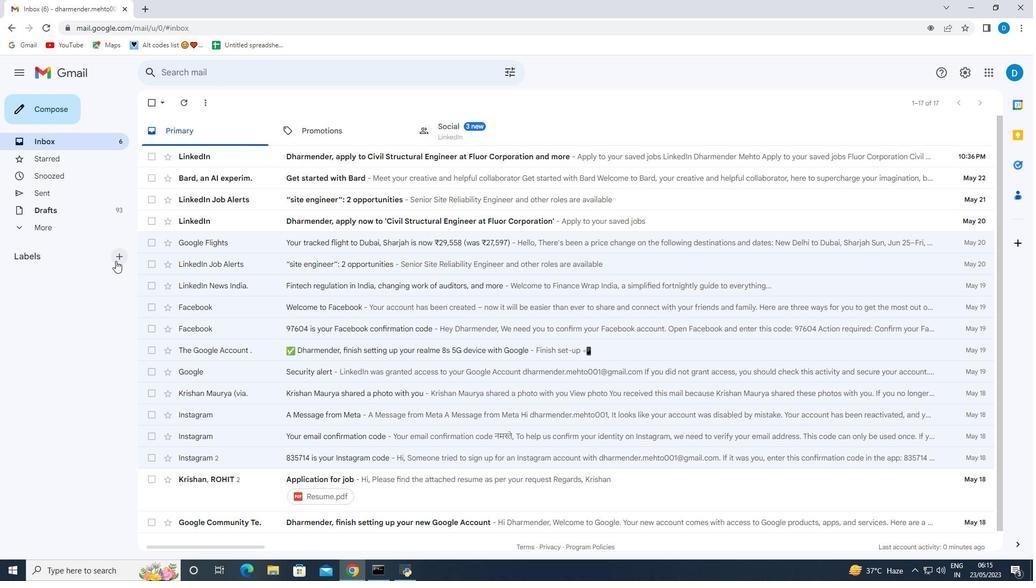 
Action: Mouse moved to (451, 297)
Screenshot: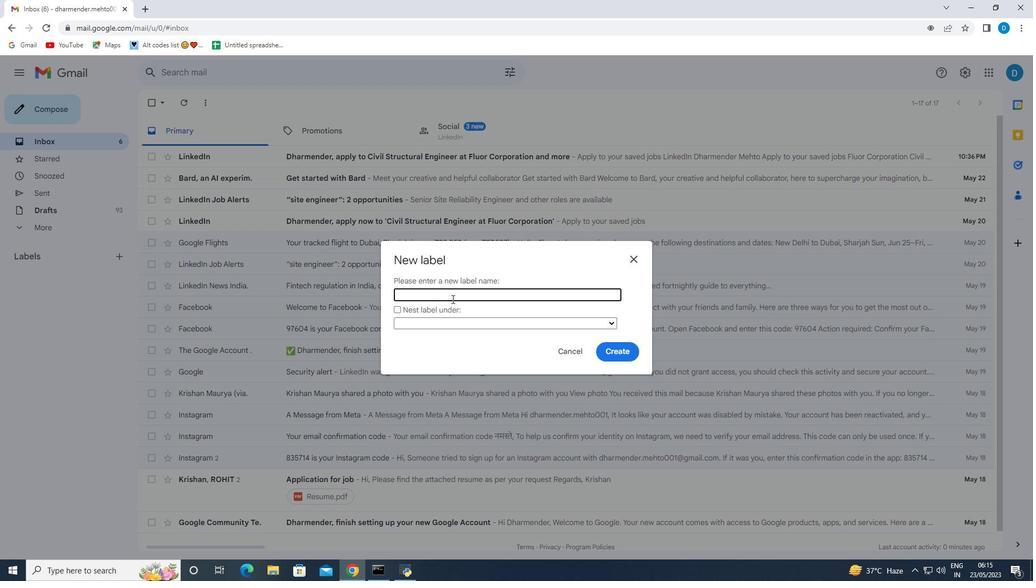 
Action: Mouse pressed left at (451, 297)
Screenshot: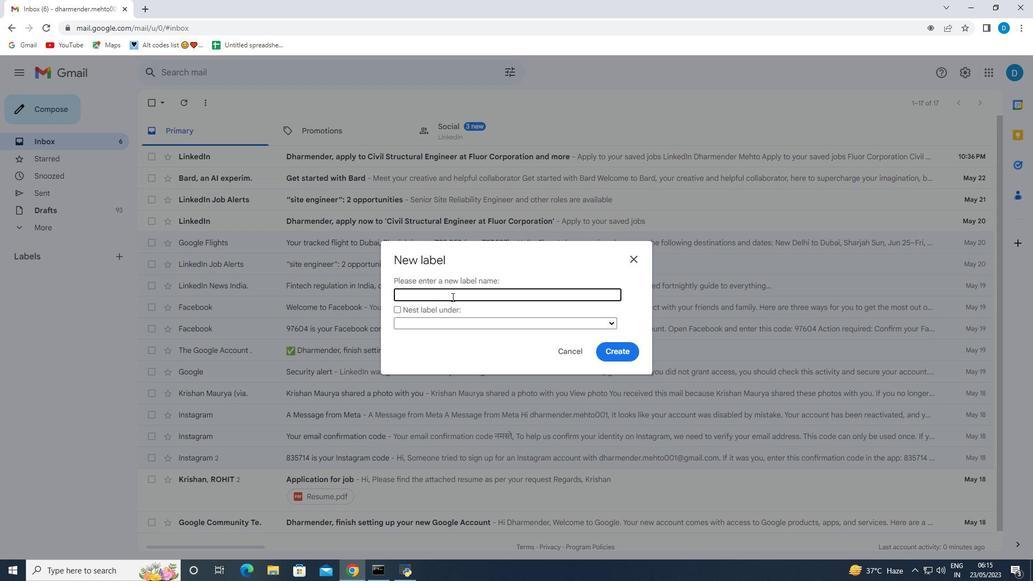 
Action: Key pressed <Key.shift><Key.shift><Key.shift><Key.shift><Key.shift>Safety<Key.space>records
Screenshot: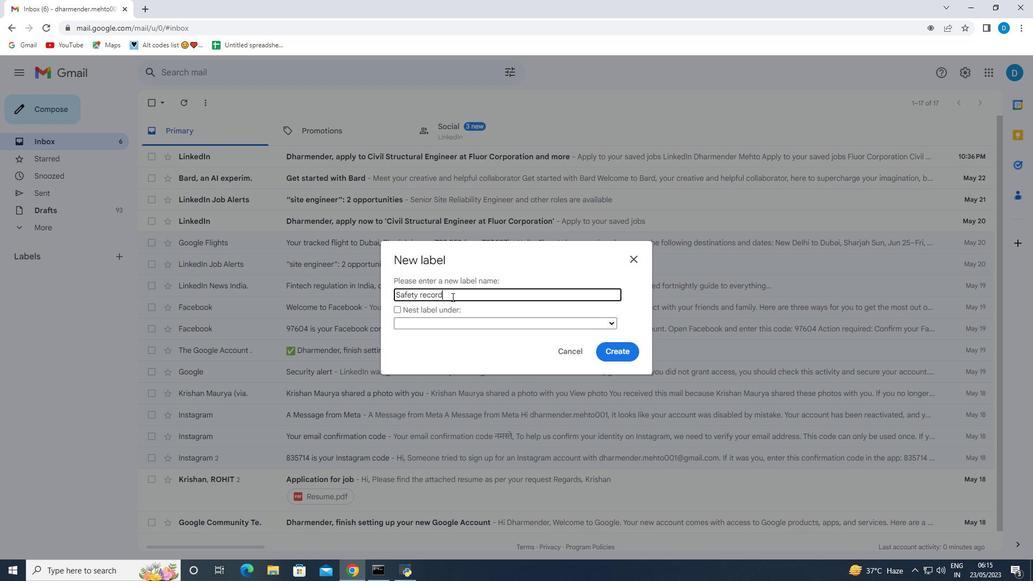 
Action: Mouse moved to (609, 350)
Screenshot: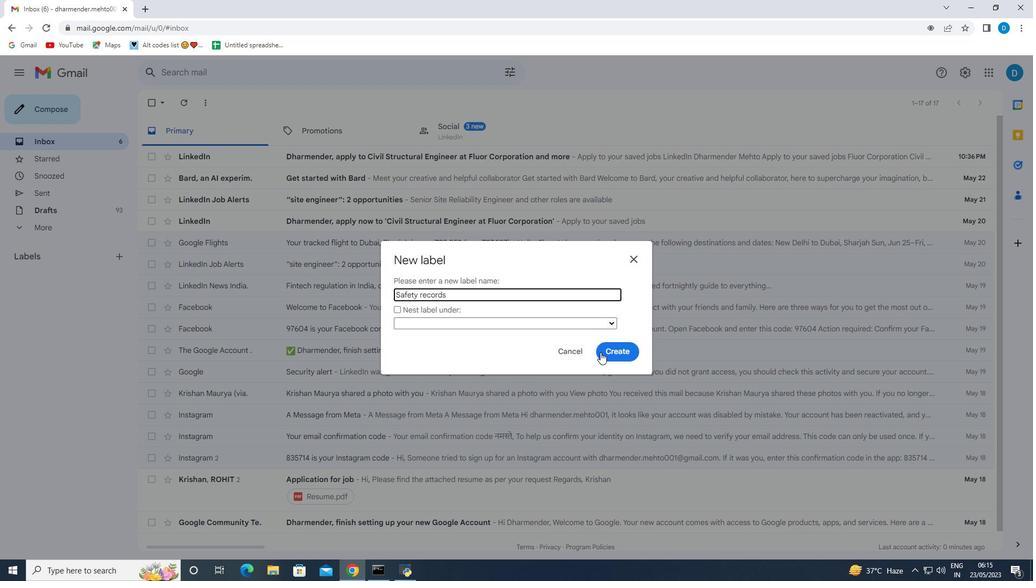 
Action: Mouse pressed left at (609, 350)
Screenshot: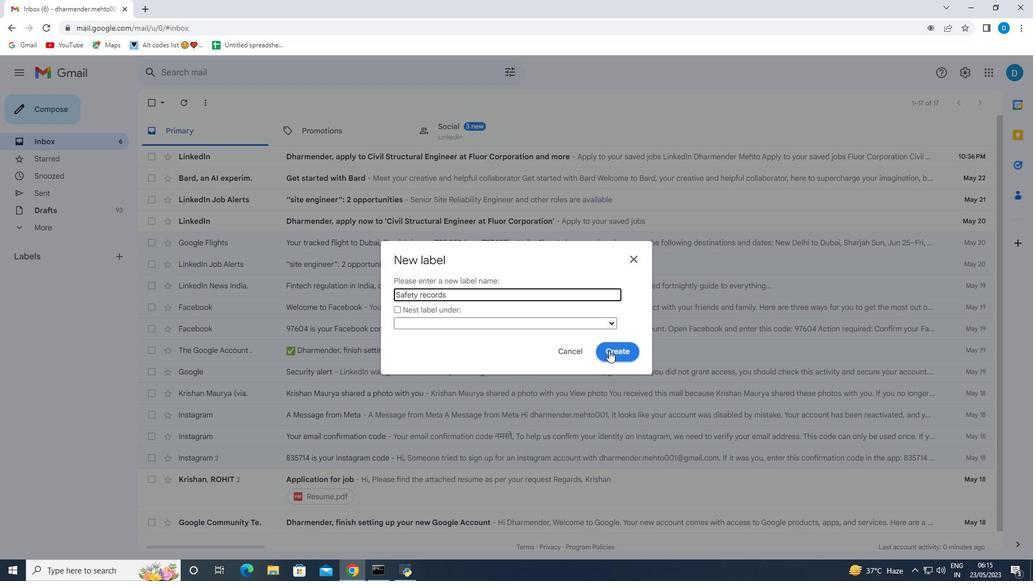 
Action: Mouse moved to (121, 274)
Screenshot: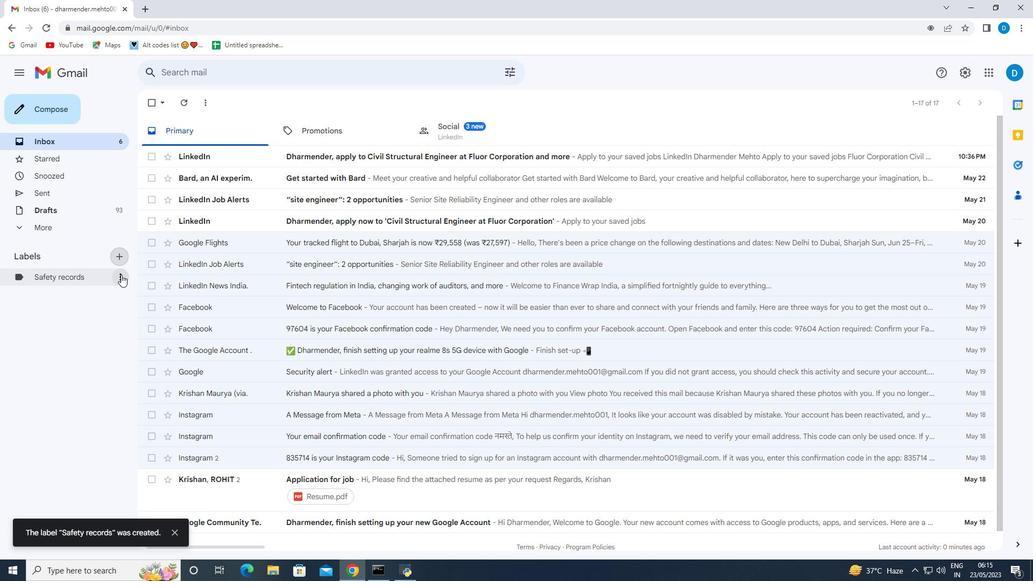 
Action: Mouse pressed left at (121, 274)
Screenshot: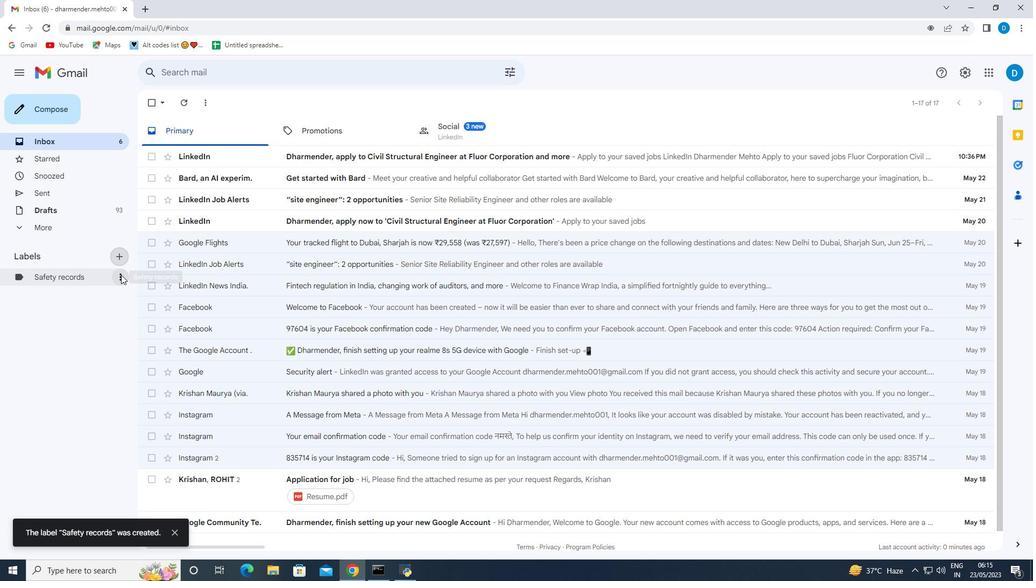 
Action: Mouse moved to (267, 326)
Screenshot: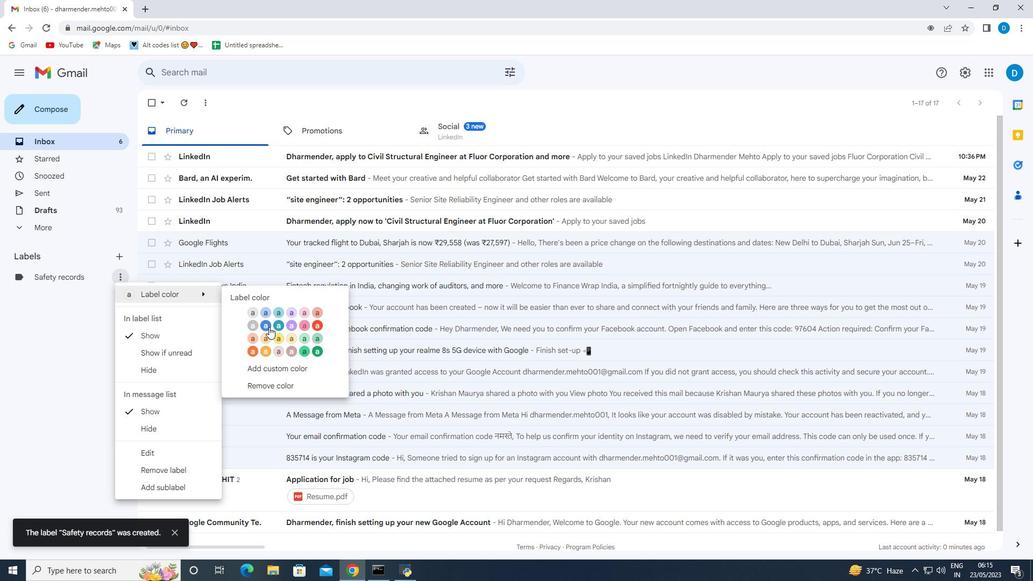 
Action: Mouse pressed left at (267, 326)
Screenshot: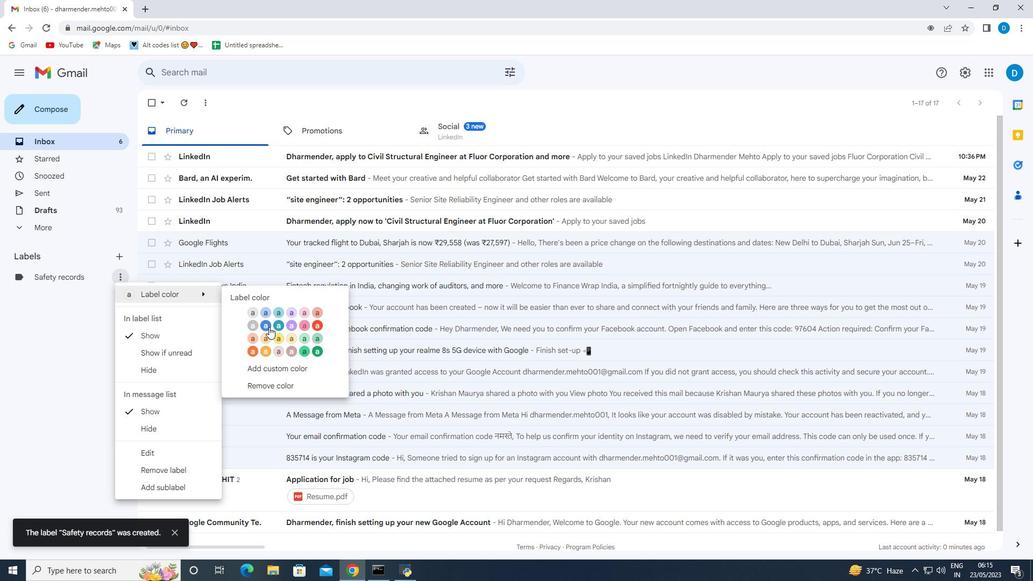 
Action: Mouse moved to (36, 112)
Screenshot: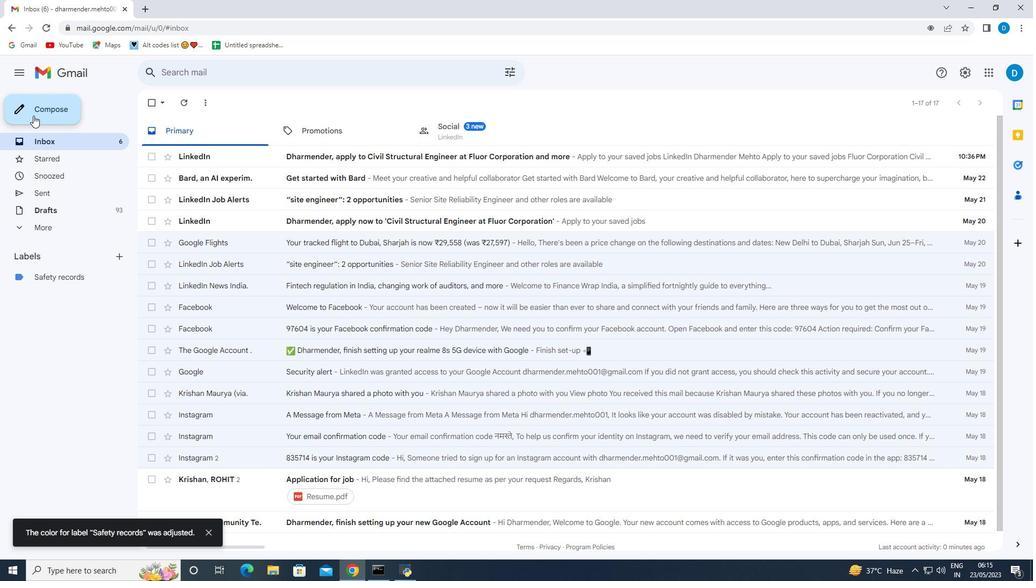 
Action: Mouse pressed left at (36, 112)
Screenshot: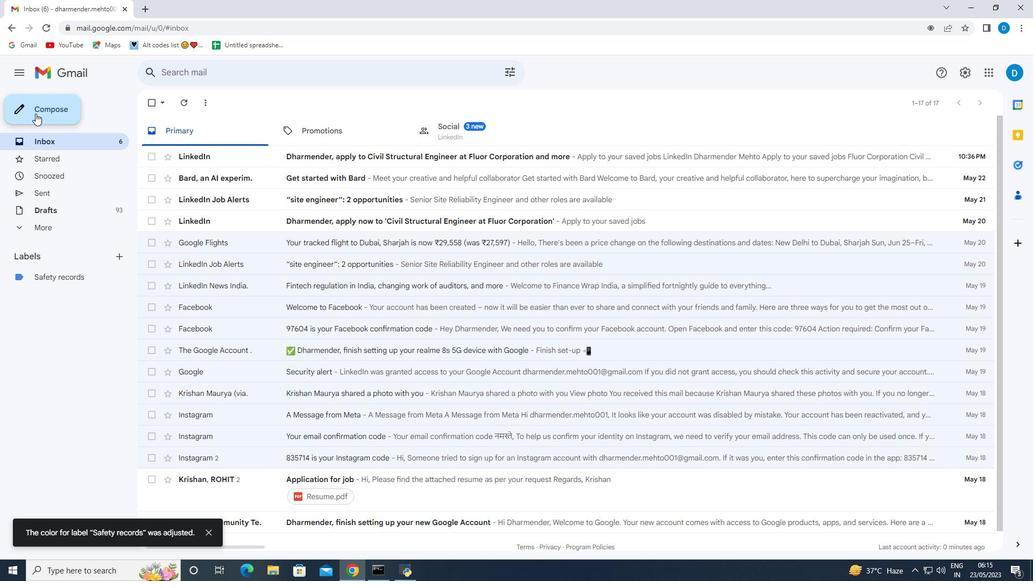 
Action: Mouse moved to (690, 324)
Screenshot: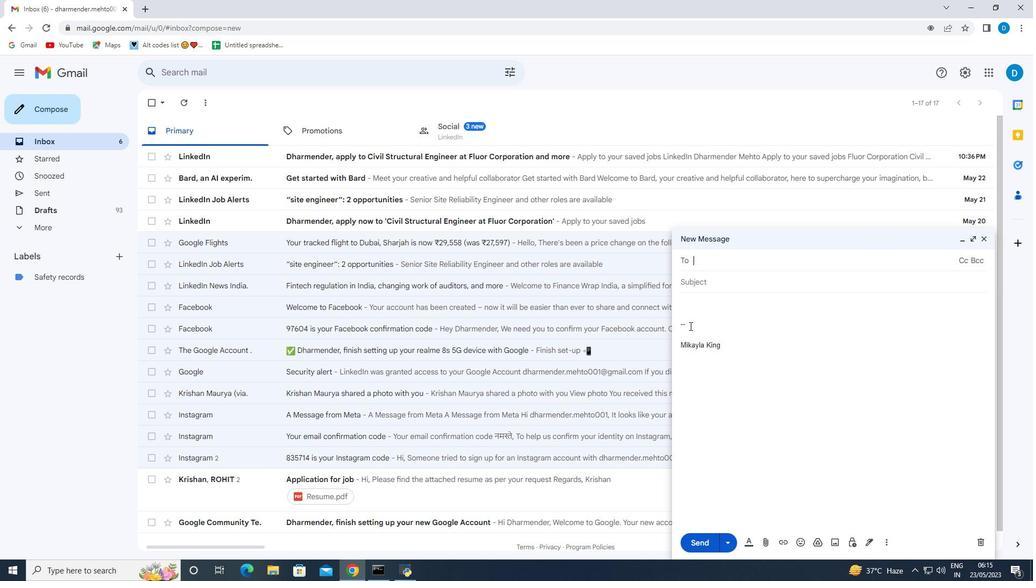 
Action: Mouse pressed left at (690, 324)
Screenshot: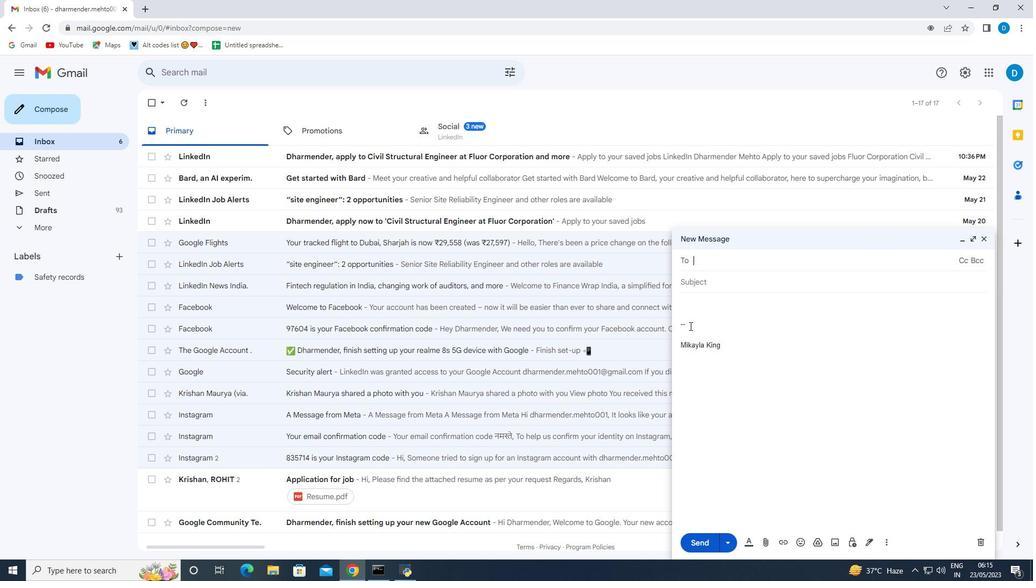 
Action: Mouse moved to (688, 324)
Screenshot: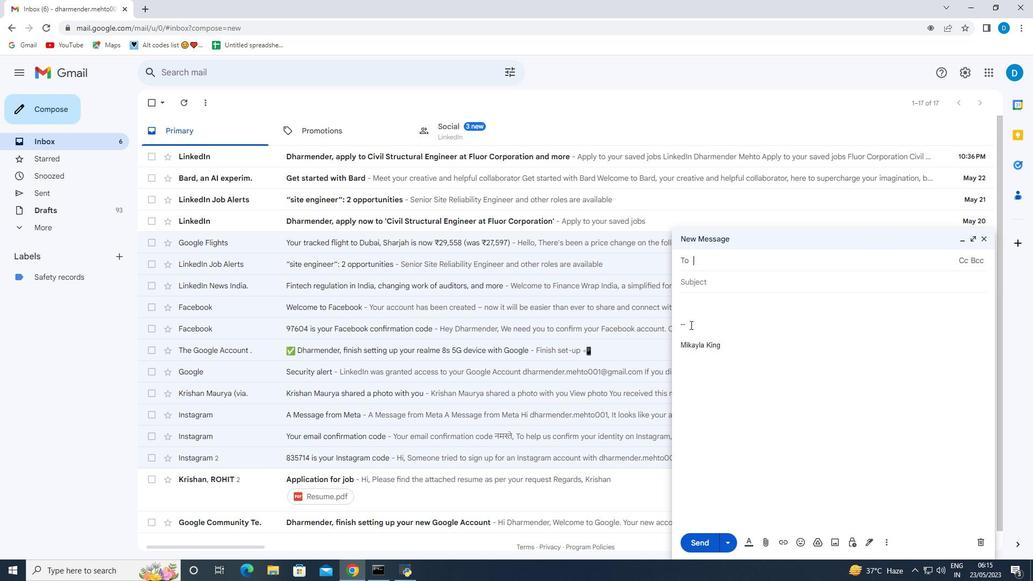 
Action: Key pressed <Key.backspace><Key.backspace><Key.backspace><Key.shift>With<Key.space>heartfelt<Key.space>thanks<Key.space>and<Key.space>warm<Key.space>wishes,
Screenshot: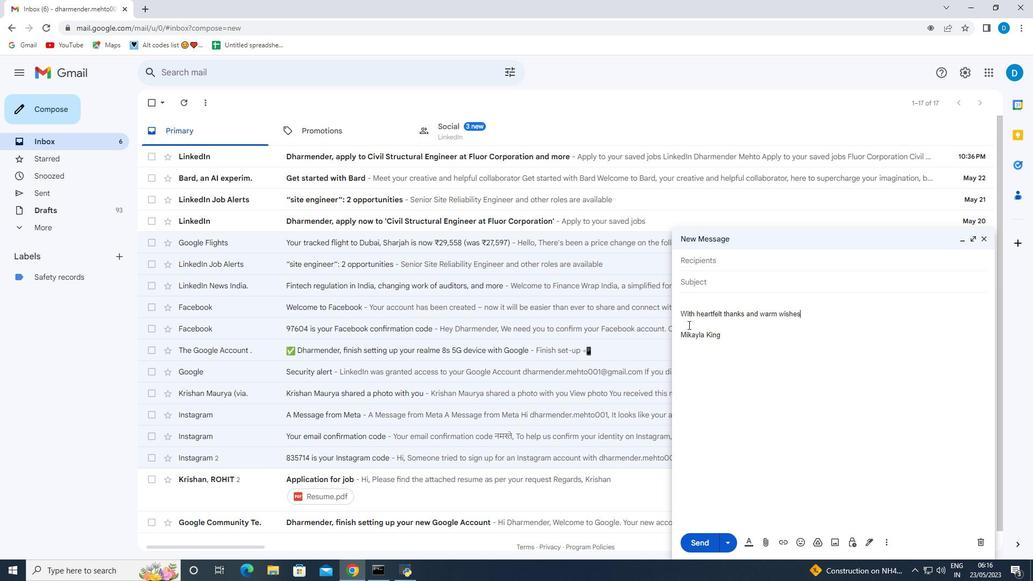 
Action: Mouse moved to (889, 540)
Screenshot: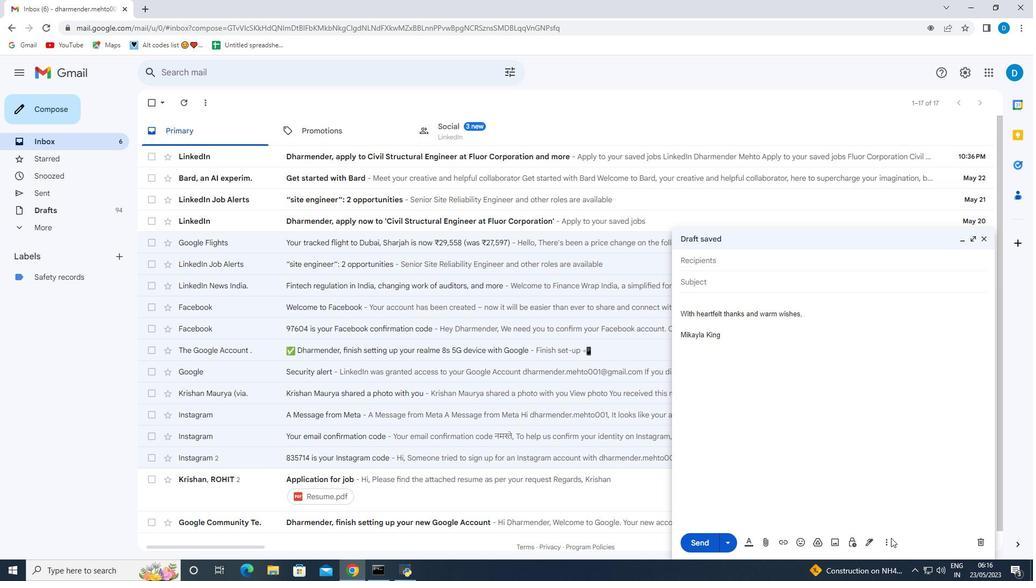 
Action: Mouse pressed left at (889, 540)
Screenshot: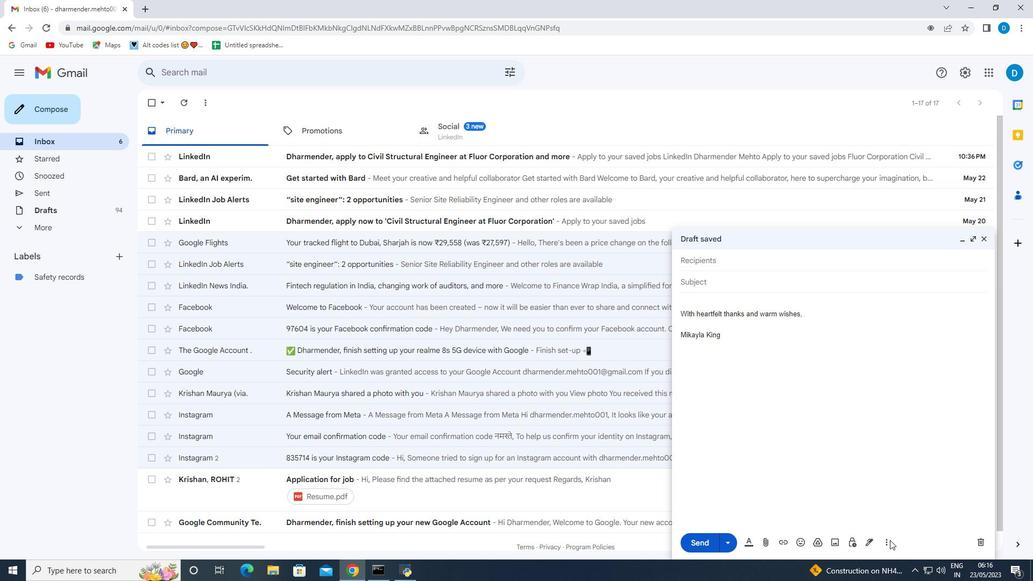 
Action: Mouse moved to (888, 541)
Screenshot: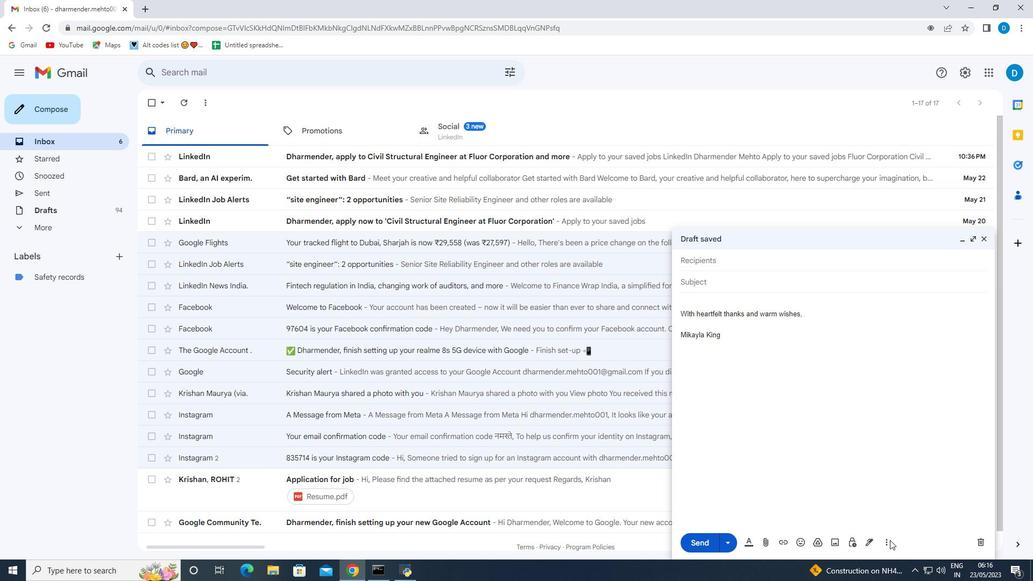 
Action: Mouse pressed left at (888, 541)
Screenshot: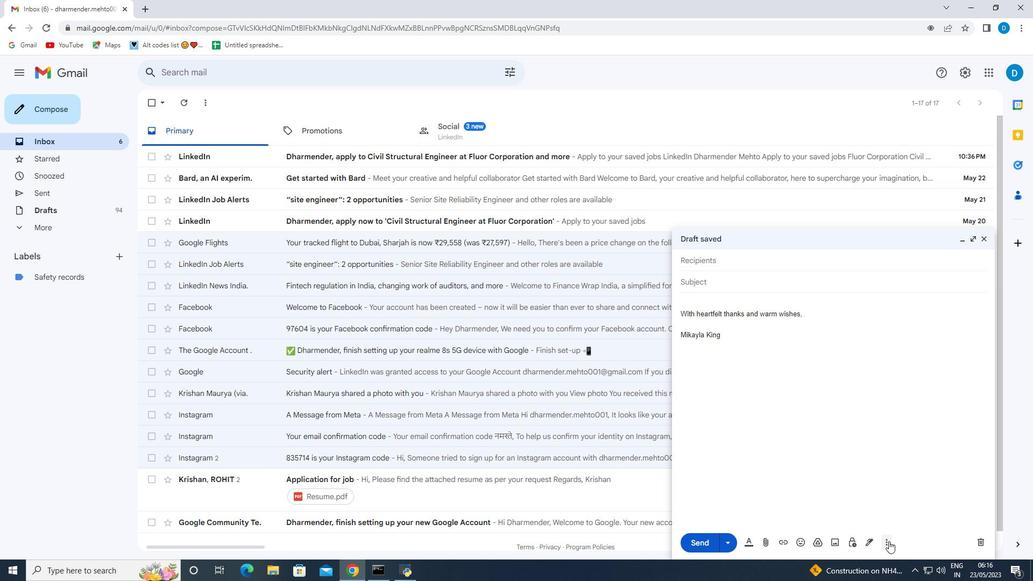 
Action: Mouse moved to (918, 444)
Screenshot: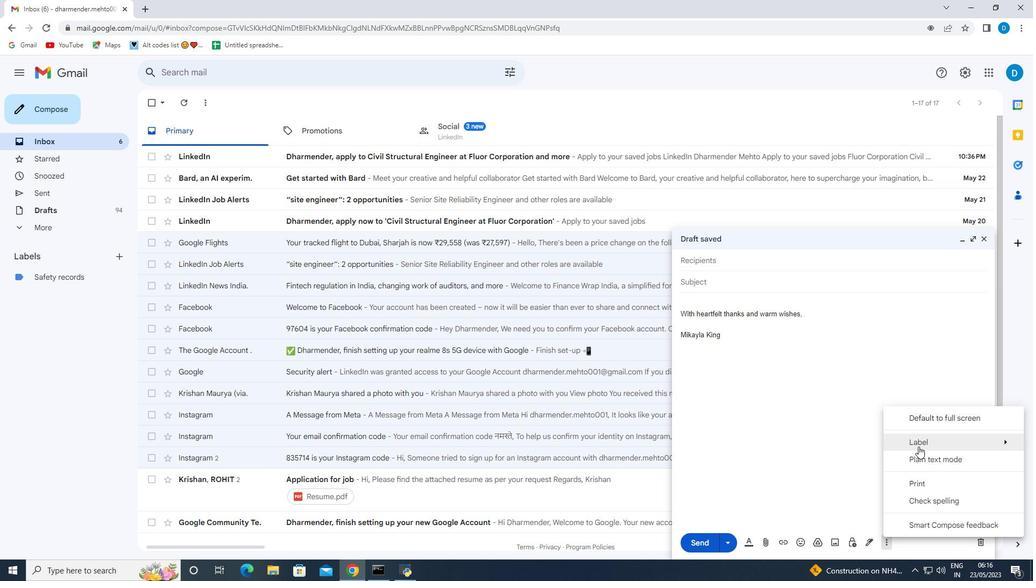 
Action: Mouse pressed left at (918, 444)
Screenshot: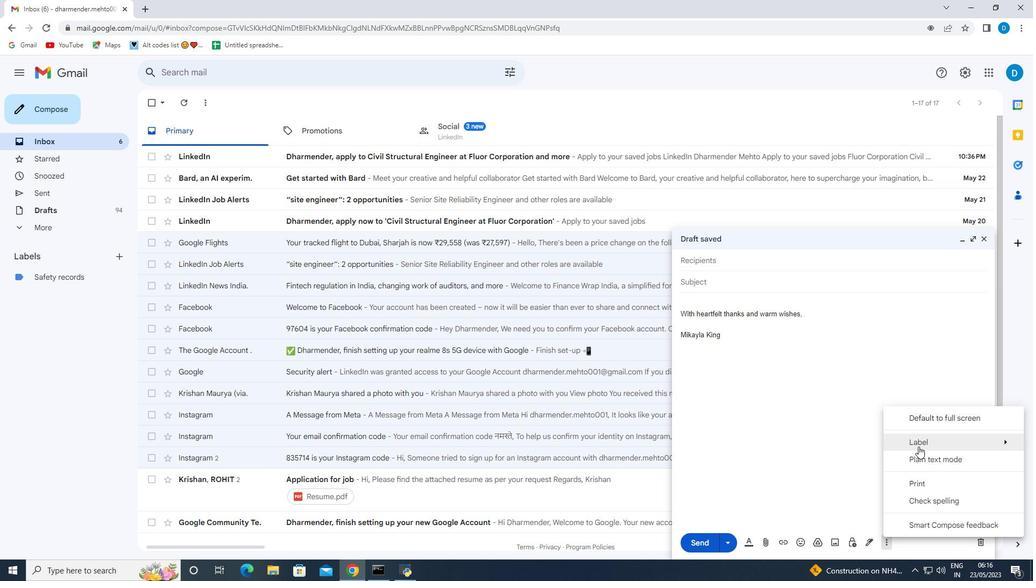 
Action: Mouse moved to (800, 306)
Screenshot: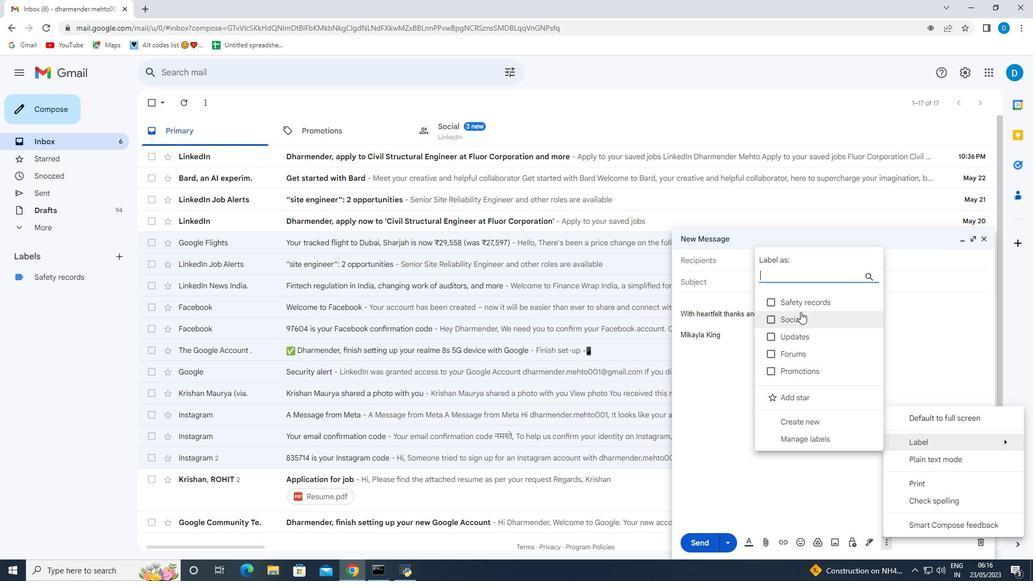 
Action: Mouse pressed left at (800, 306)
Screenshot: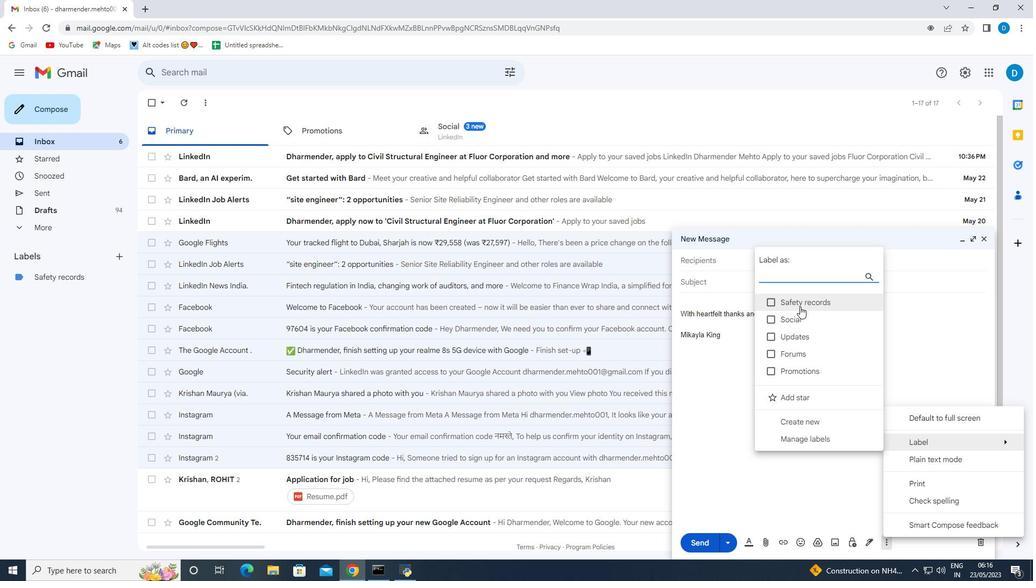 
Action: Mouse moved to (727, 258)
Screenshot: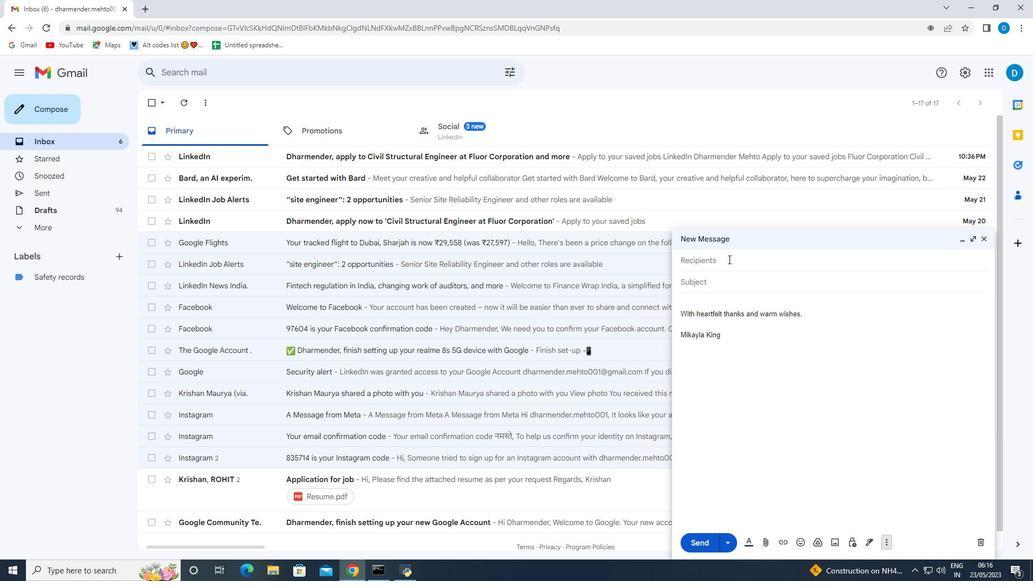 
Action: Mouse pressed left at (727, 258)
Screenshot: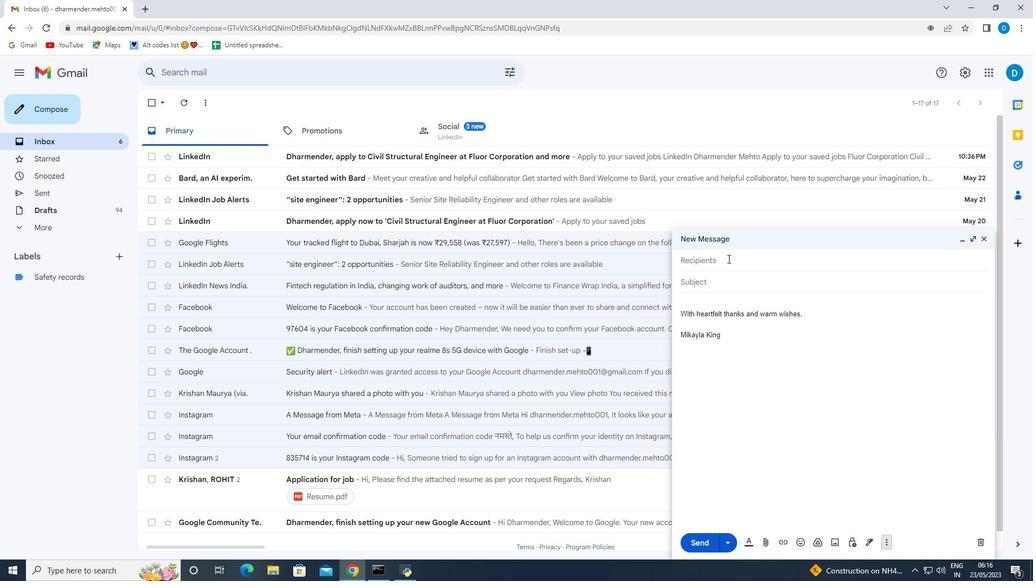 
Action: Key pressed softage.9<Key.shift>@softage.net
Screenshot: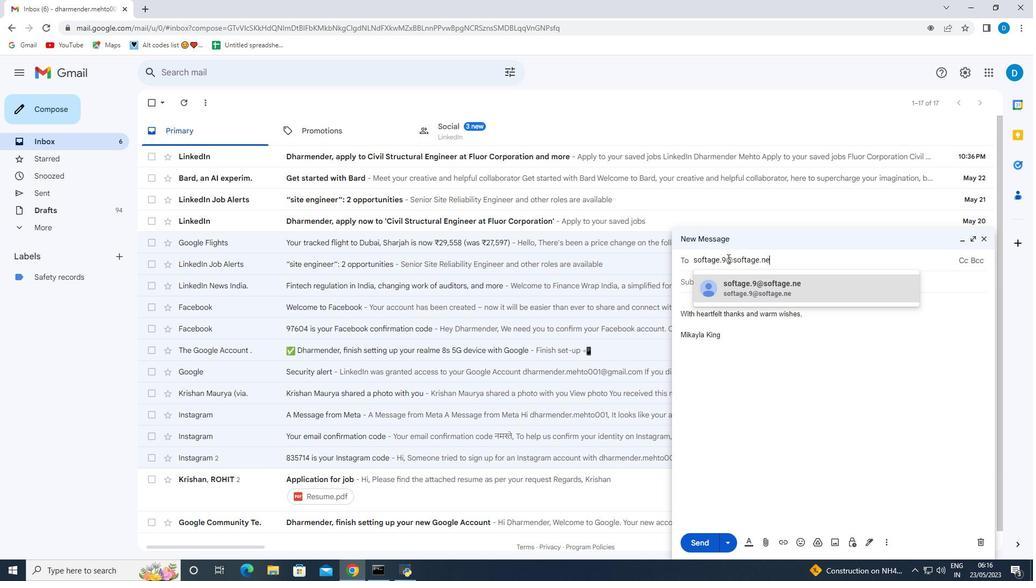 
Action: Mouse moved to (780, 293)
Screenshot: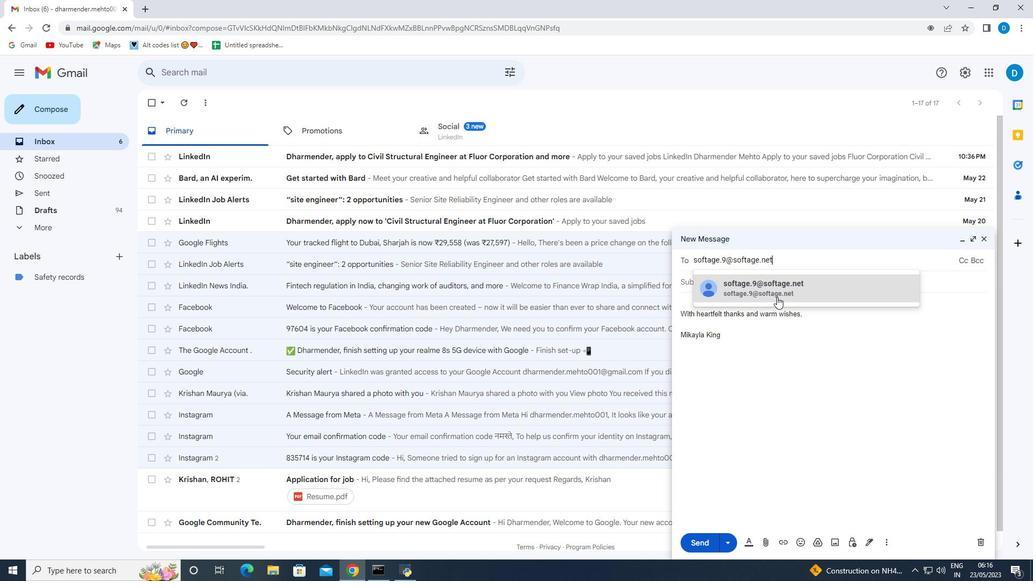 
Action: Mouse pressed left at (780, 293)
Screenshot: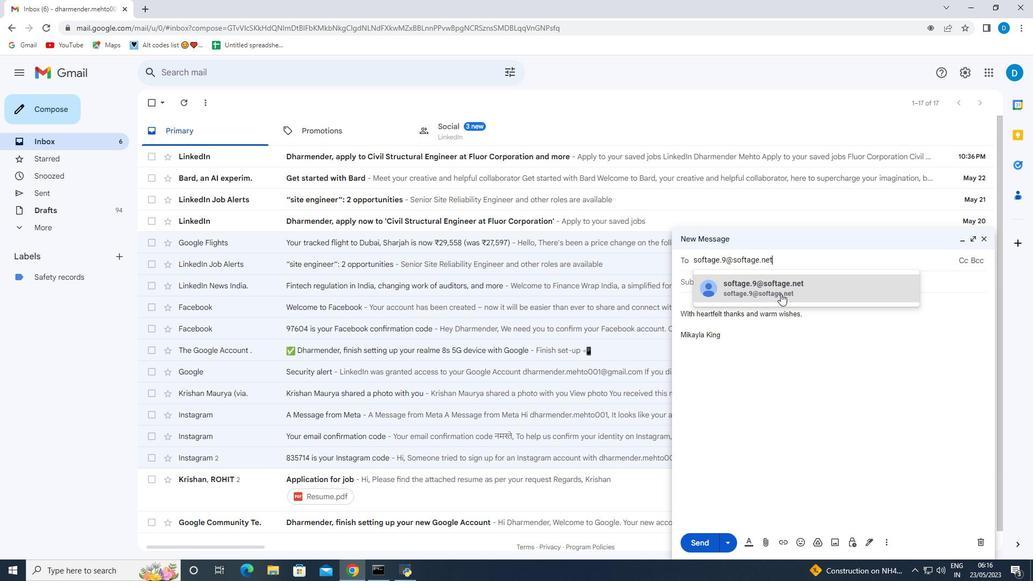 
Action: Mouse moved to (758, 362)
Screenshot: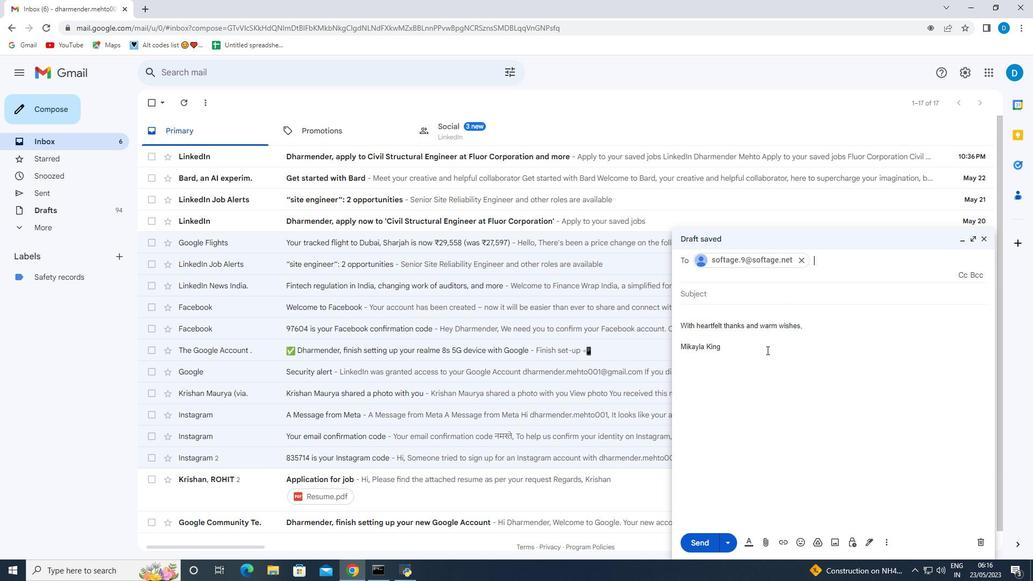 
Action: Mouse scrolled (758, 362) with delta (0, 0)
Screenshot: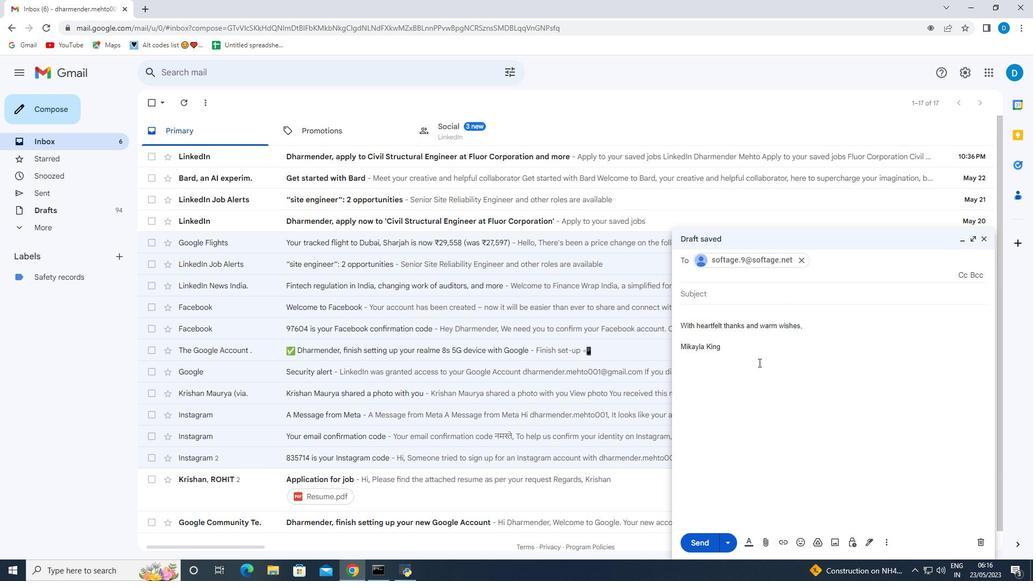
Action: Mouse scrolled (758, 362) with delta (0, 0)
Screenshot: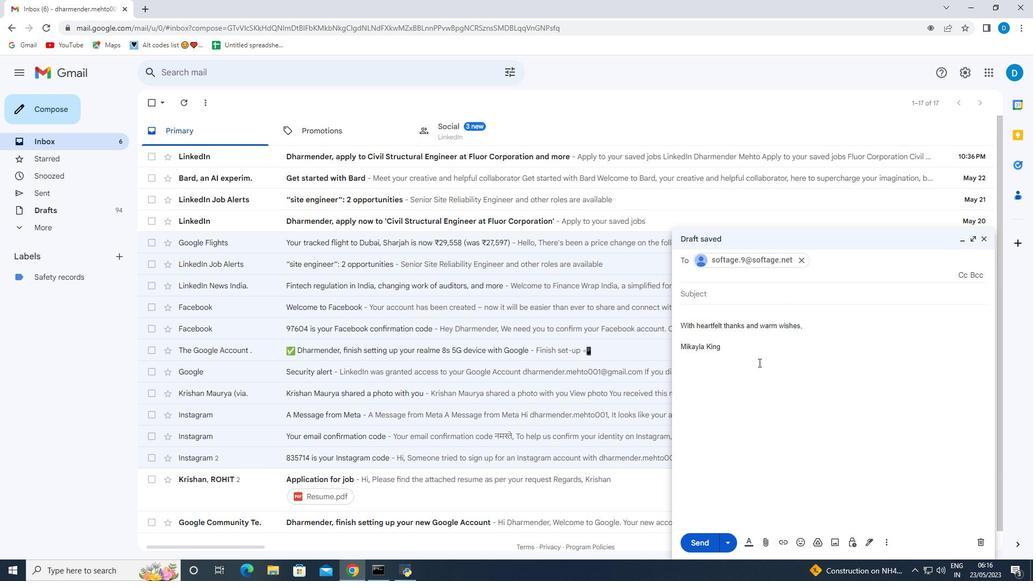 
Action: Mouse scrolled (758, 362) with delta (0, 0)
Screenshot: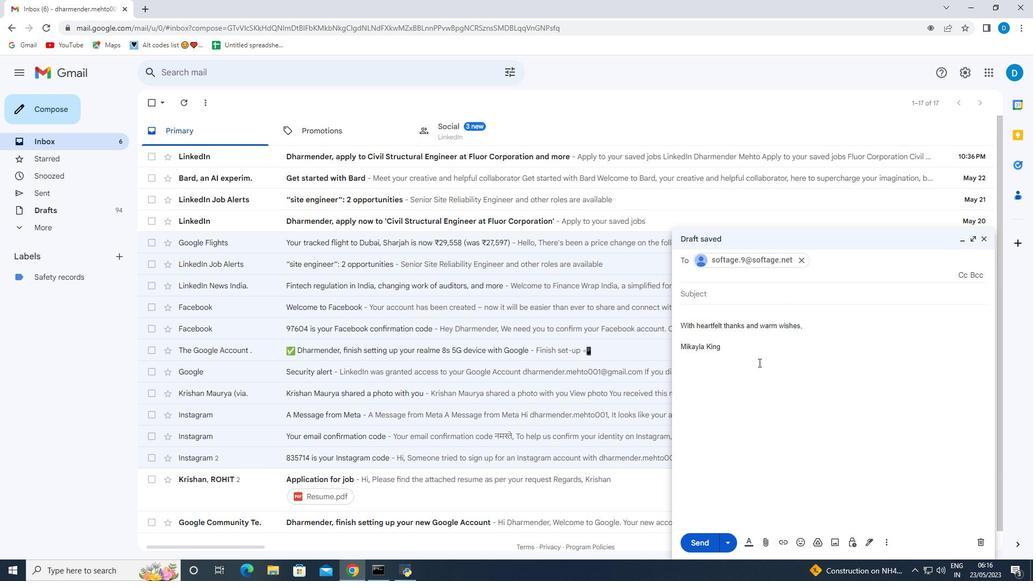 
Action: Mouse scrolled (758, 362) with delta (0, 0)
Screenshot: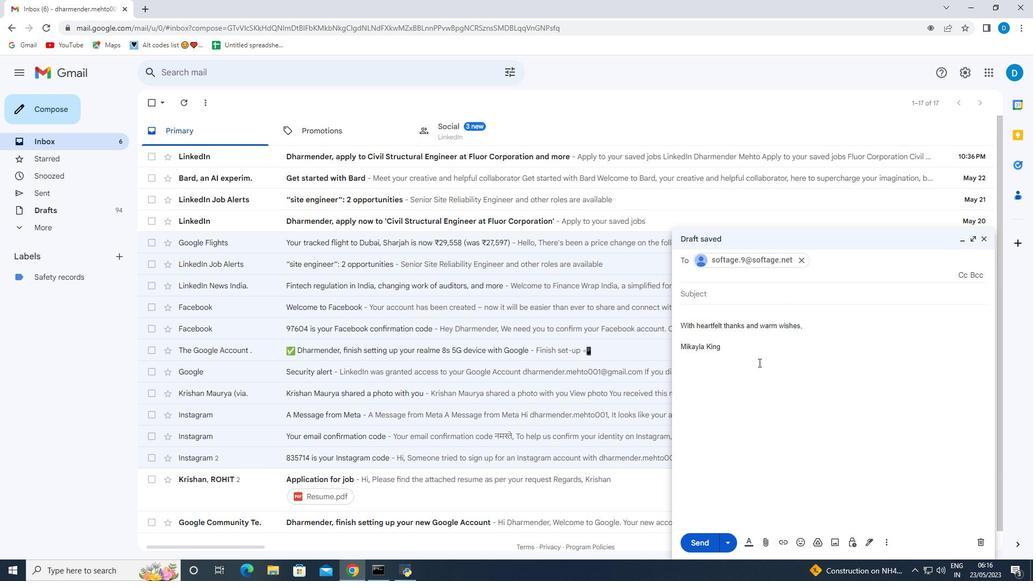 
Action: Mouse scrolled (758, 362) with delta (0, 0)
Screenshot: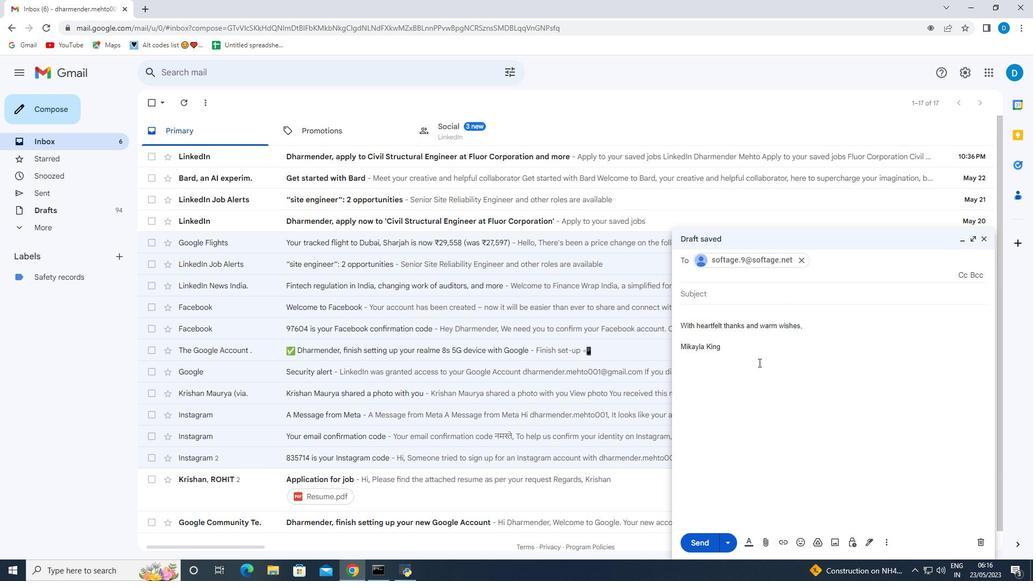
Action: Mouse moved to (885, 540)
Screenshot: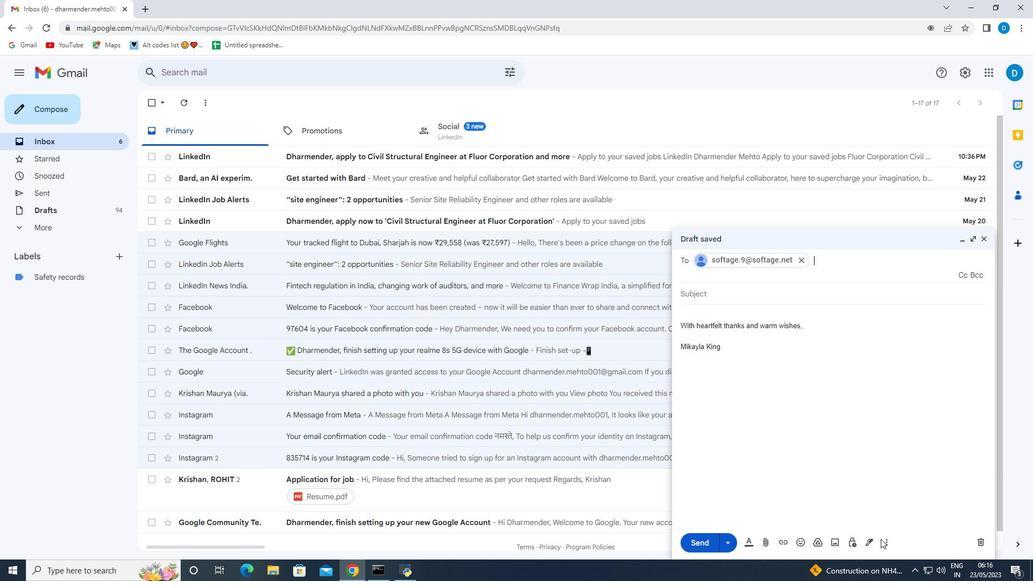 
Action: Mouse pressed left at (885, 540)
Screenshot: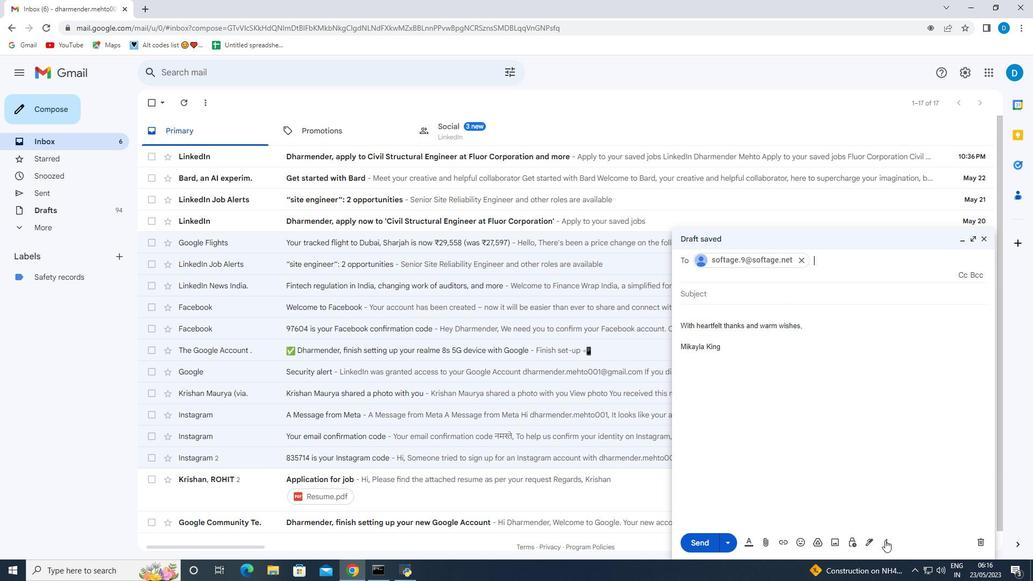 
Action: Mouse moved to (925, 437)
Screenshot: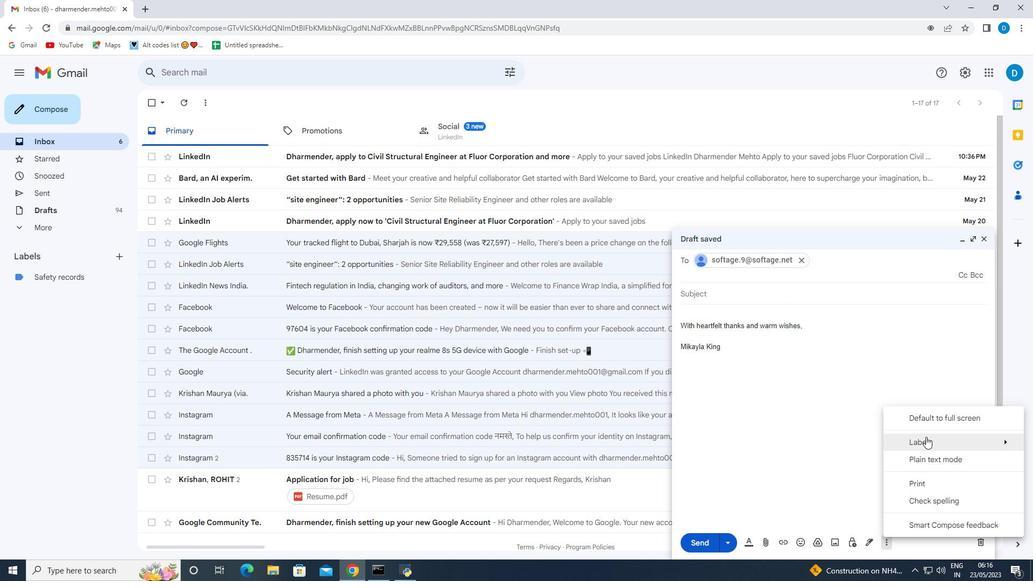 
Action: Mouse pressed left at (925, 437)
Screenshot: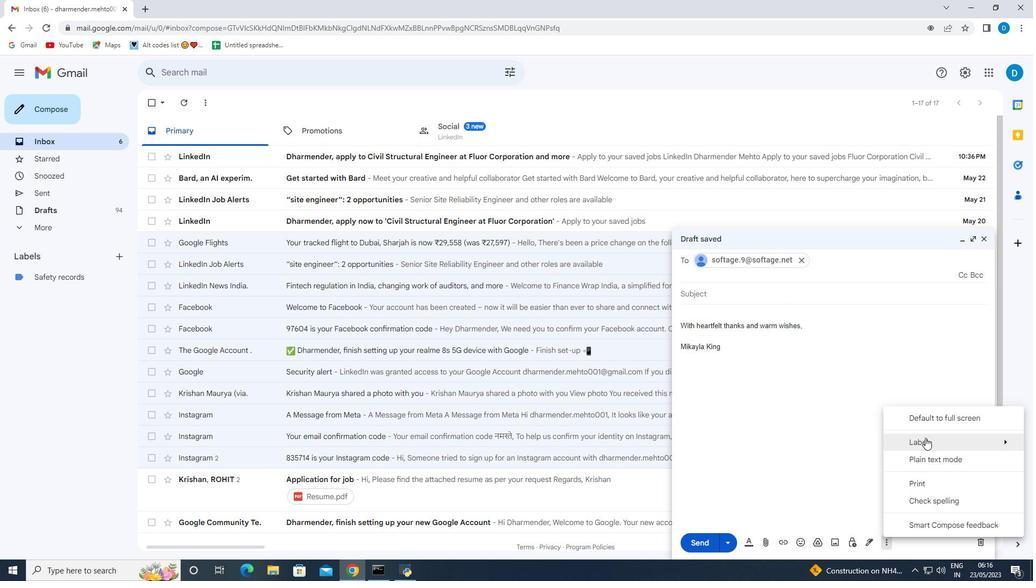 
Action: Mouse moved to (783, 300)
Screenshot: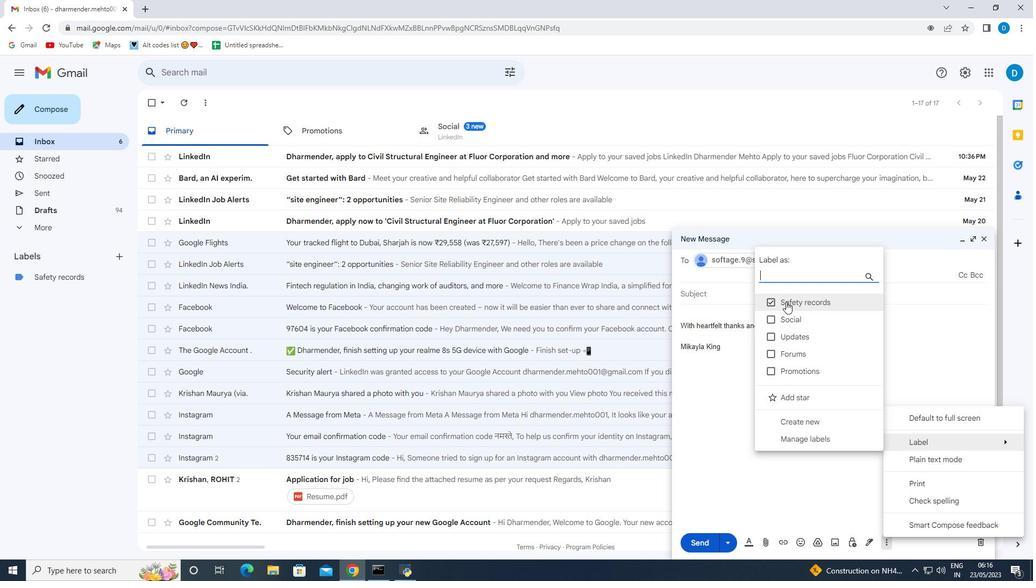 
Action: Mouse pressed left at (783, 300)
Screenshot: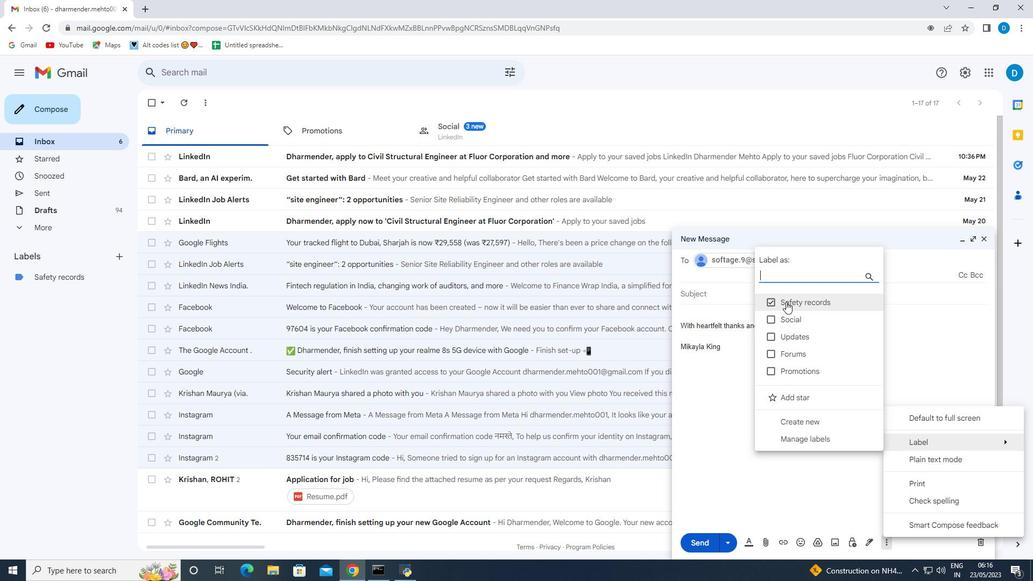 
Action: Mouse moved to (882, 543)
Screenshot: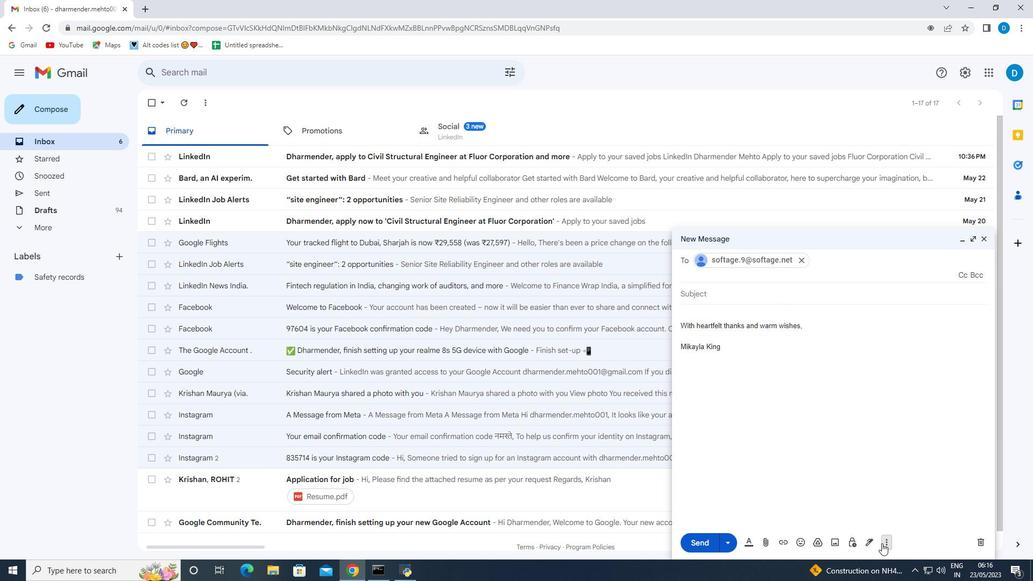 
Action: Mouse pressed left at (882, 543)
Screenshot: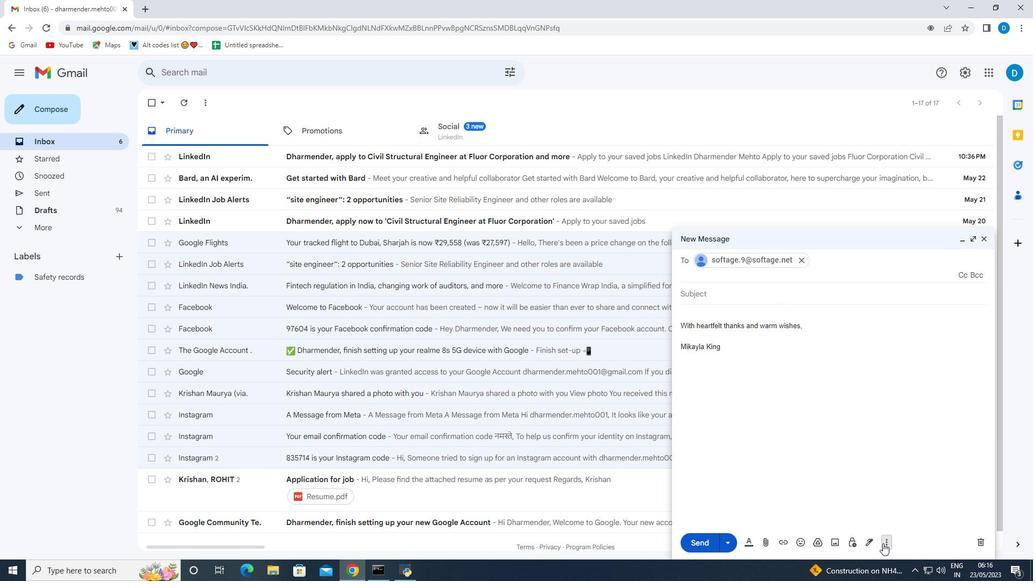 
Action: Mouse moved to (914, 440)
Screenshot: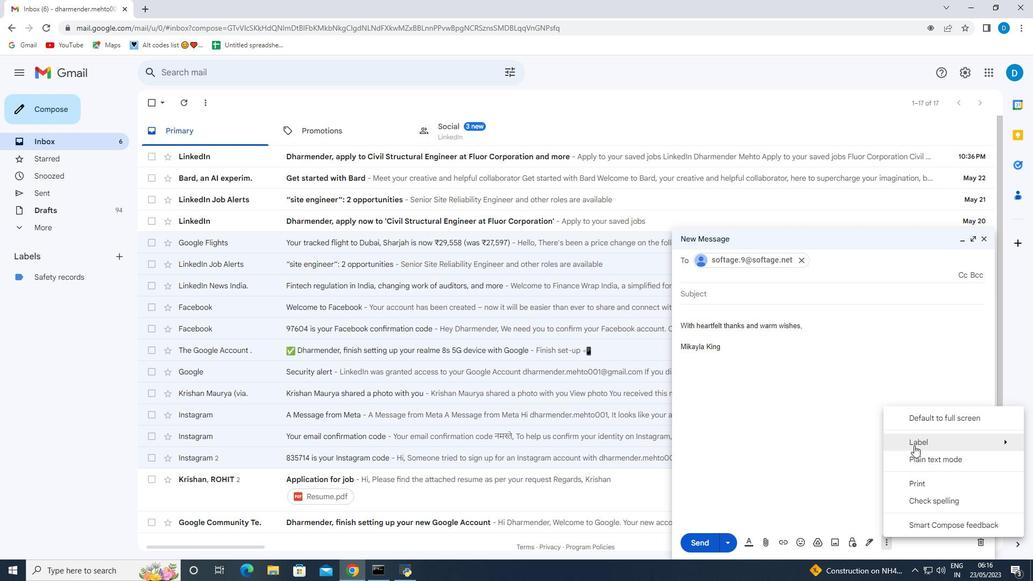 
Action: Mouse pressed left at (914, 440)
Screenshot: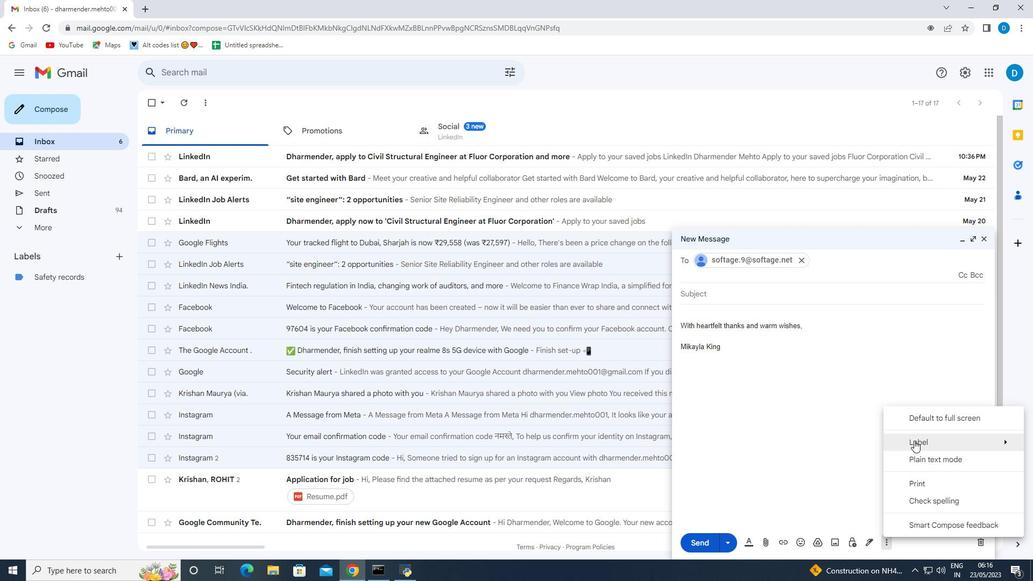 
Action: Mouse moved to (769, 300)
Screenshot: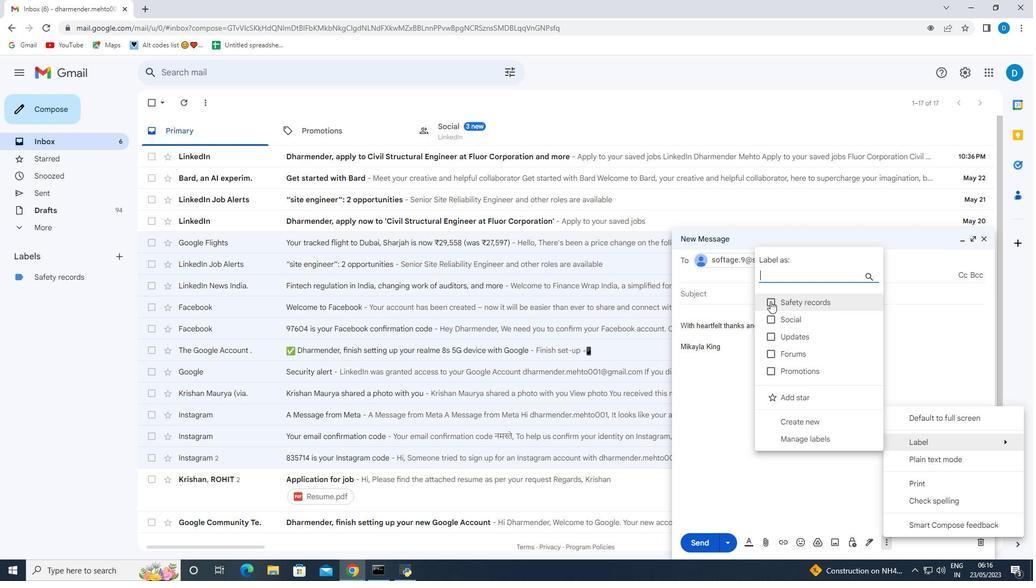 
Action: Mouse pressed left at (769, 300)
Screenshot: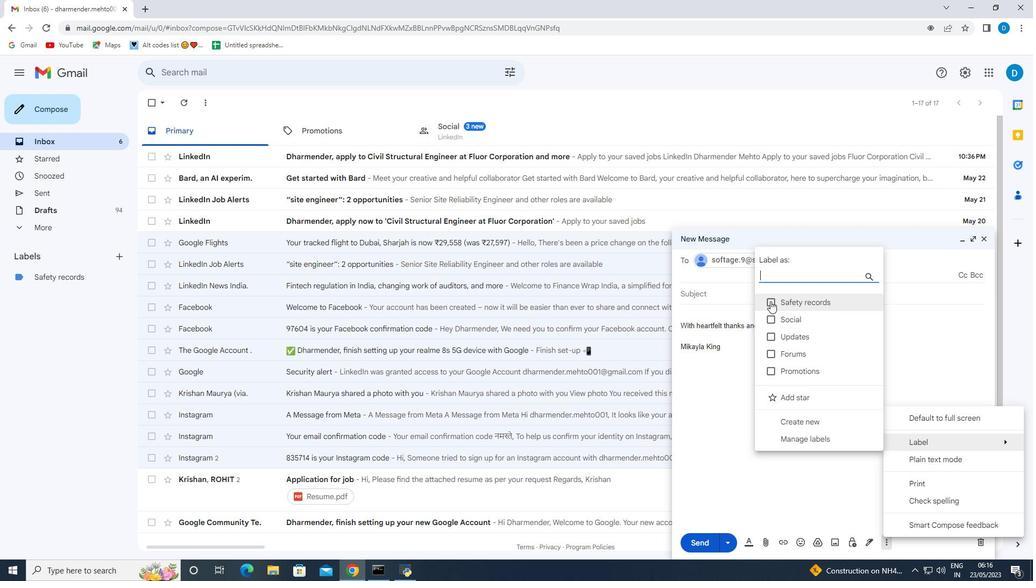 
Action: Mouse moved to (831, 497)
Screenshot: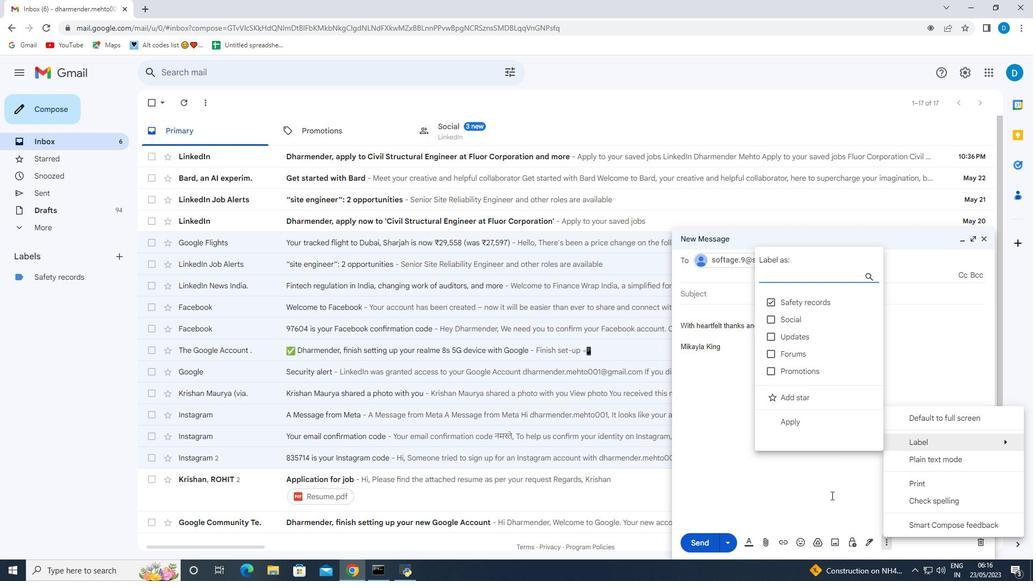 
Action: Mouse pressed left at (831, 497)
Screenshot: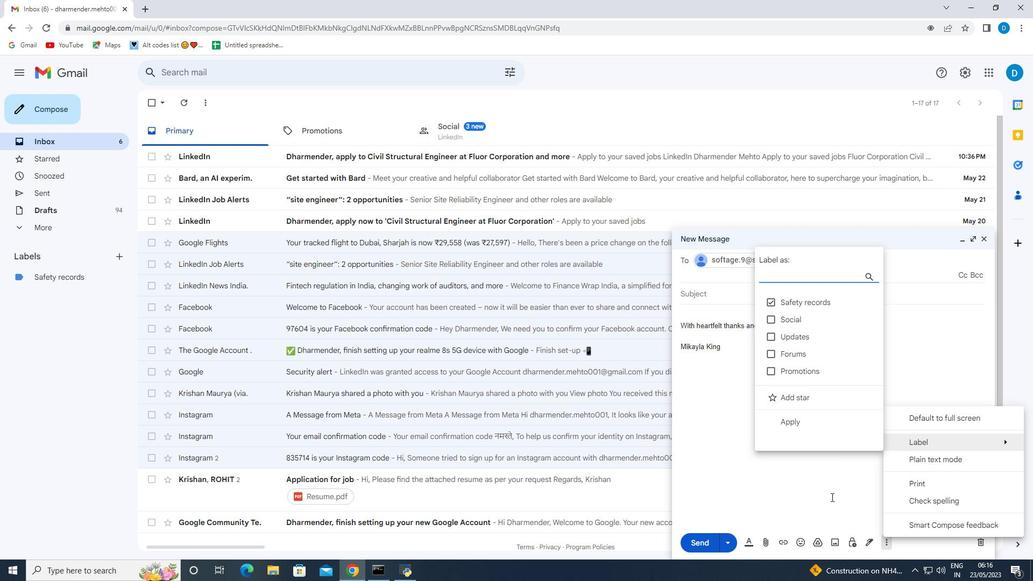 
Action: Mouse moved to (811, 482)
Screenshot: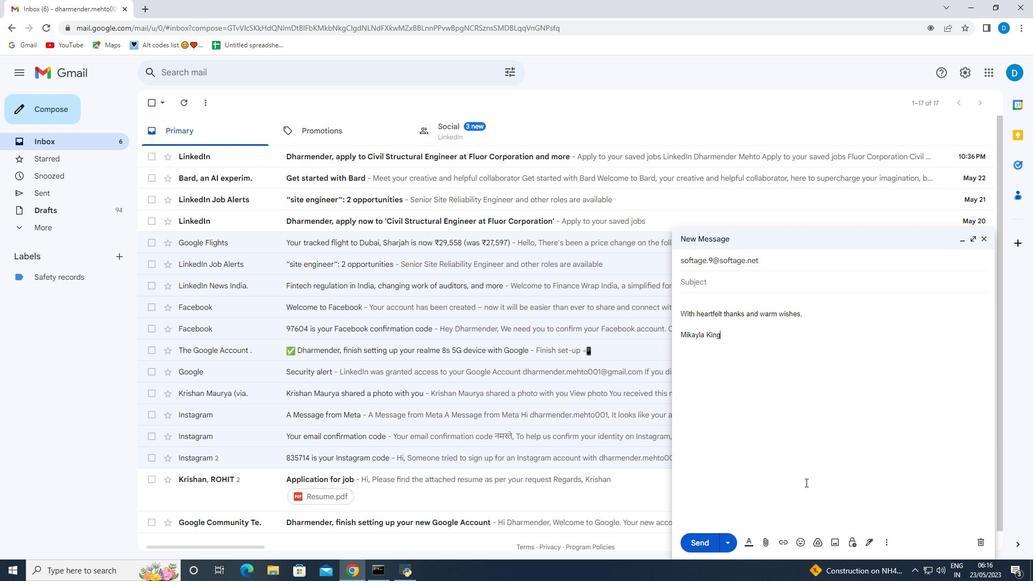 
